 Task: Create new customer invoice with Date Opened: 29-Apr-23, Select Customer: Small Town Mercantile, Terms: Net 7. Make invoice entry for item-1 with Date: 29-Apr-23, Description: Victoria's Secret Love Cloud Ruched Sports Bra Black (XS)
, Income Account: Income:Sales, Quantity: 2, Unit Price: 12.99, Sales Tax: Y, Sales Tax Included: Y, Tax Table: Sales Tax. Make entry for item-2 with Date: 29-Apr-23, Description: Kiss Luxtensions False Eyelashes Royal Silk, Income Account: Income:Sales, Quantity: 1, Unit Price: 14.49, Sales Tax: Y, Sales Tax Included: Y, Tax Table: Sales Tax. Post Invoice with Post Date: 29-Apr-23, Post to Accounts: Assets:Accounts Receivable. Pay / Process Payment with Transaction Date: 05-May-23, Amount: 40.47, Transfer Account: Checking Account. Go to 'Print Invoice'.
Action: Mouse moved to (176, 27)
Screenshot: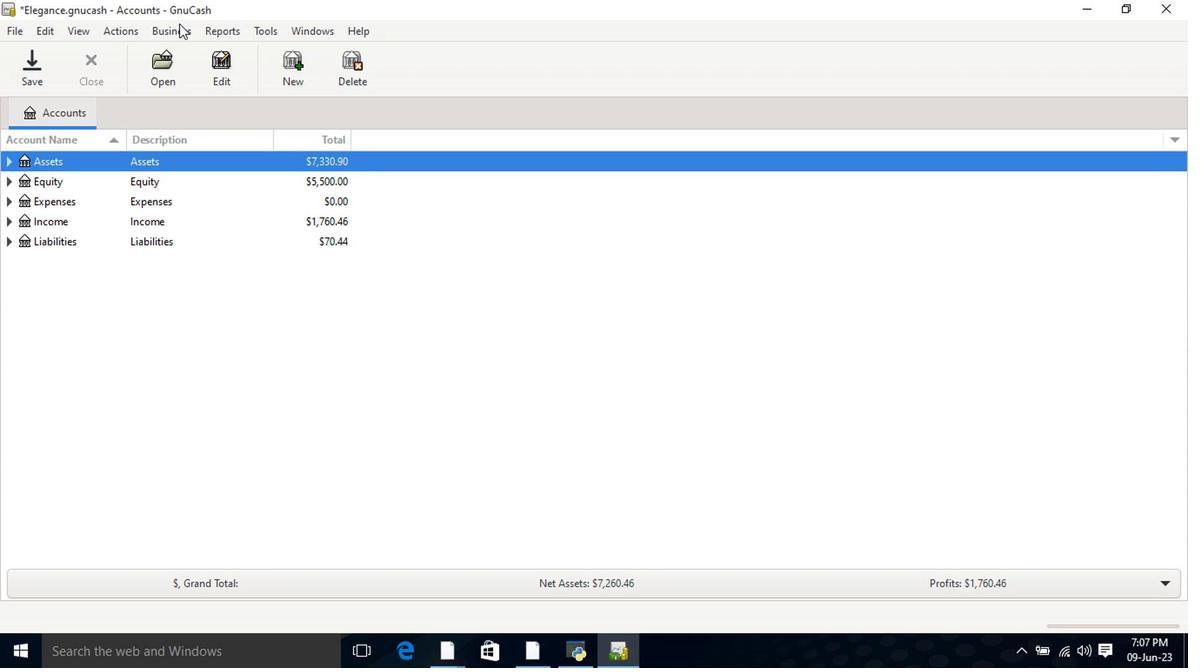 
Action: Mouse pressed left at (176, 27)
Screenshot: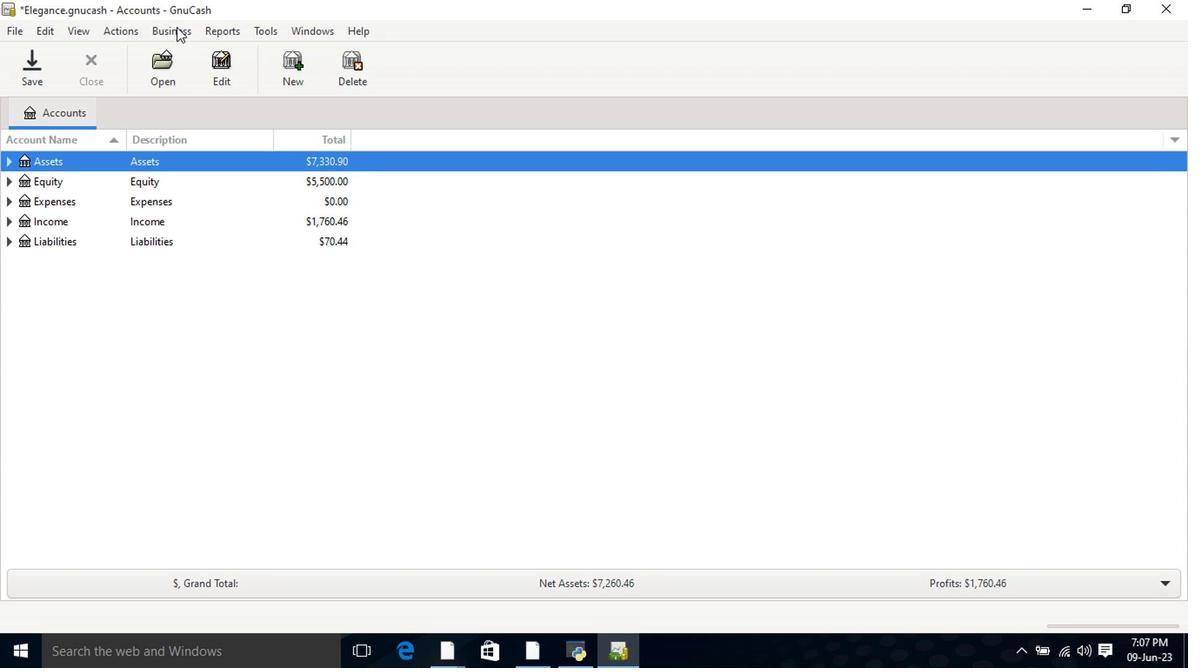 
Action: Mouse moved to (189, 44)
Screenshot: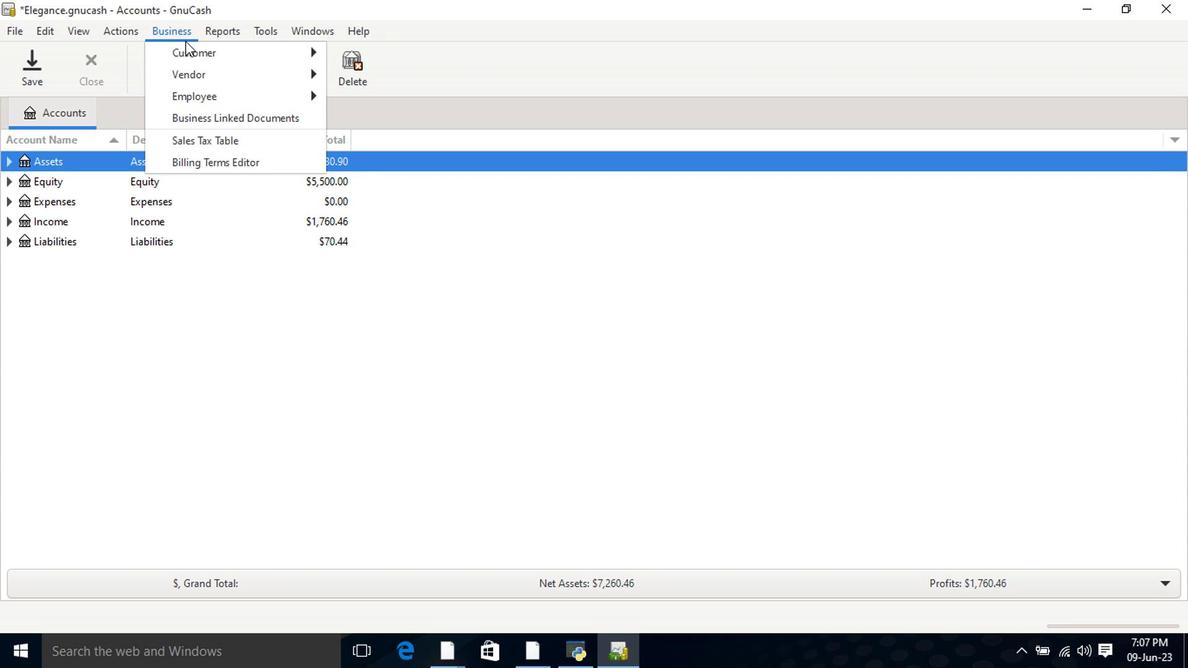 
Action: Mouse pressed left at (189, 44)
Screenshot: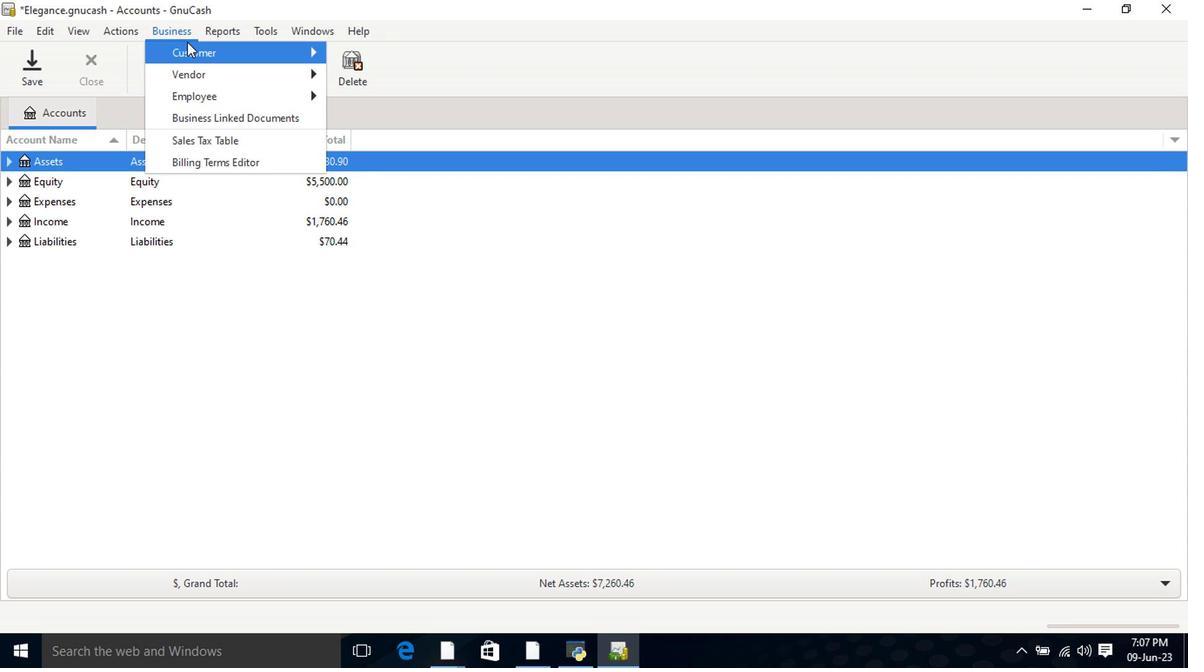 
Action: Mouse moved to (394, 116)
Screenshot: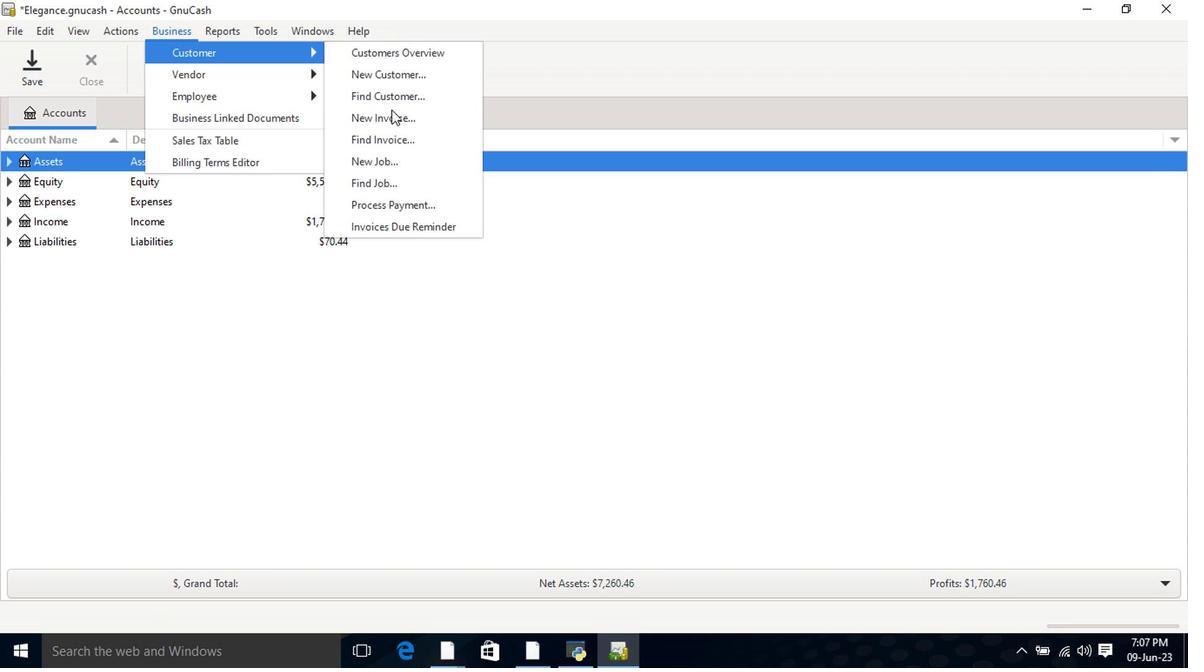 
Action: Mouse pressed left at (394, 116)
Screenshot: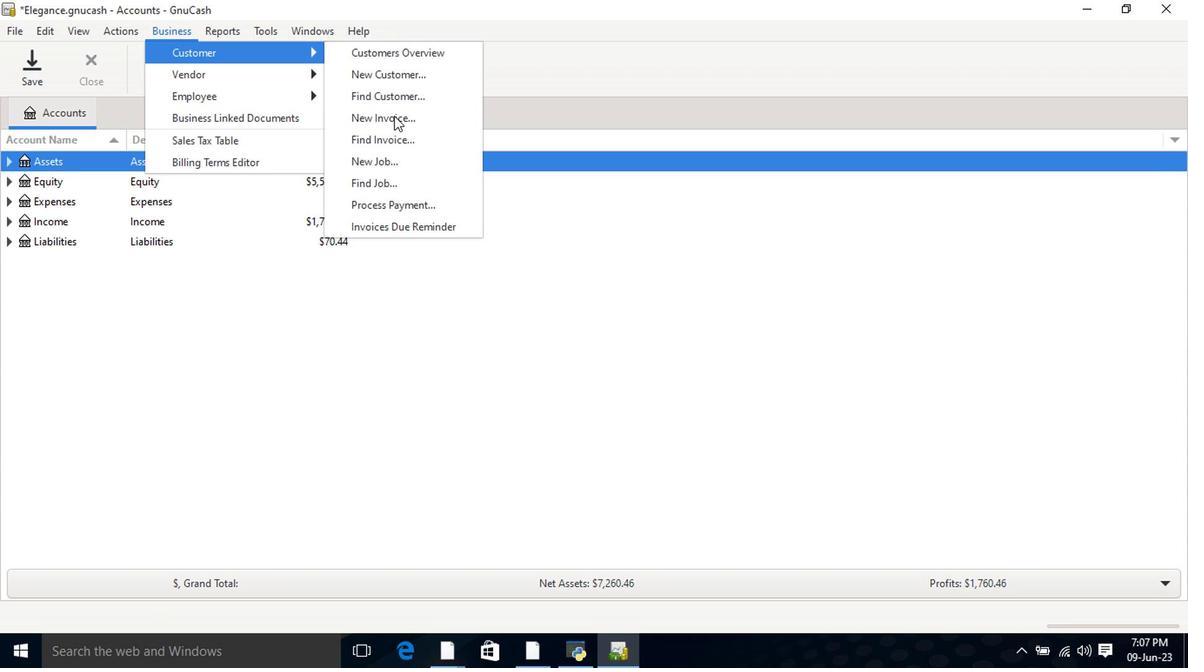 
Action: Mouse moved to (712, 267)
Screenshot: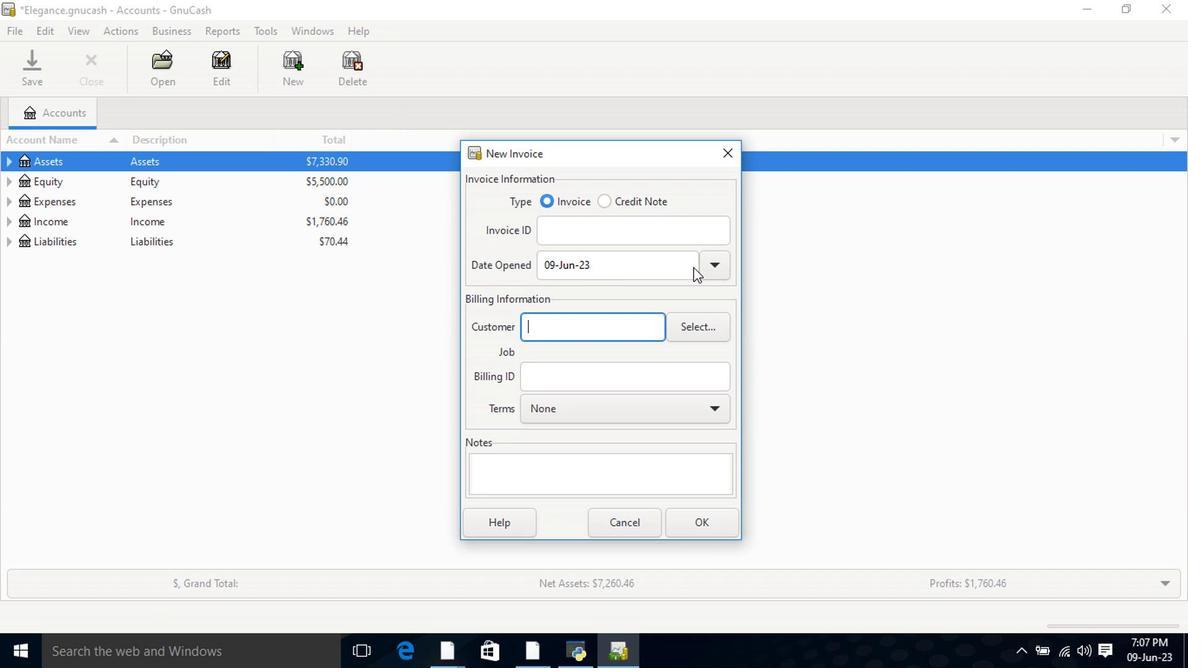 
Action: Mouse pressed left at (712, 267)
Screenshot: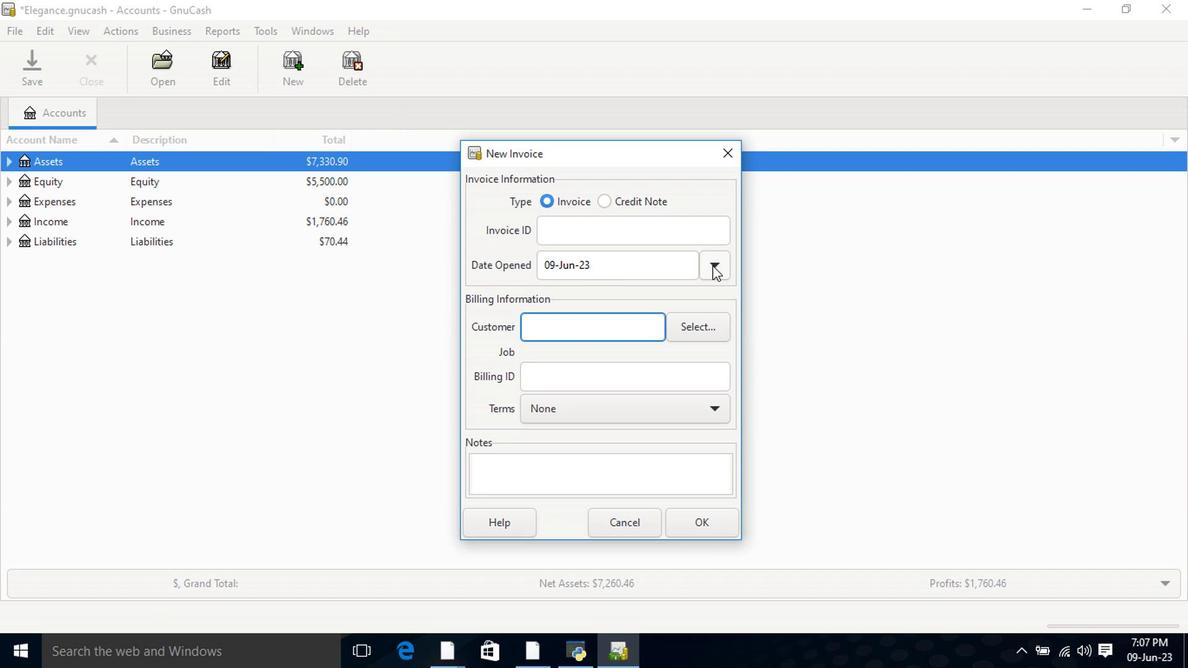 
Action: Mouse moved to (576, 290)
Screenshot: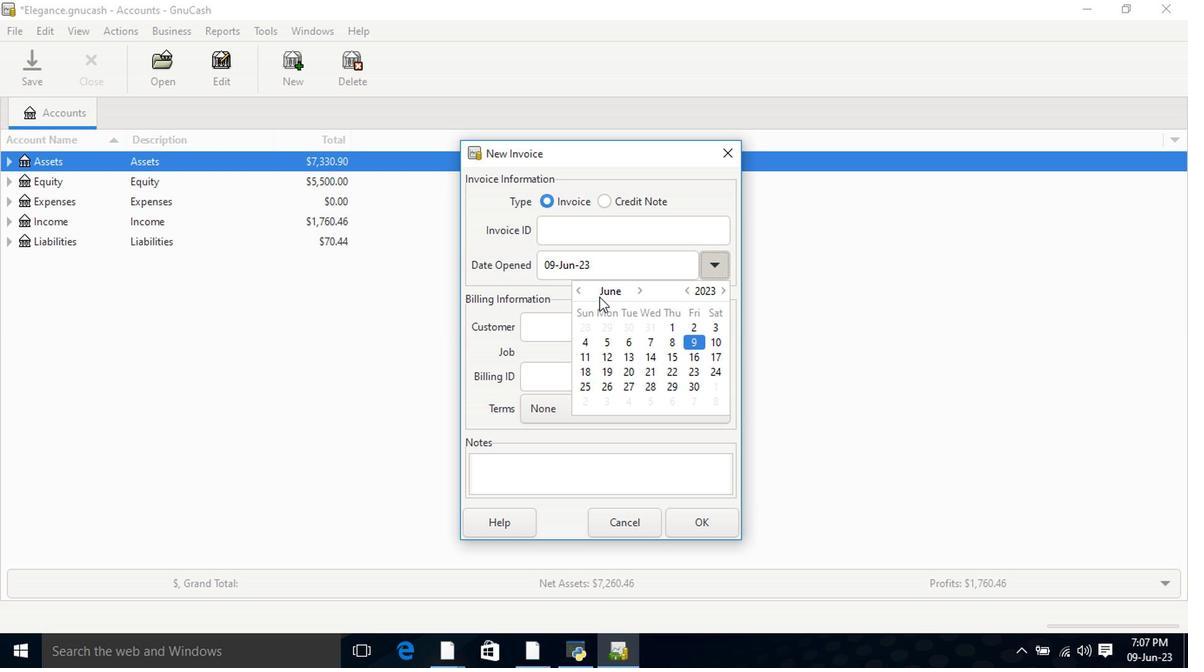 
Action: Mouse pressed left at (576, 290)
Screenshot: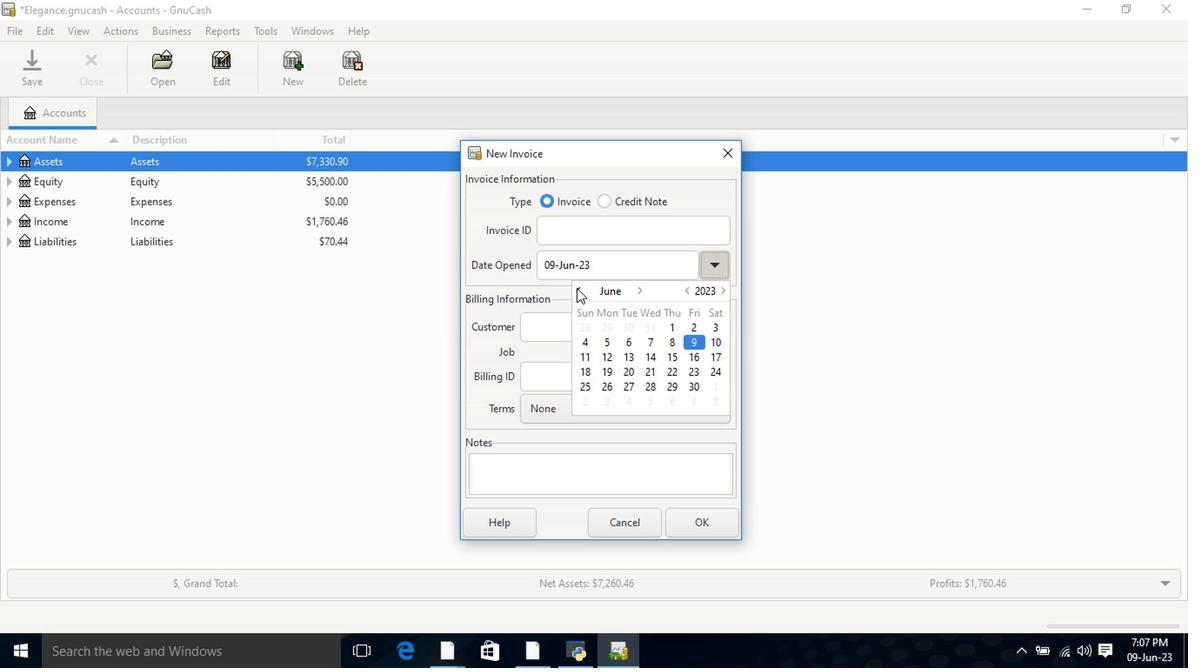 
Action: Mouse pressed left at (576, 290)
Screenshot: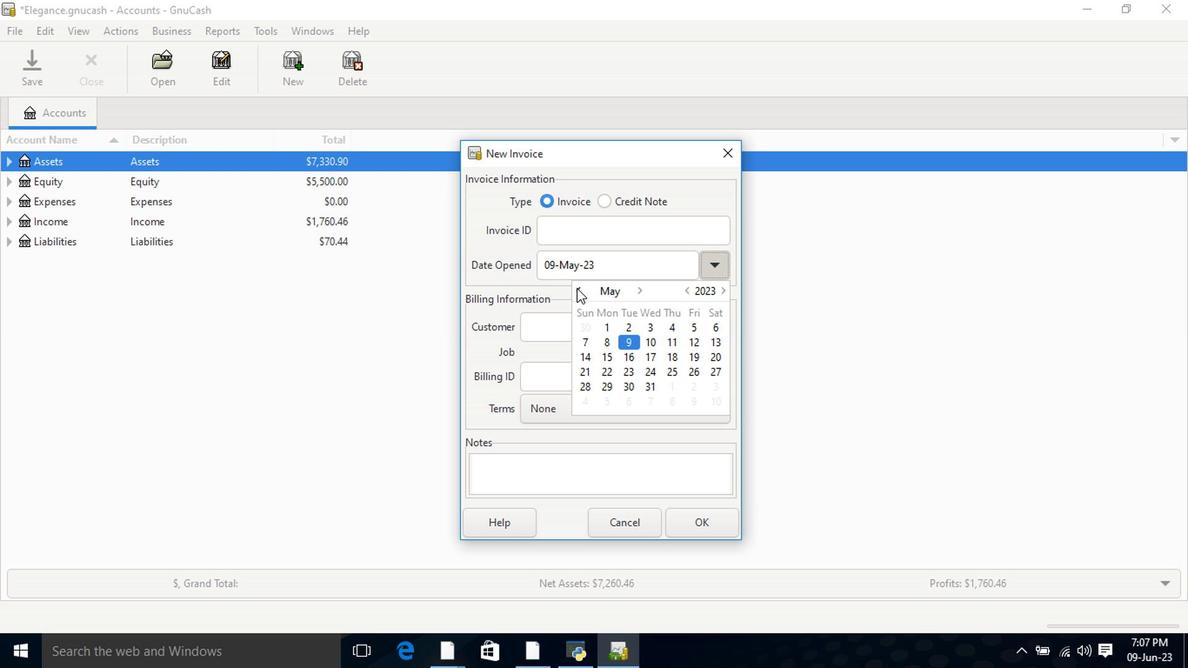 
Action: Mouse moved to (718, 387)
Screenshot: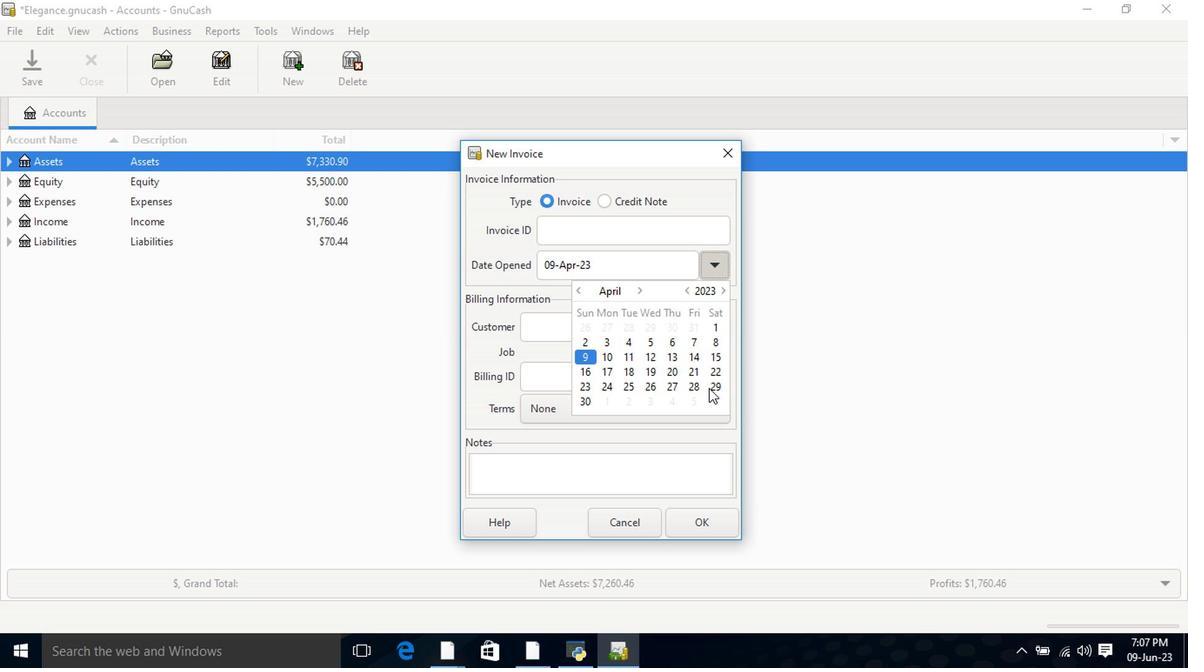 
Action: Mouse pressed left at (718, 387)
Screenshot: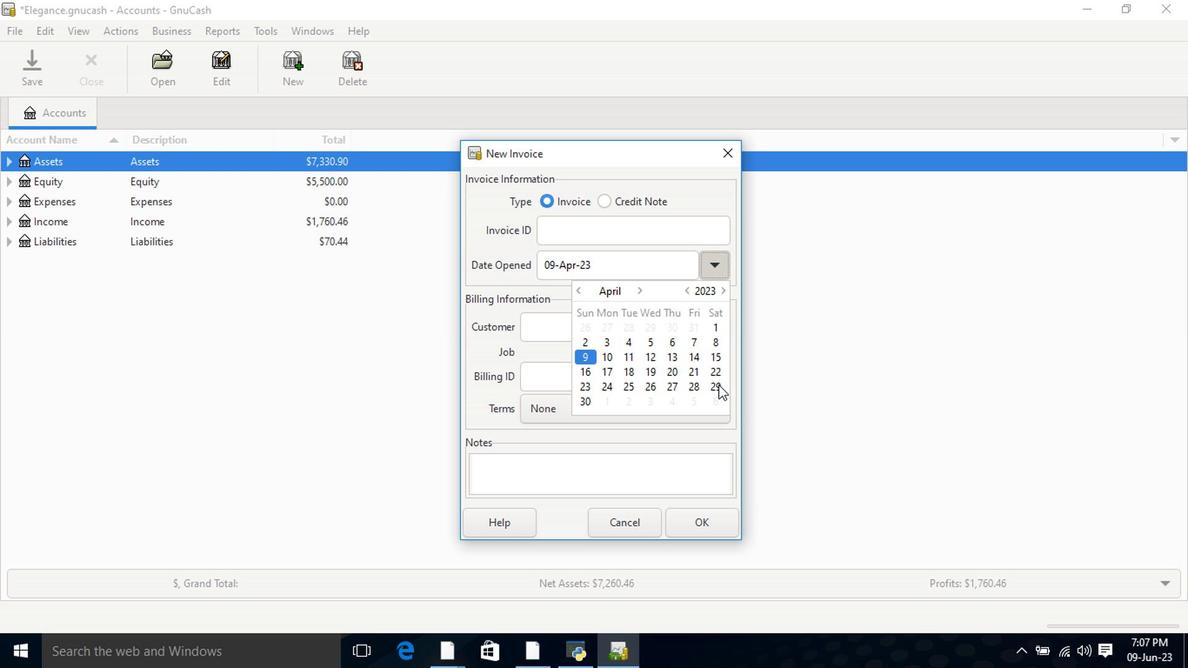 
Action: Mouse pressed left at (718, 387)
Screenshot: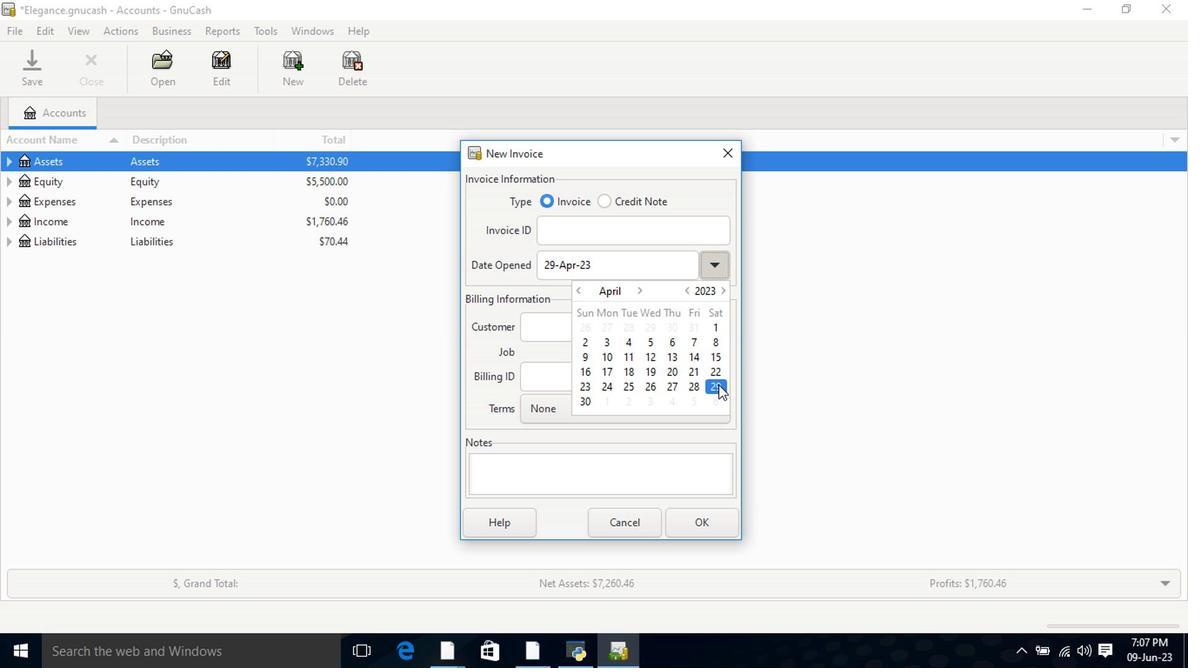 
Action: Mouse moved to (643, 331)
Screenshot: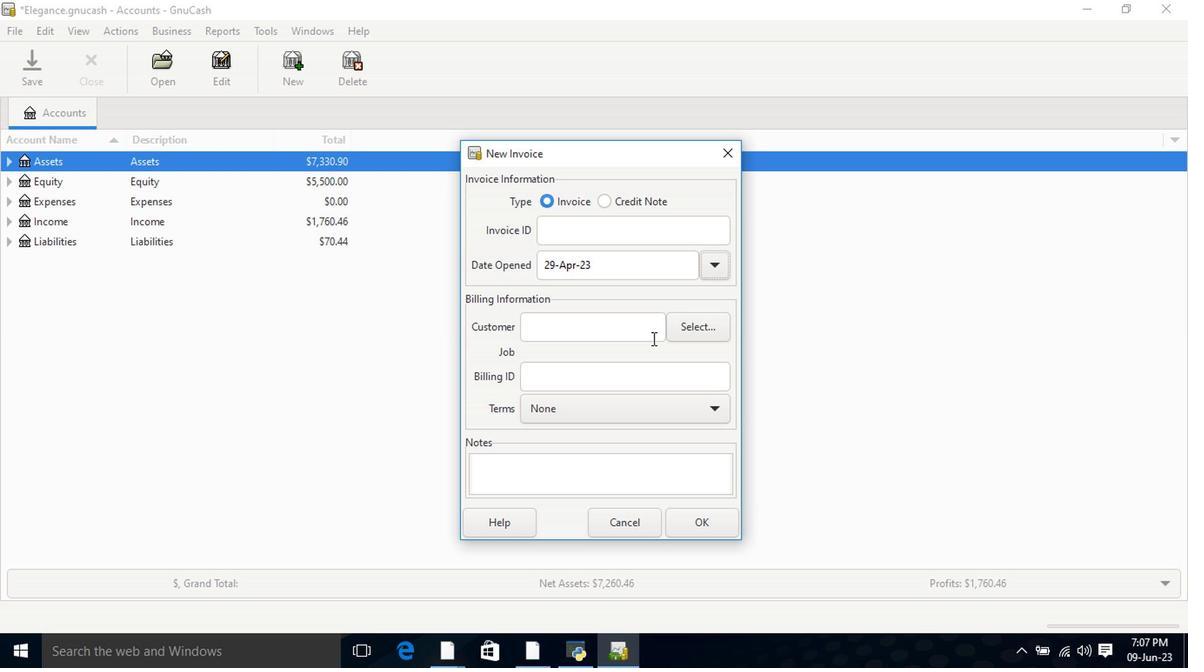 
Action: Mouse pressed left at (643, 331)
Screenshot: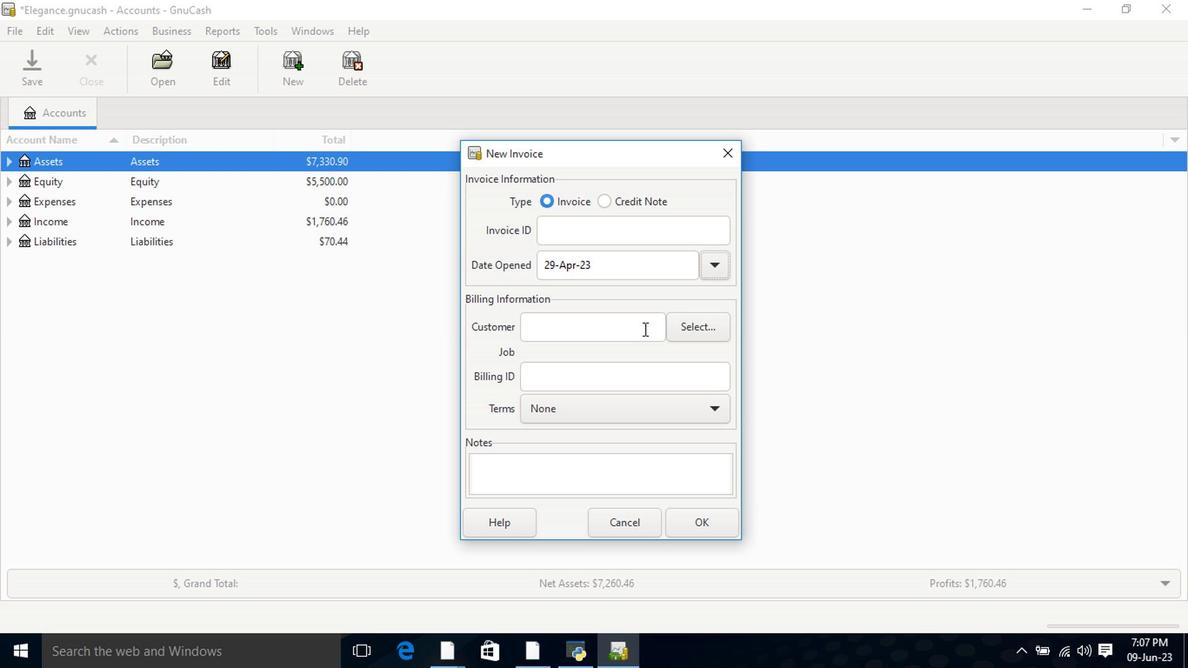 
Action: Mouse moved to (642, 331)
Screenshot: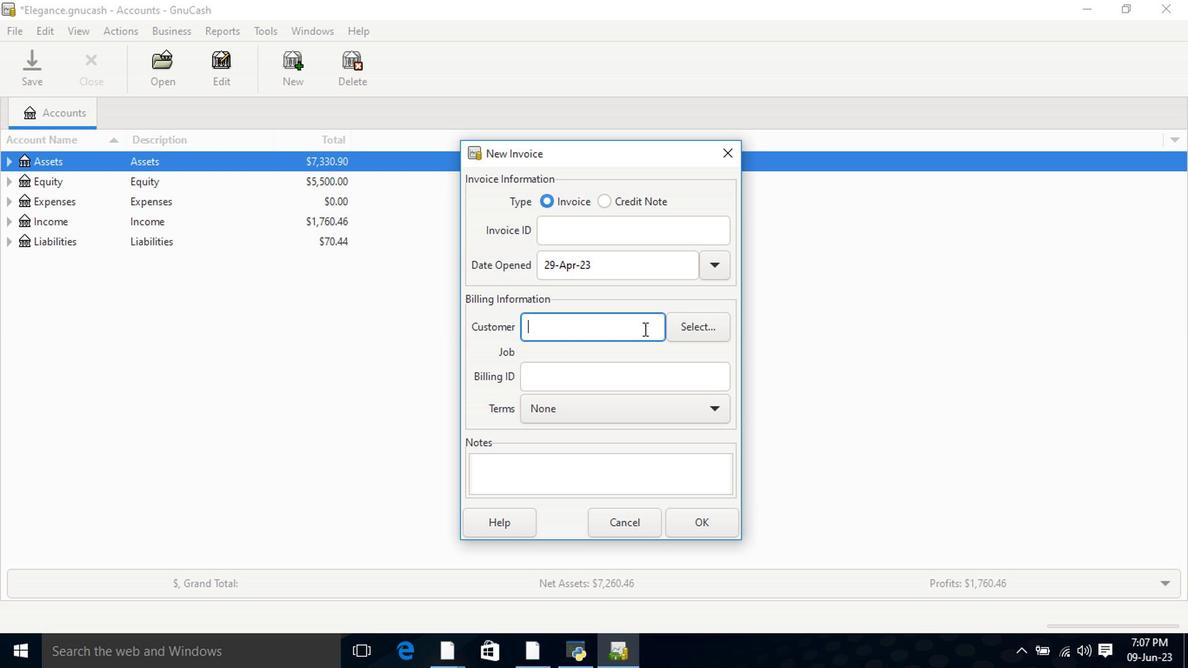 
Action: Key pressed <Key.shift>Sm
Screenshot: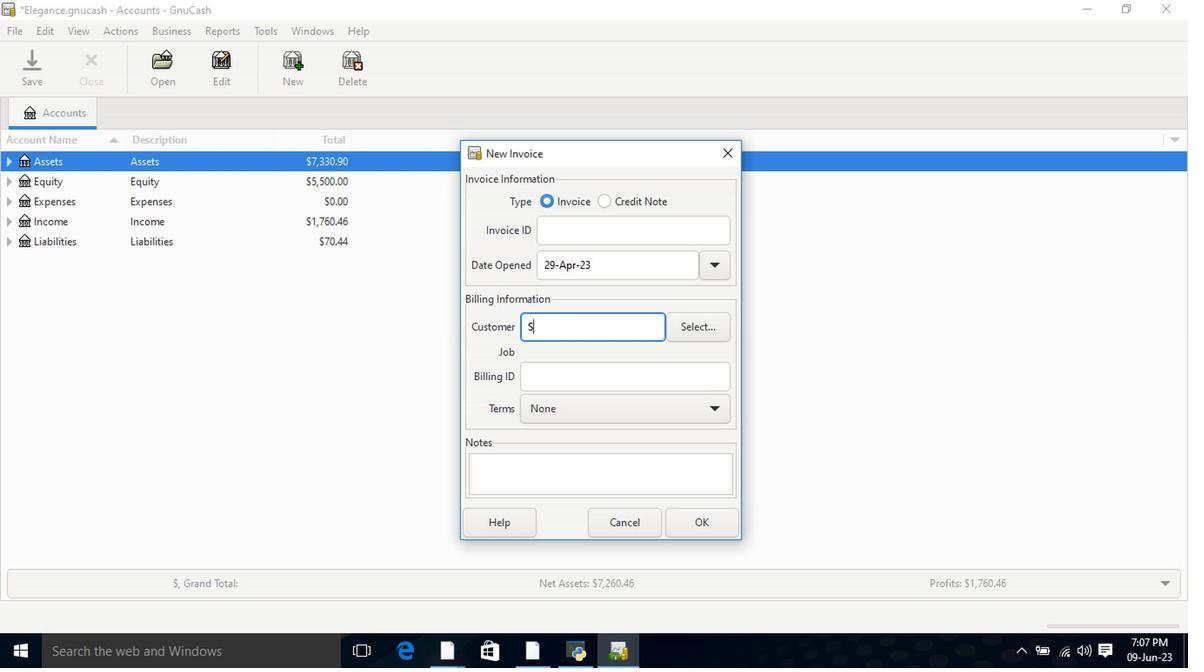 
Action: Mouse moved to (598, 358)
Screenshot: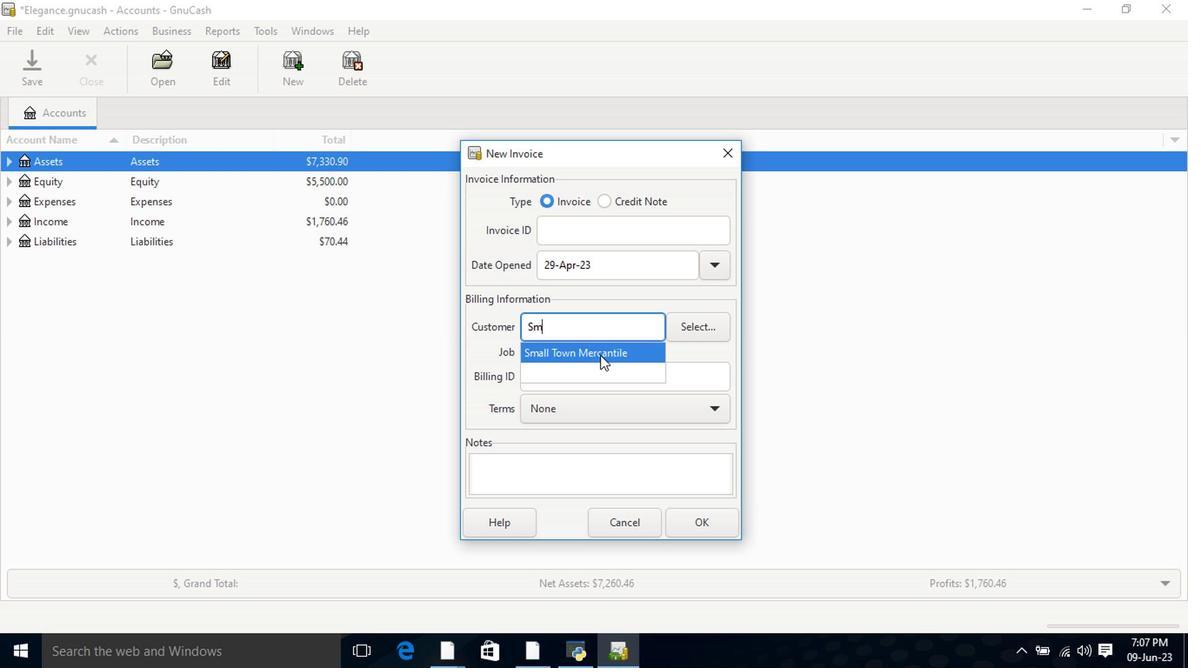 
Action: Mouse pressed left at (598, 358)
Screenshot: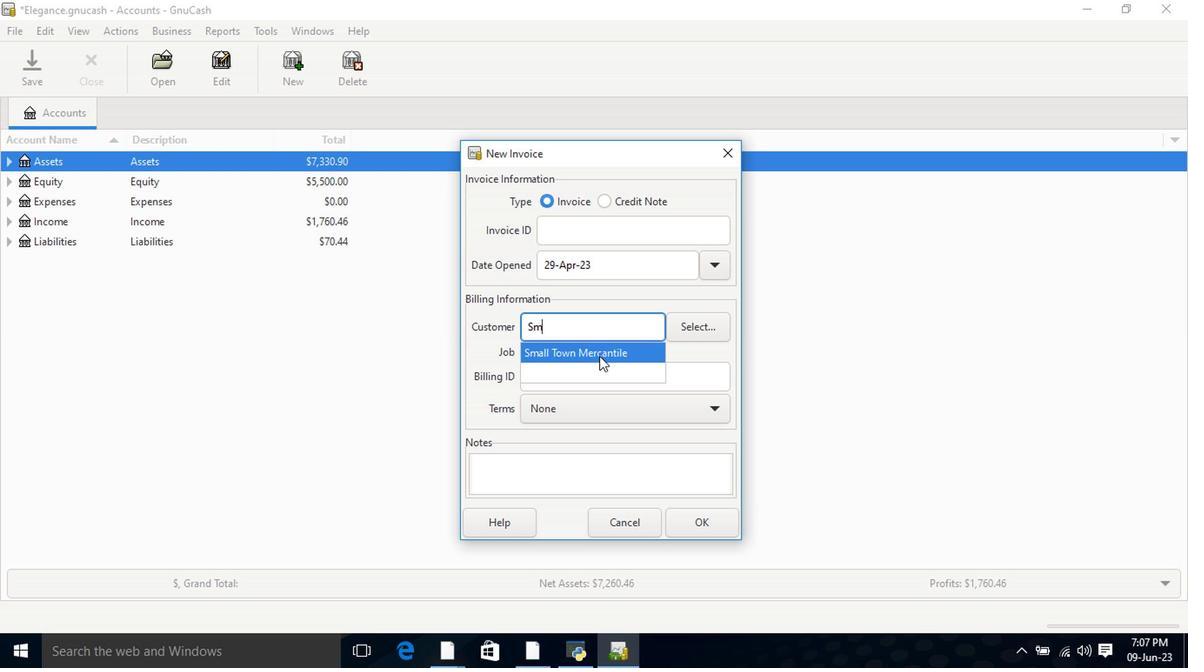 
Action: Mouse moved to (595, 424)
Screenshot: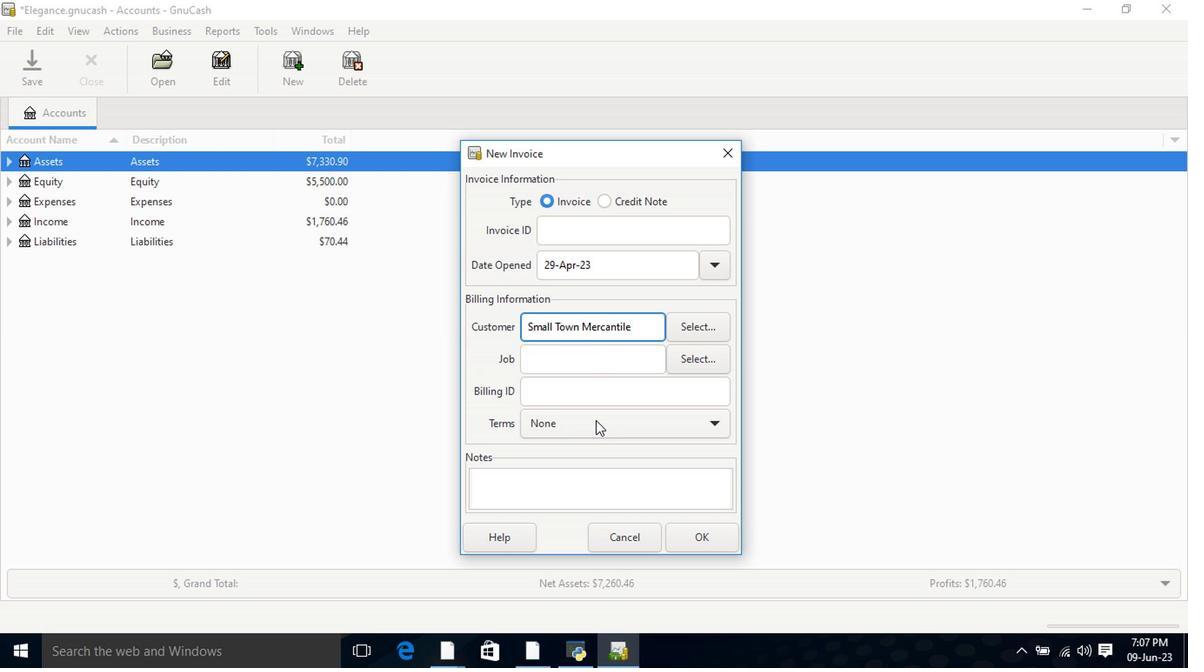 
Action: Mouse pressed left at (595, 424)
Screenshot: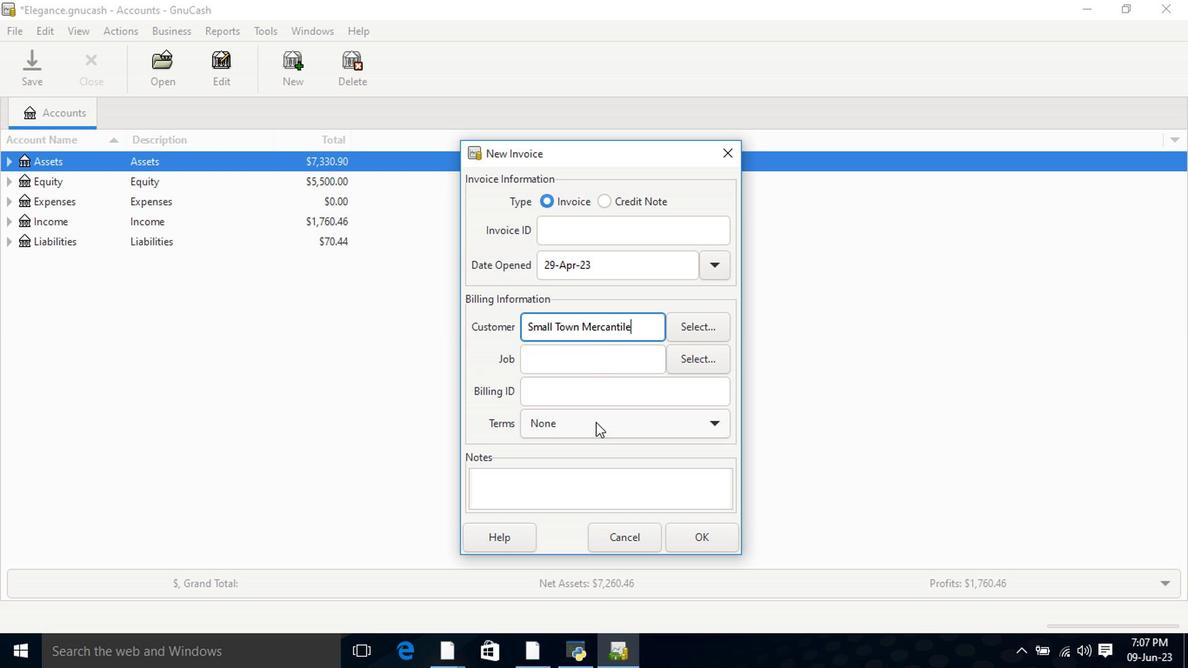 
Action: Mouse moved to (572, 497)
Screenshot: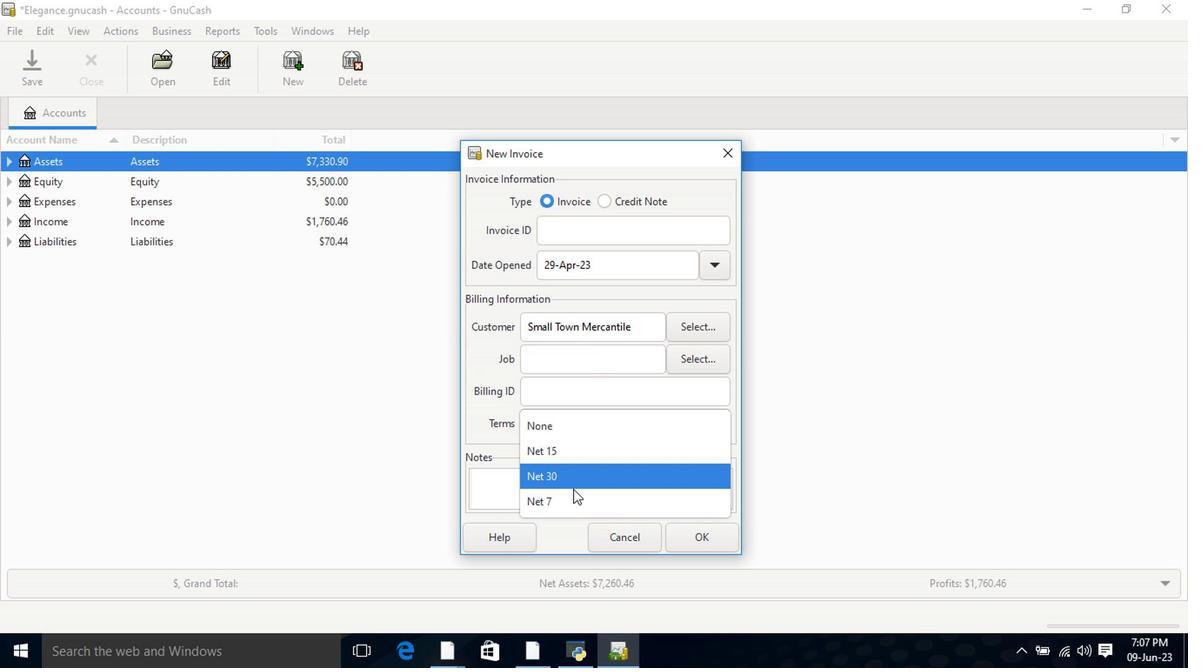 
Action: Mouse pressed left at (572, 497)
Screenshot: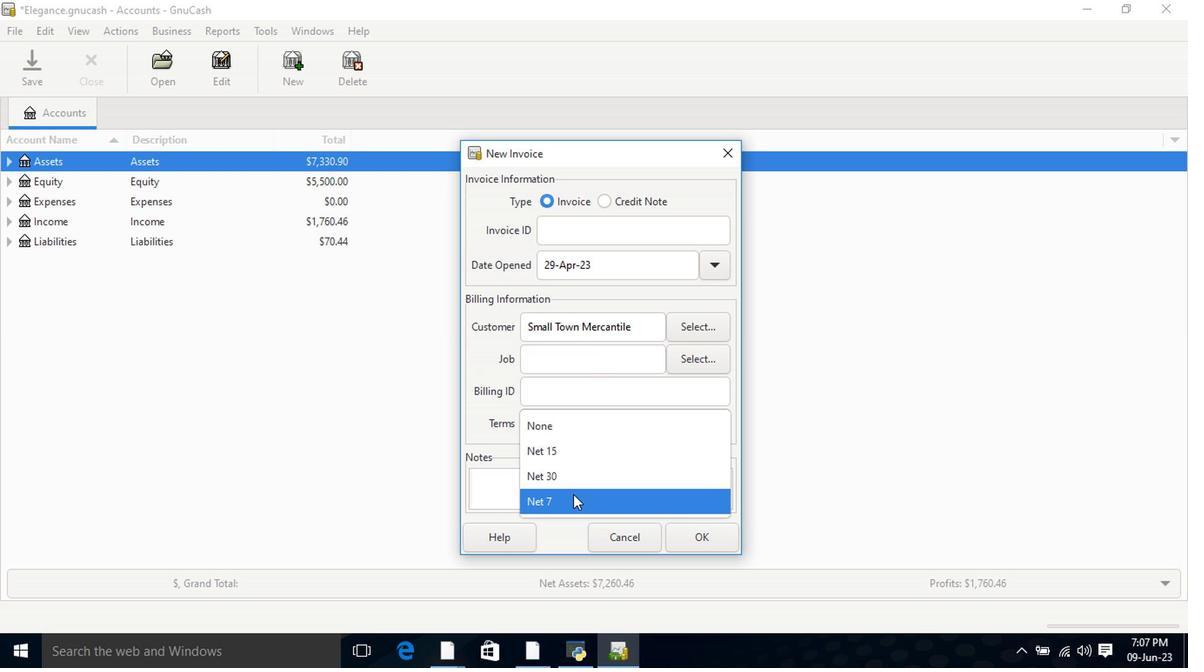 
Action: Mouse moved to (701, 538)
Screenshot: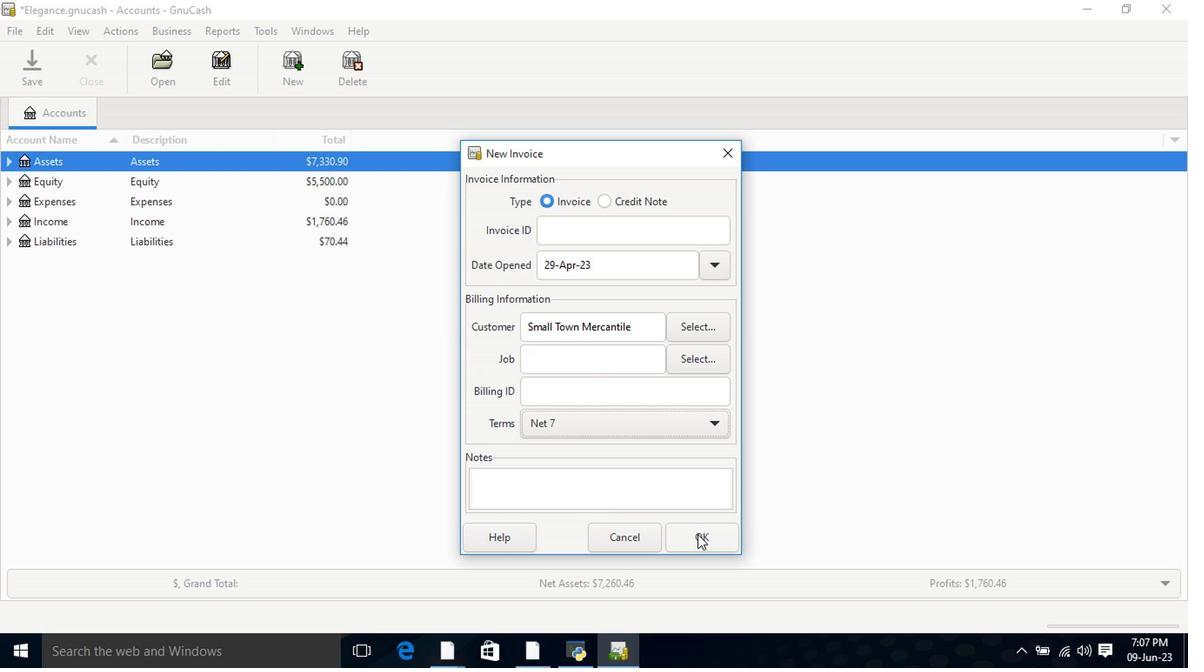 
Action: Mouse pressed left at (701, 538)
Screenshot: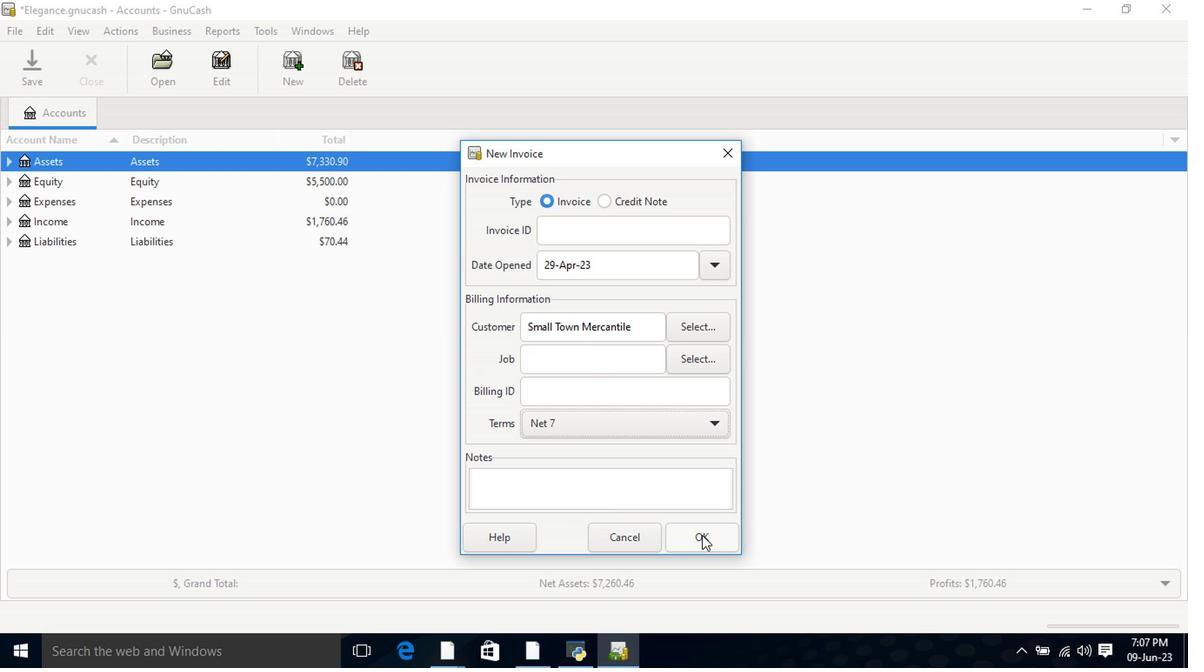 
Action: Mouse moved to (76, 339)
Screenshot: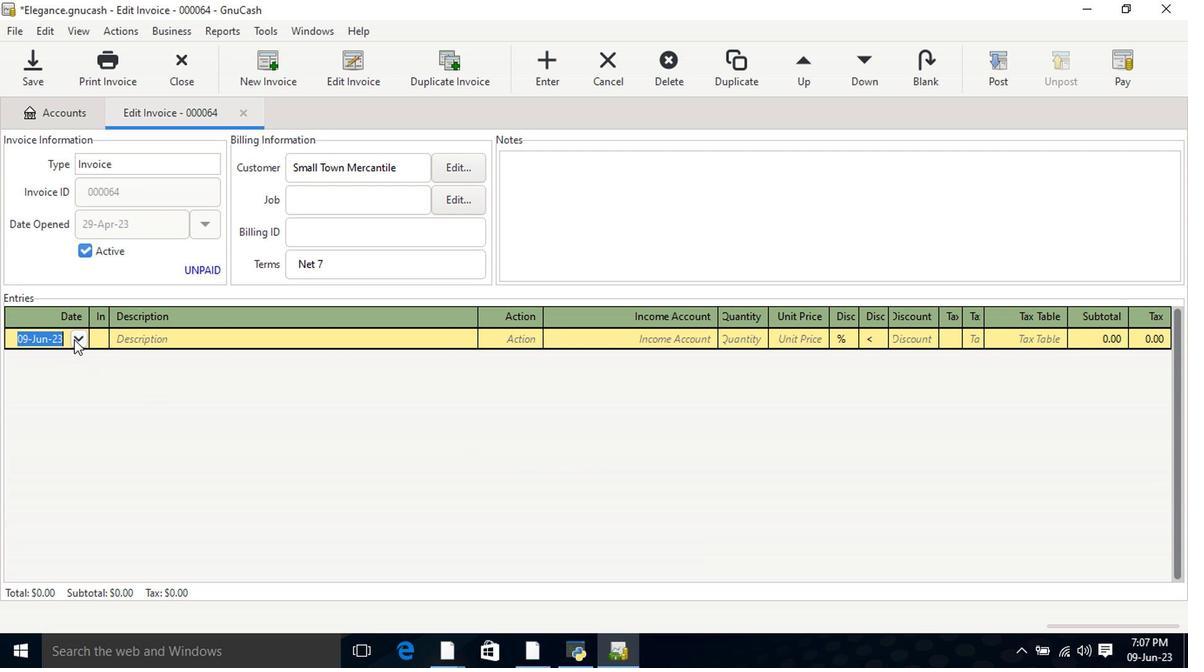 
Action: Mouse pressed left at (76, 339)
Screenshot: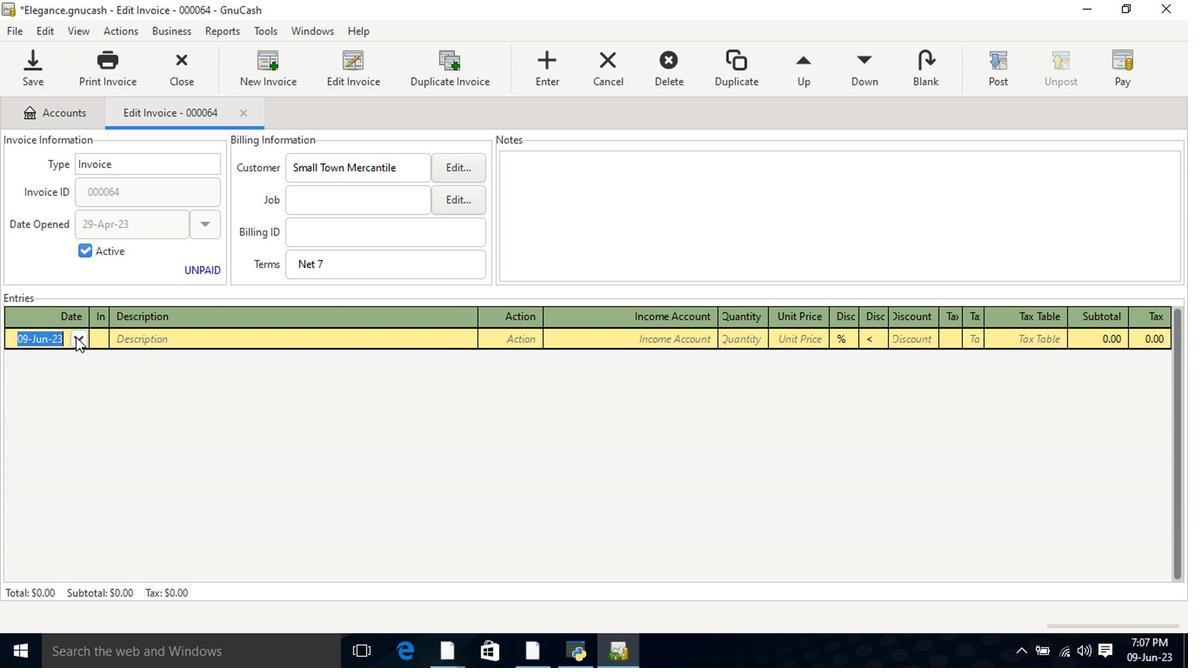 
Action: Mouse moved to (14, 366)
Screenshot: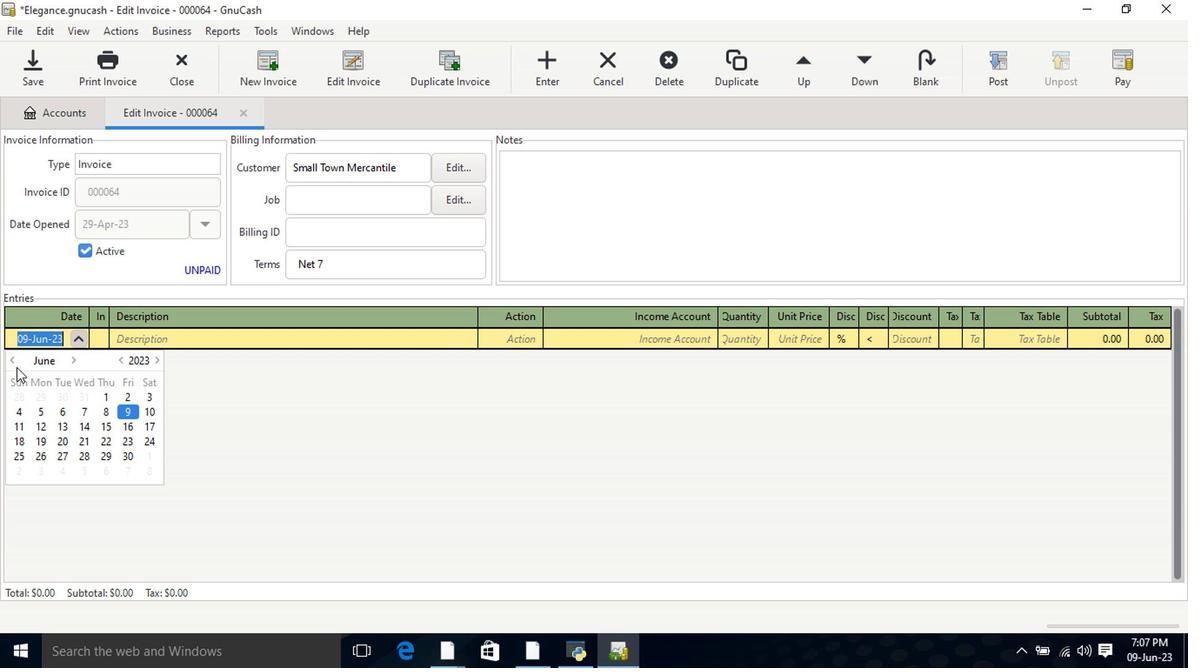 
Action: Mouse pressed left at (14, 366)
Screenshot: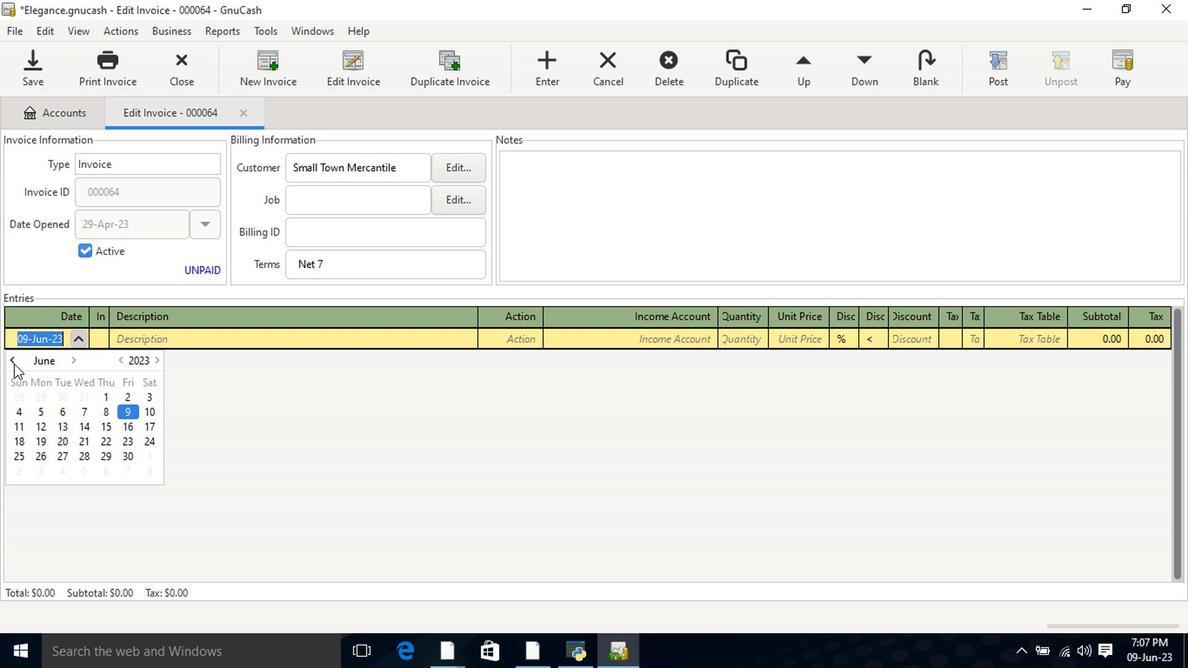 
Action: Mouse pressed left at (14, 366)
Screenshot: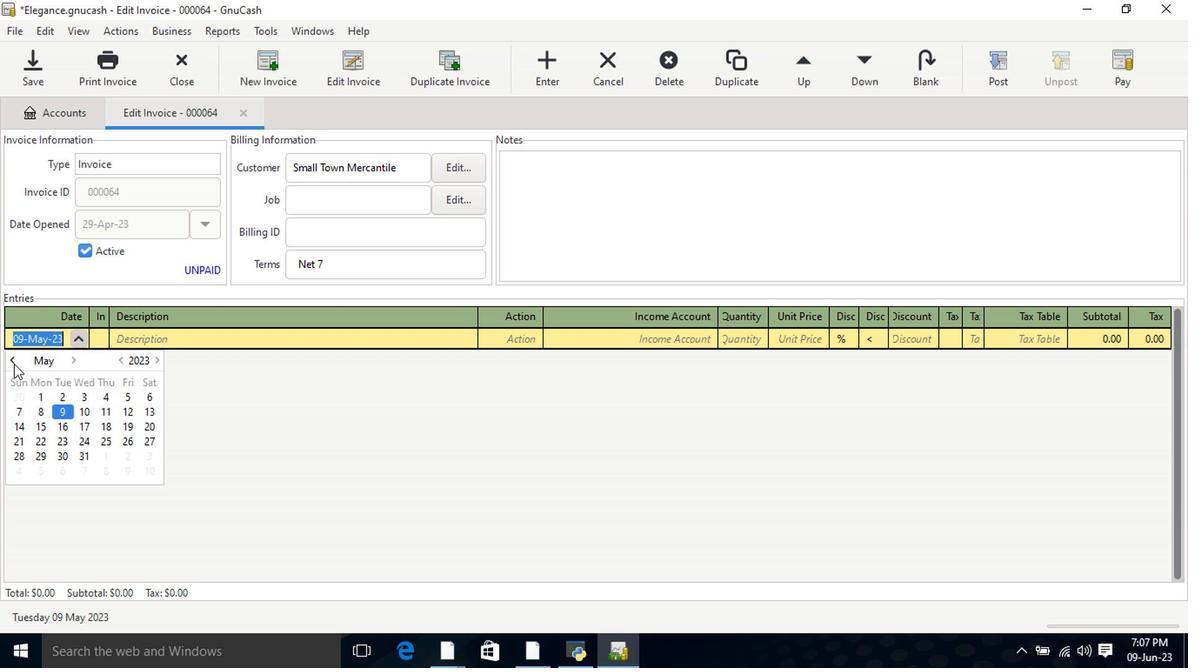 
Action: Mouse moved to (148, 460)
Screenshot: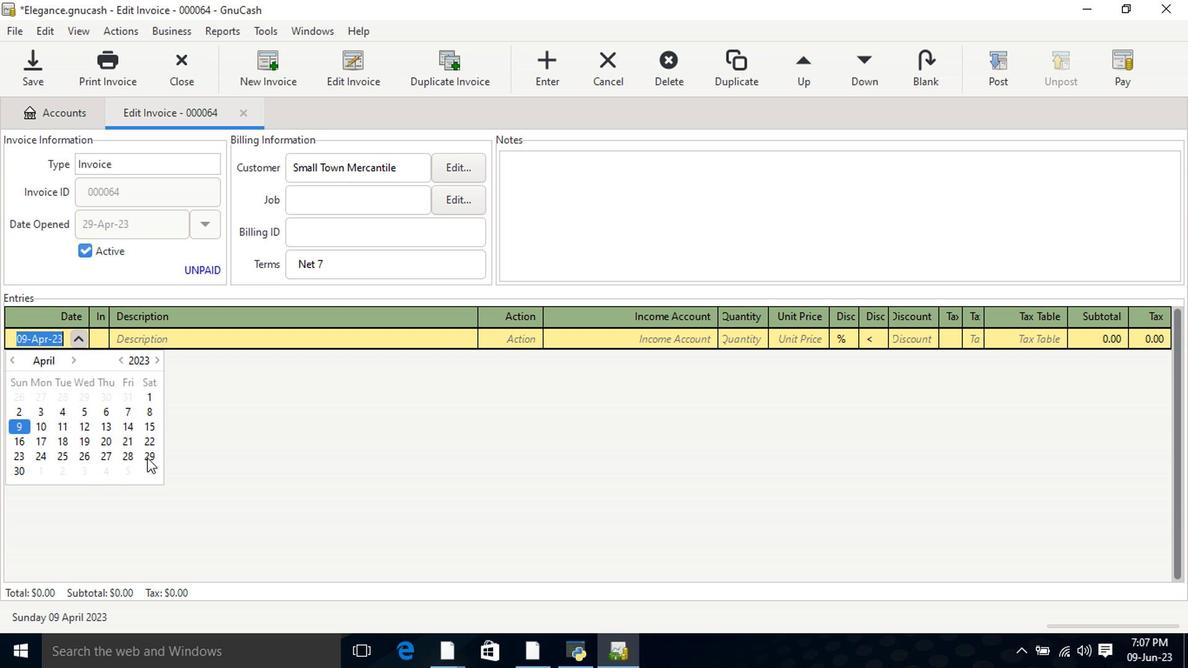 
Action: Mouse pressed left at (148, 460)
Screenshot: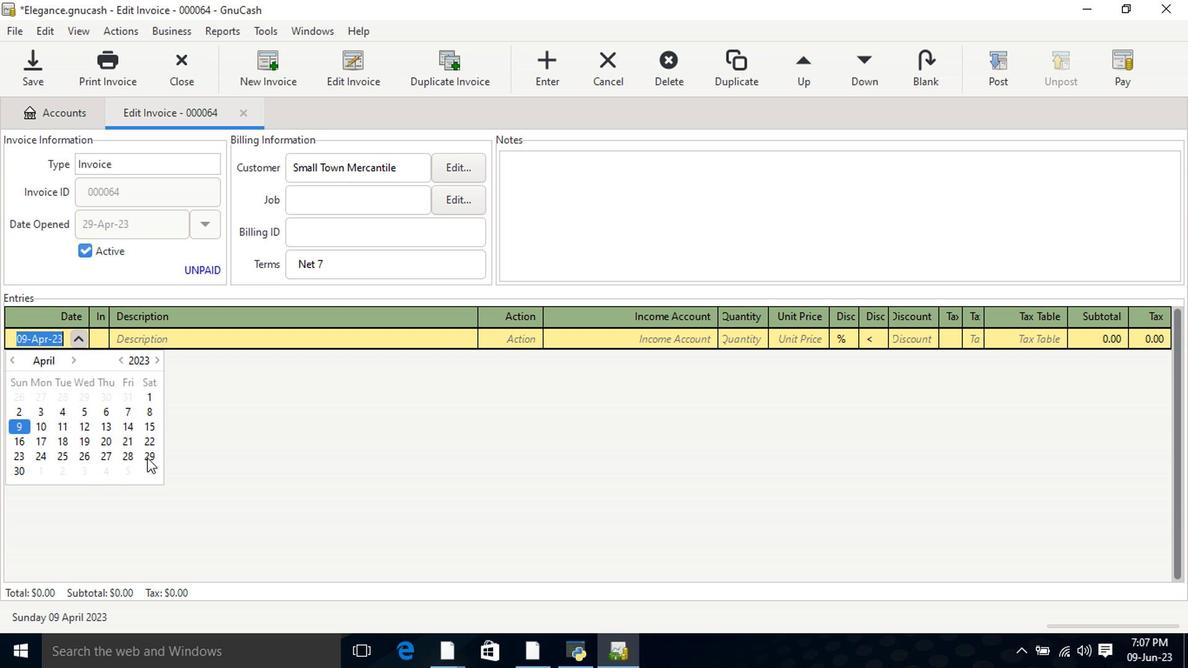 
Action: Mouse pressed left at (148, 460)
Screenshot: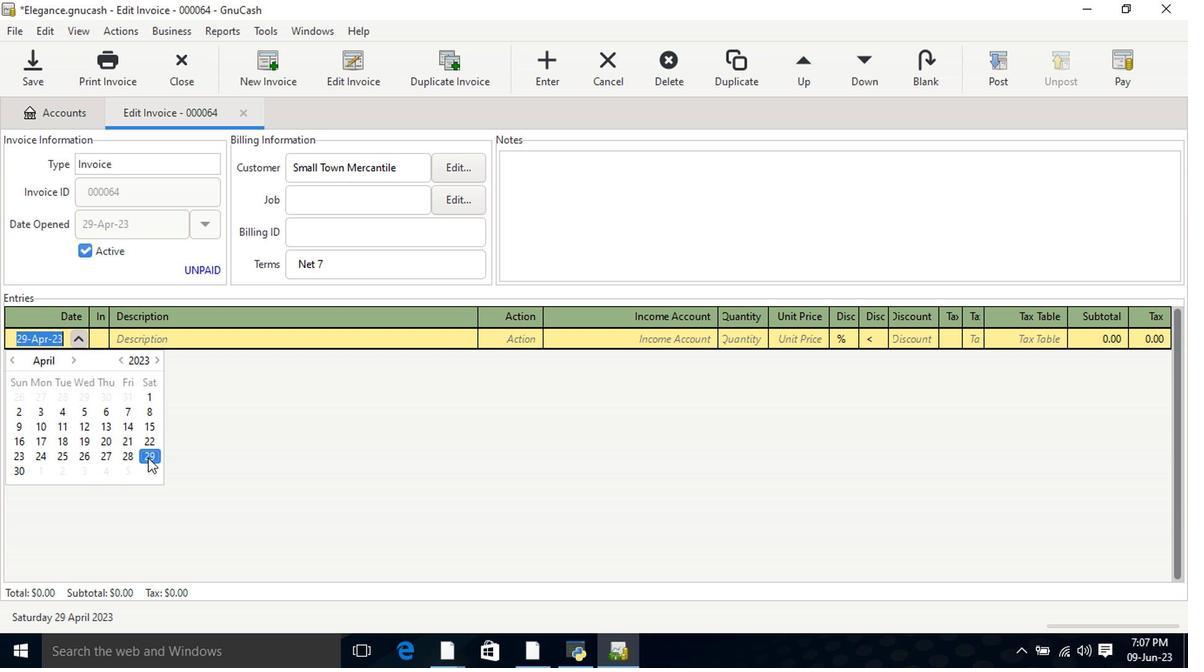 
Action: Mouse moved to (260, 446)
Screenshot: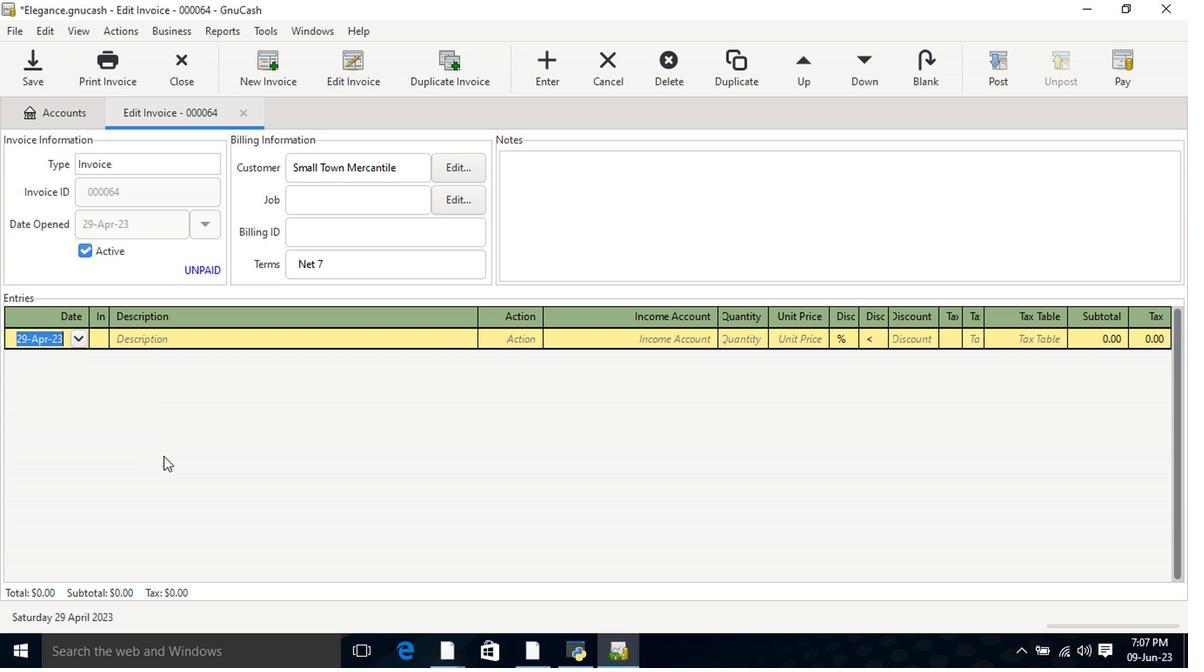 
Action: Key pressed <Key.tab>
Screenshot: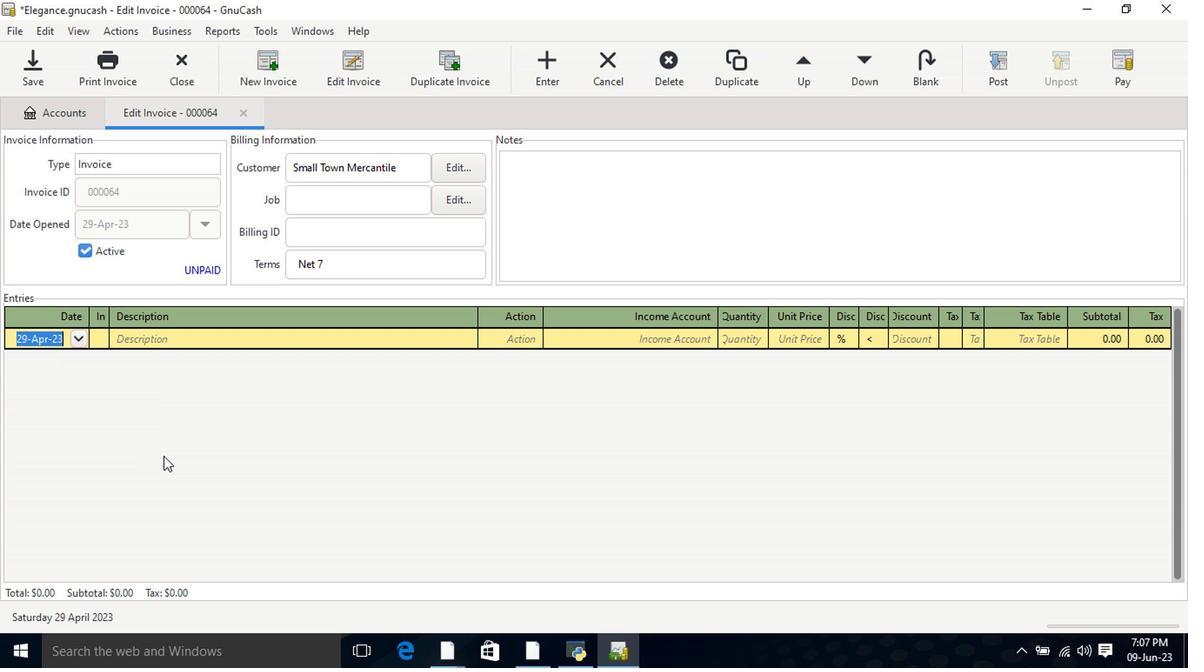 
Action: Mouse moved to (261, 445)
Screenshot: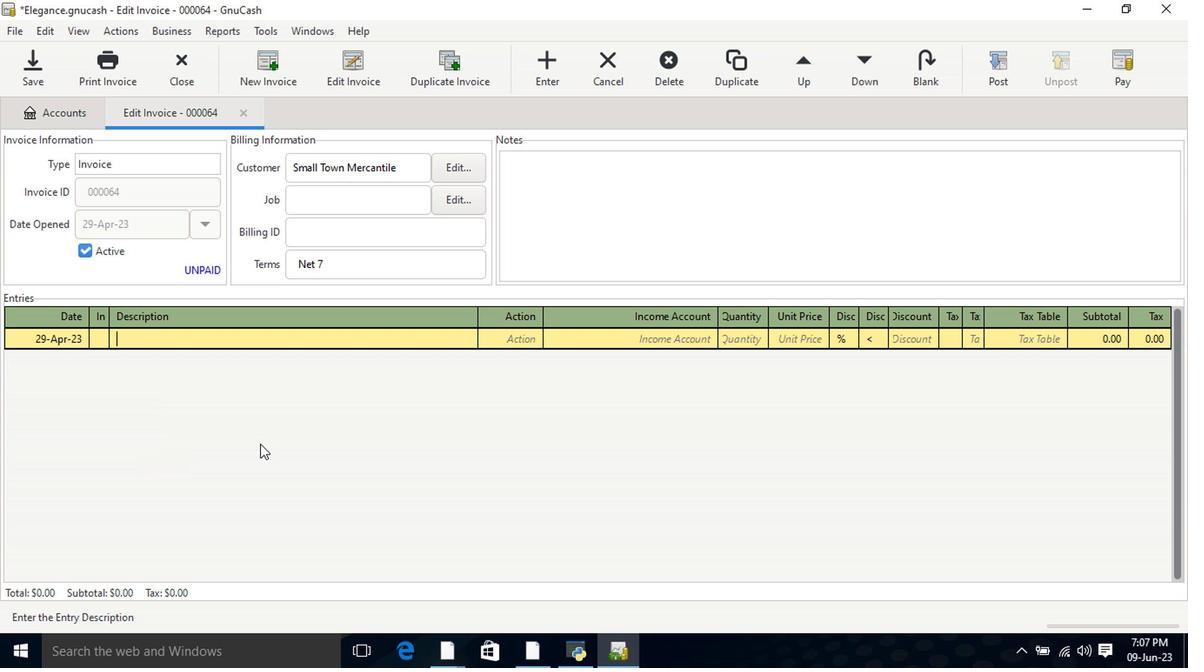 
Action: Key pressed <Key.shift>Victoria's<Key.space><Key.shift>Secret<Key.space><Key.shift>Love<Key.space><Key.shift>Cloud<Key.space><Key.shift>Ruched<Key.space><Key.shift>Sports<Key.space><Key.shift>Bra<Key.space><Key.shift>Black<Key.space><Key.shift_r>(<Key.shift>XS<Key.shift_r>)<Key.tab>2<Key.tab>12.99<Key.tab>
Screenshot: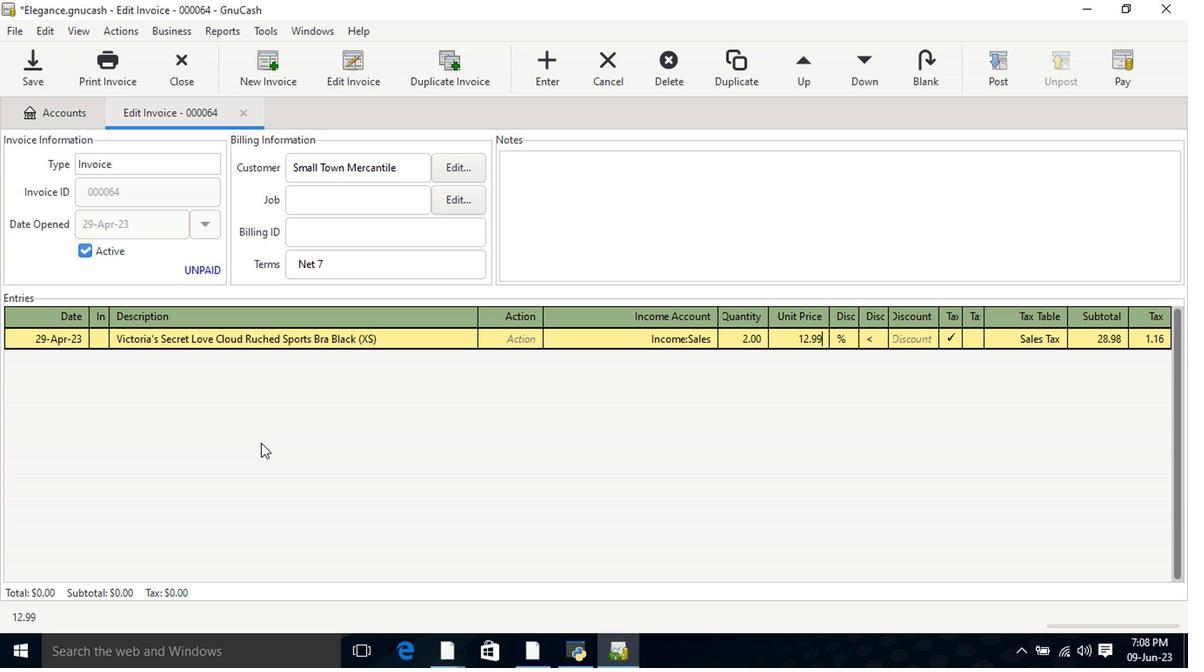 
Action: Mouse moved to (957, 344)
Screenshot: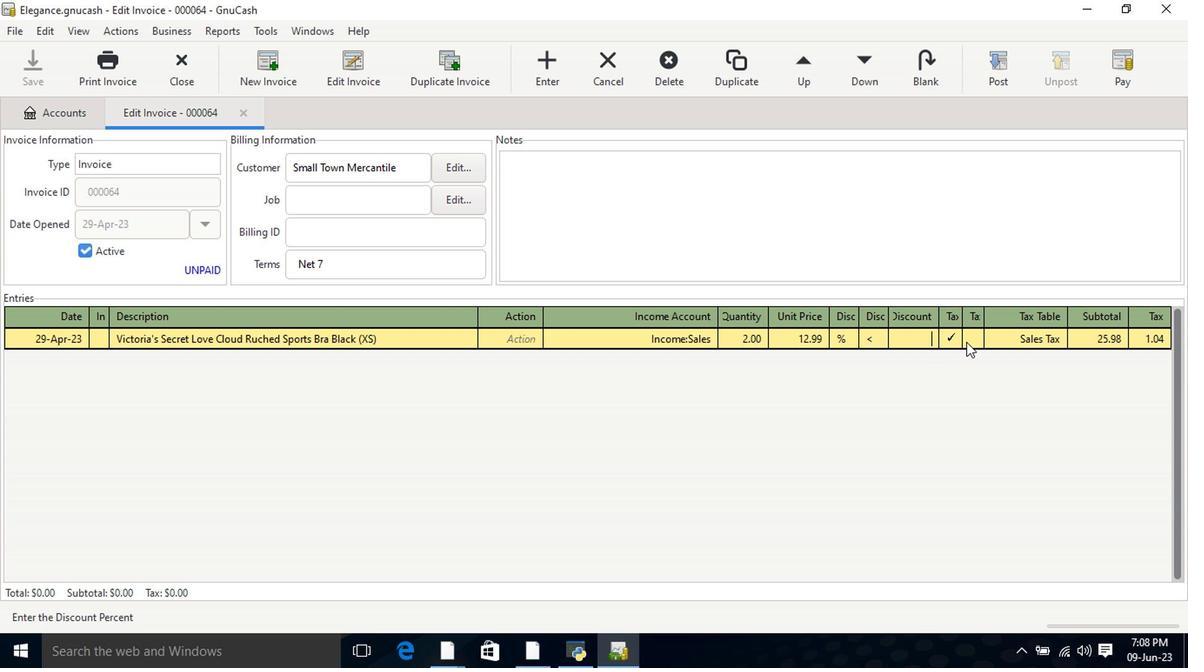 
Action: Mouse pressed left at (957, 344)
Screenshot: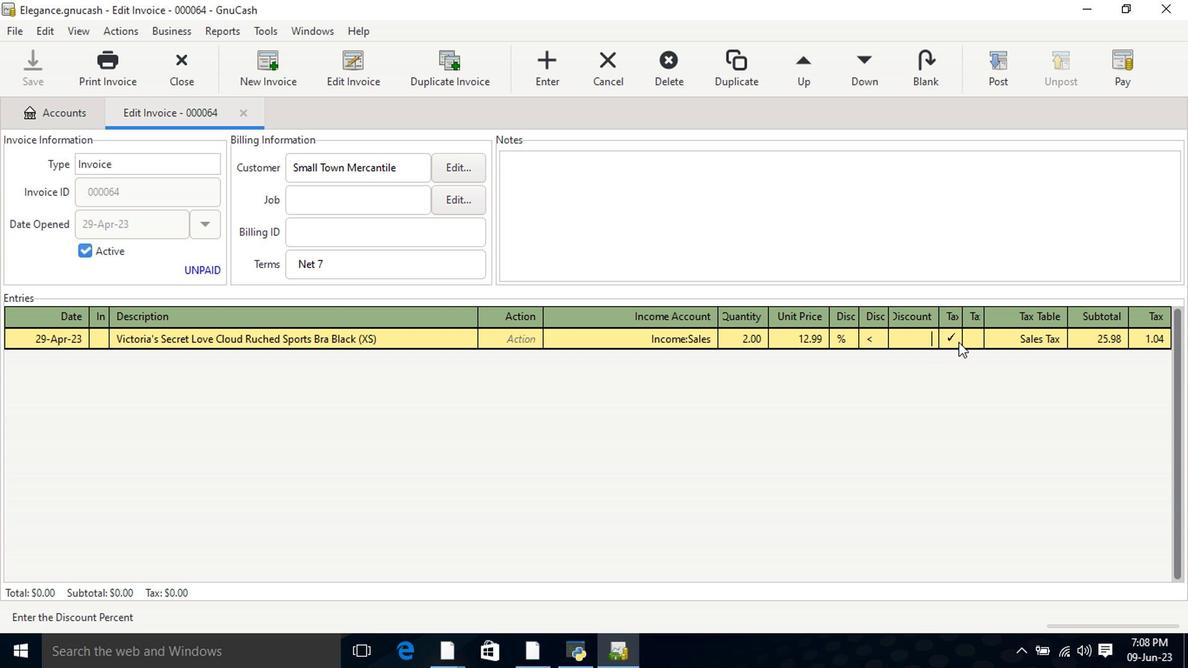 
Action: Mouse moved to (957, 343)
Screenshot: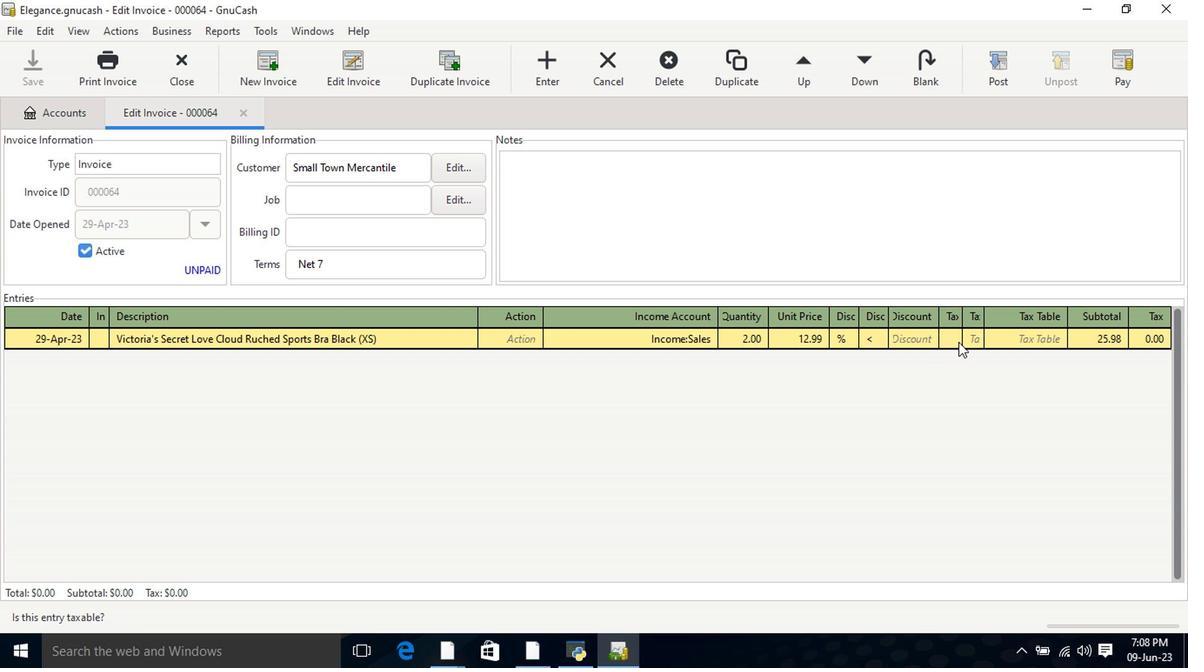 
Action: Mouse pressed left at (957, 343)
Screenshot: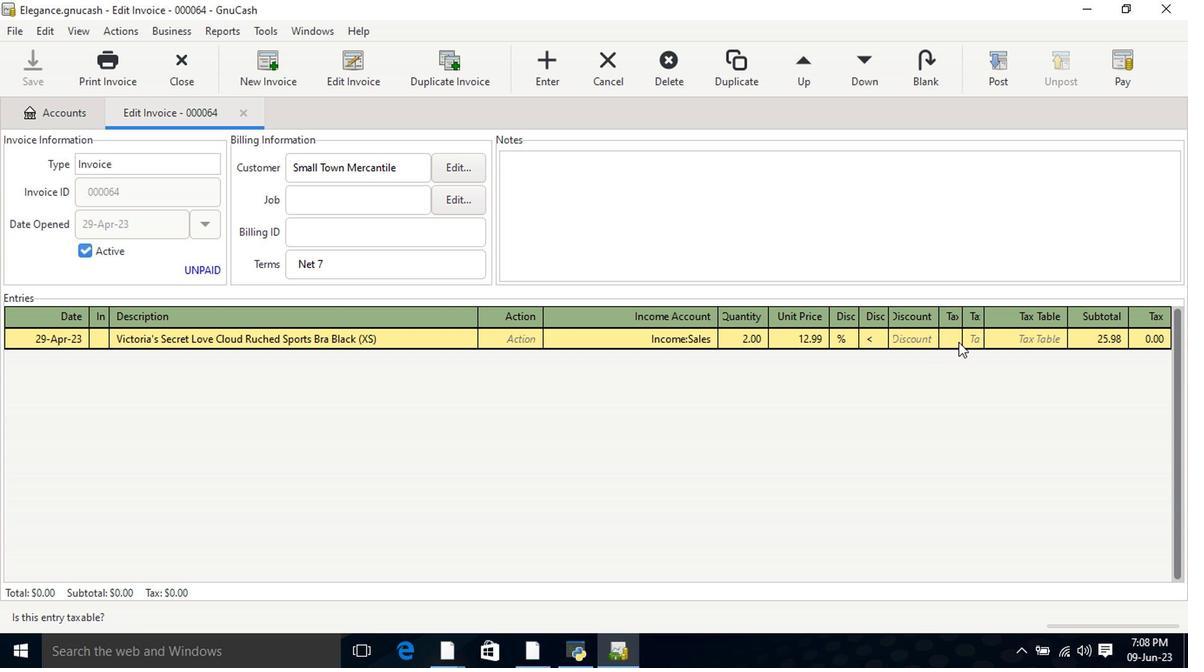 
Action: Mouse moved to (967, 343)
Screenshot: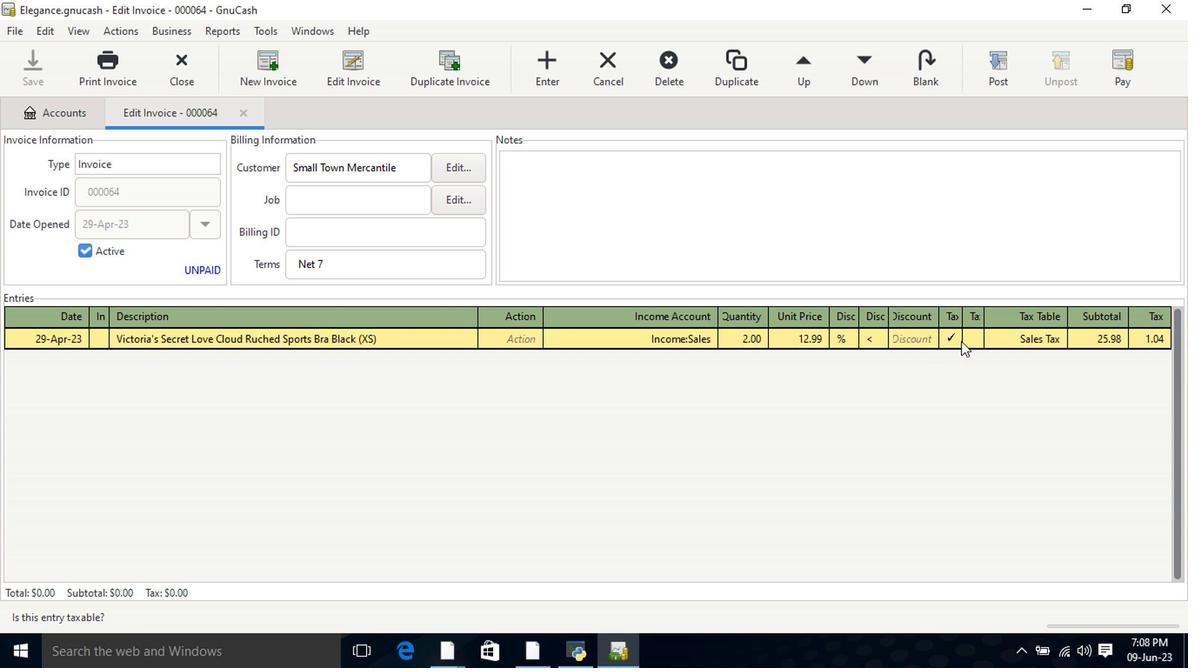 
Action: Mouse pressed left at (967, 343)
Screenshot: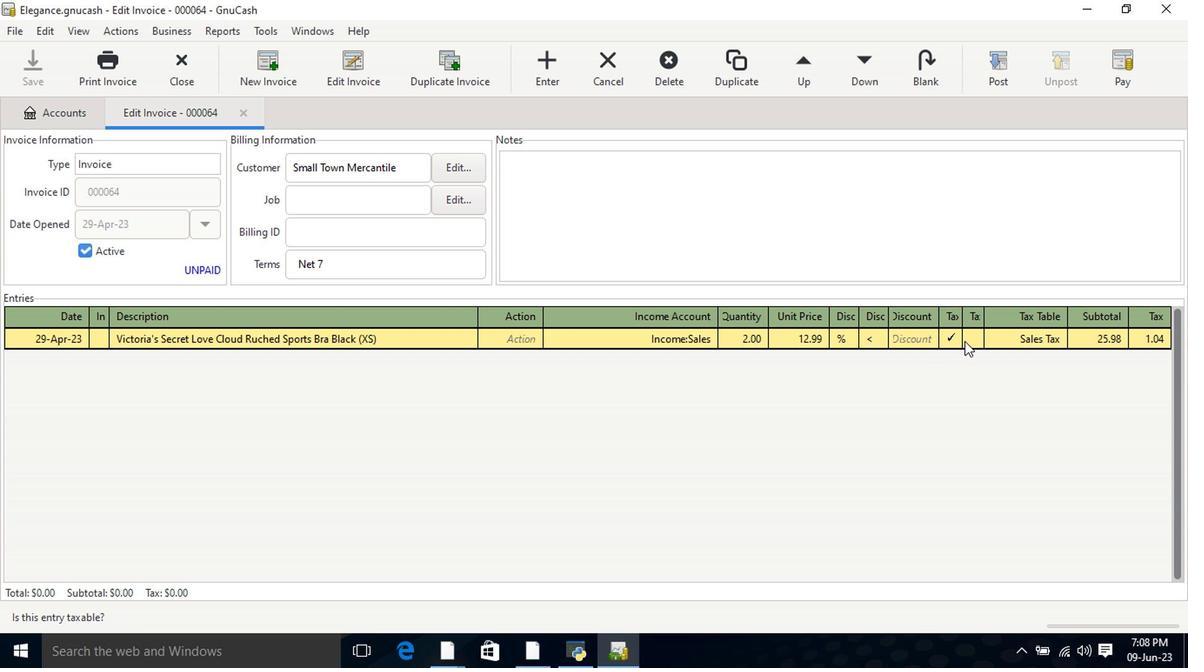 
Action: Mouse moved to (1024, 343)
Screenshot: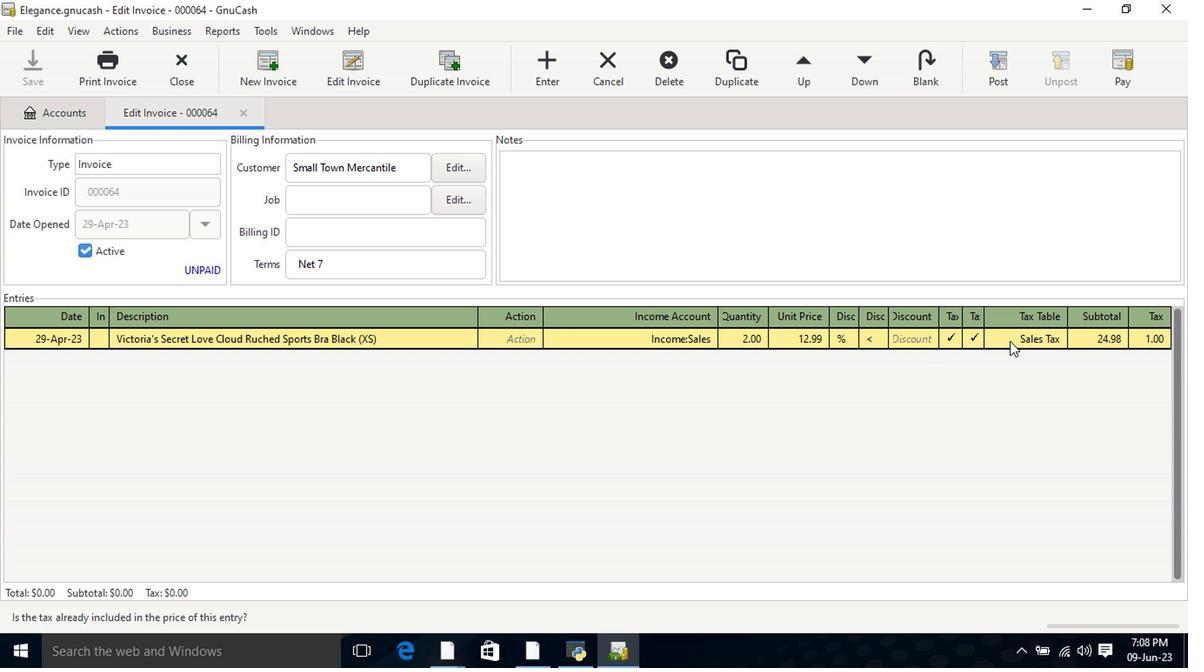 
Action: Key pressed <Key.tab><Key.tab><Key.tab><Key.shift>Kiss<Key.space><Key.shift>Luxe<Key.backspace>t
Screenshot: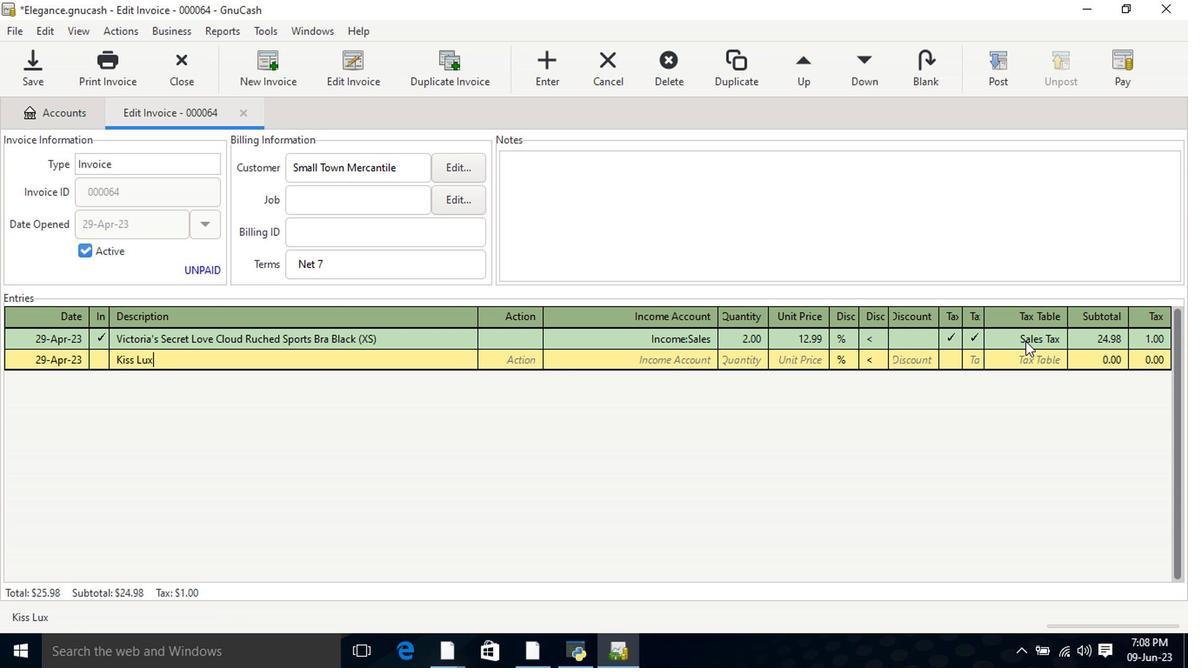 
Action: Mouse moved to (1024, 343)
Screenshot: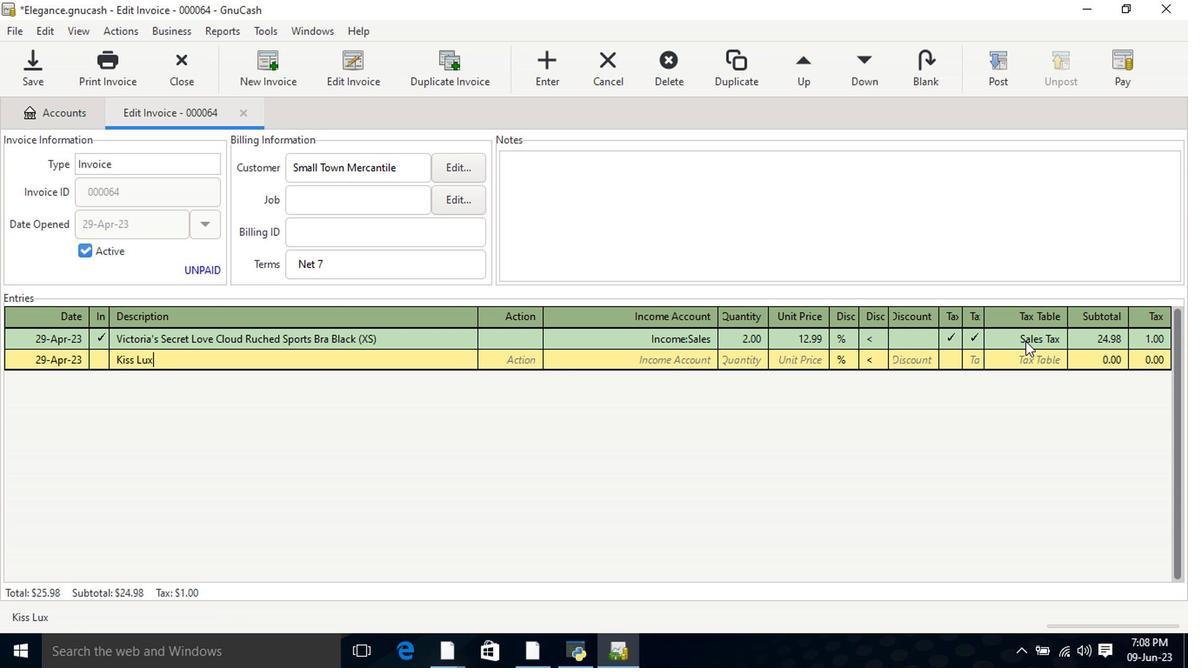 
Action: Key pressed ensions<Key.space><Key.shift>Faise<Key.space><Key.shift>Eelashes<Key.space><Key.shift>Royal<Key.space><Key.shift>Silk<Key.tab><Key.tab>inc<Key.down><Key.down><Key.down><Key.tab>1<Key.tab>14.49<Key.tab>
Screenshot: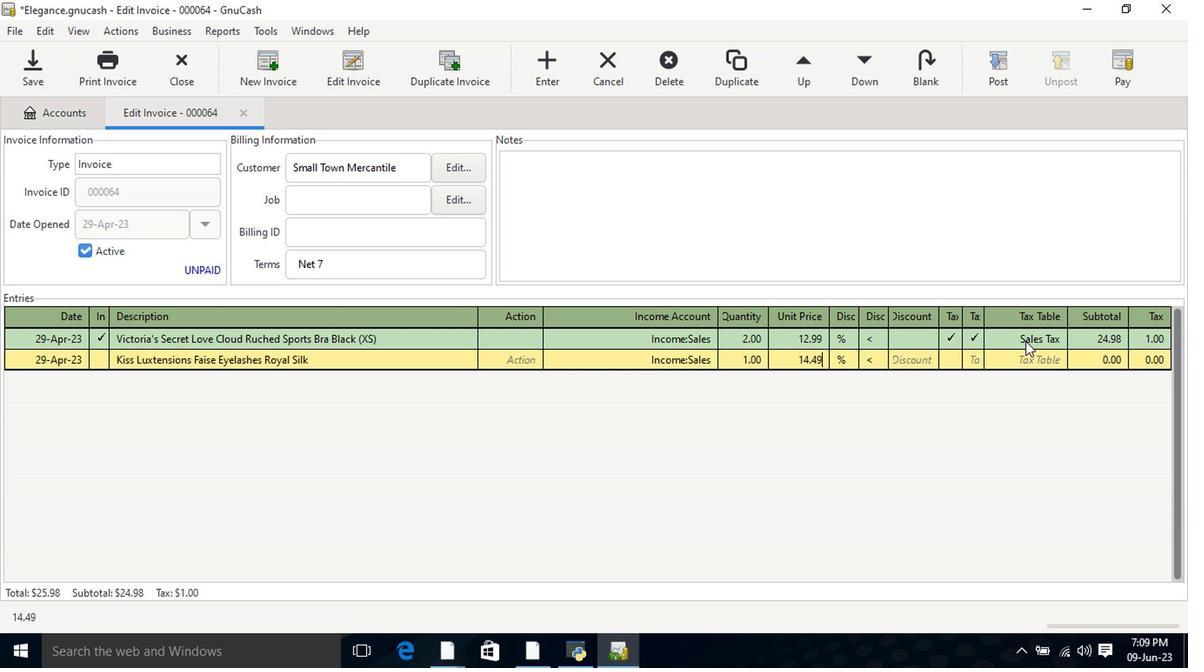 
Action: Mouse moved to (955, 365)
Screenshot: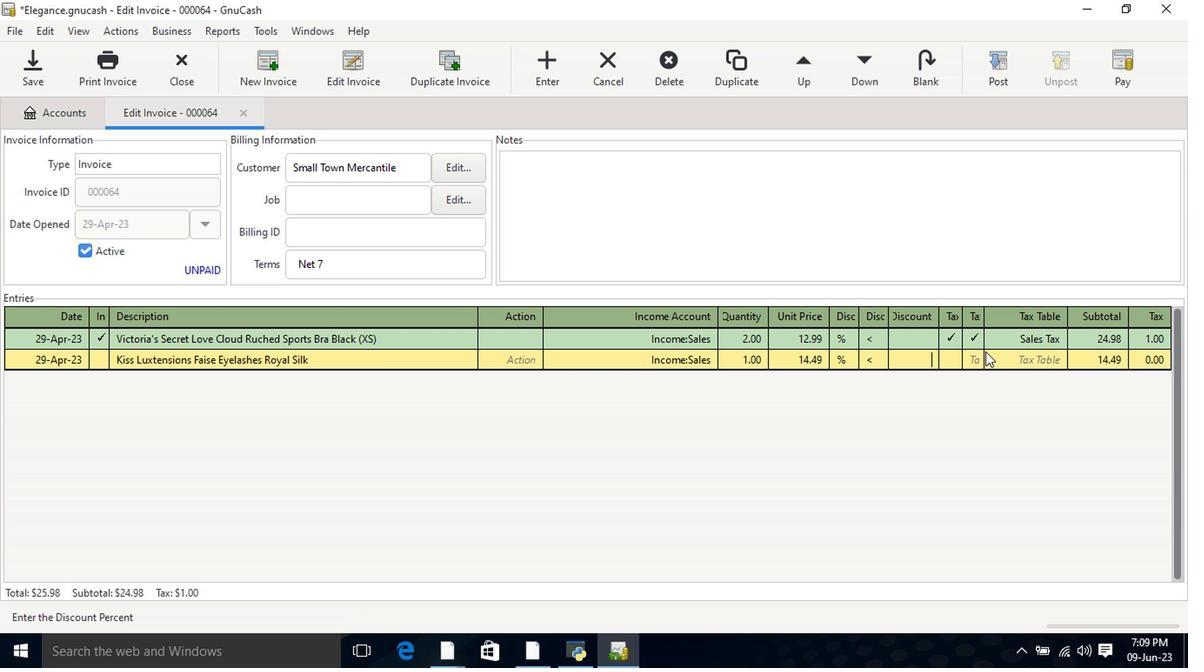 
Action: Mouse pressed left at (955, 365)
Screenshot: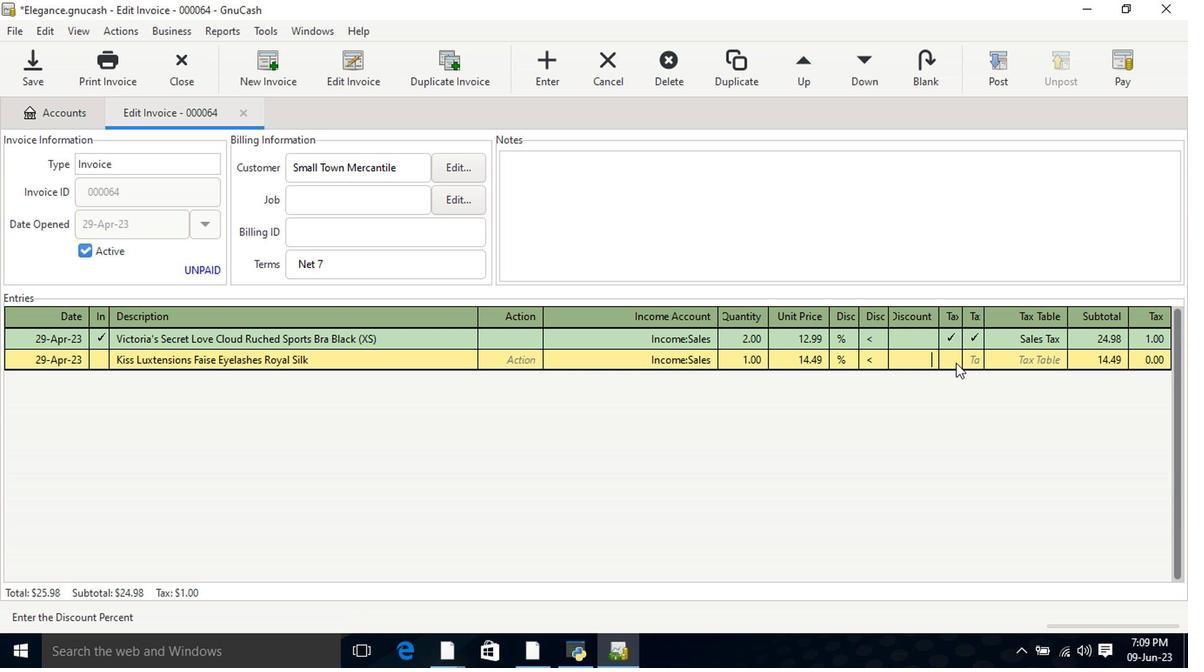 
Action: Mouse moved to (979, 362)
Screenshot: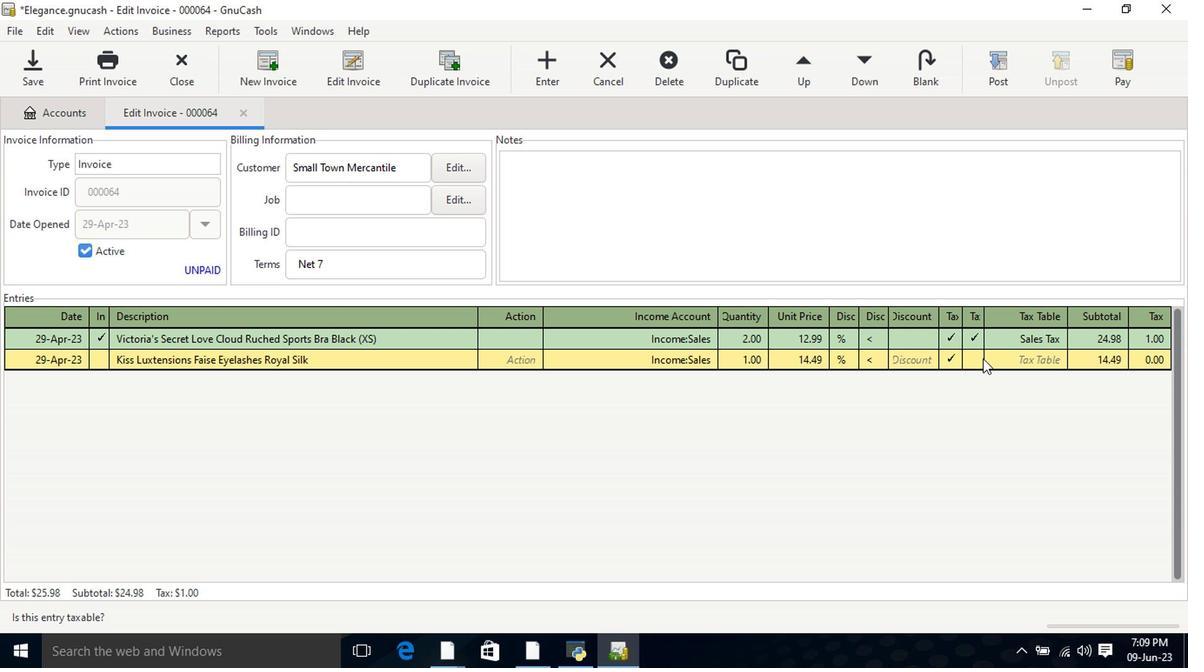 
Action: Mouse pressed left at (979, 362)
Screenshot: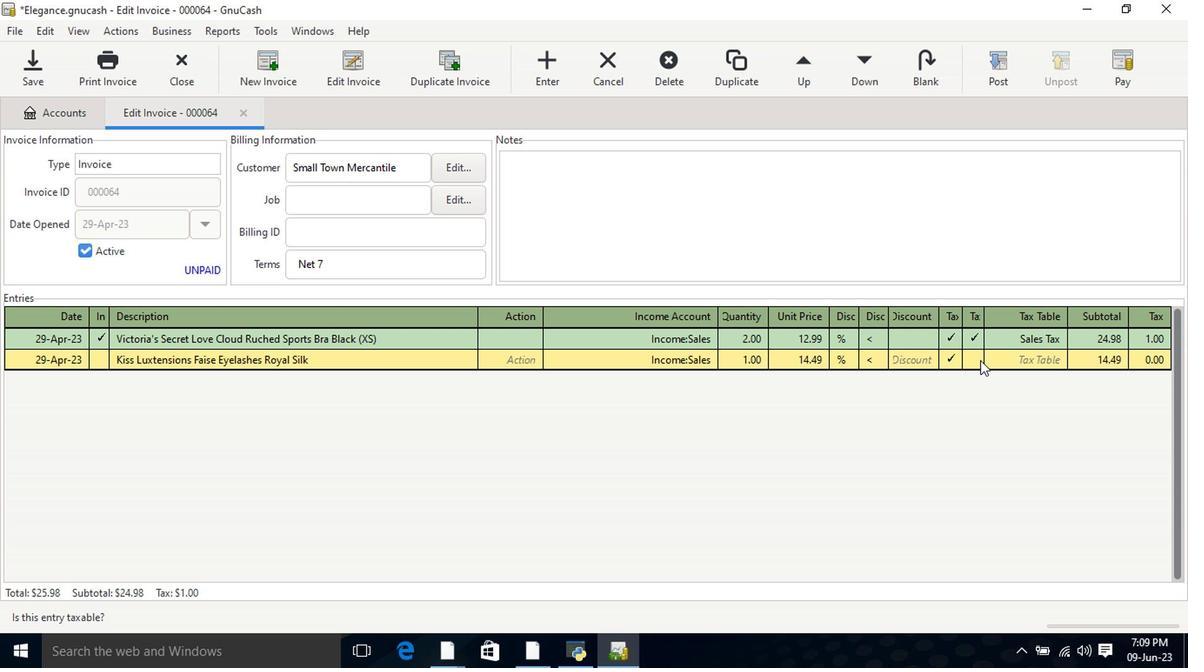 
Action: Mouse moved to (1003, 361)
Screenshot: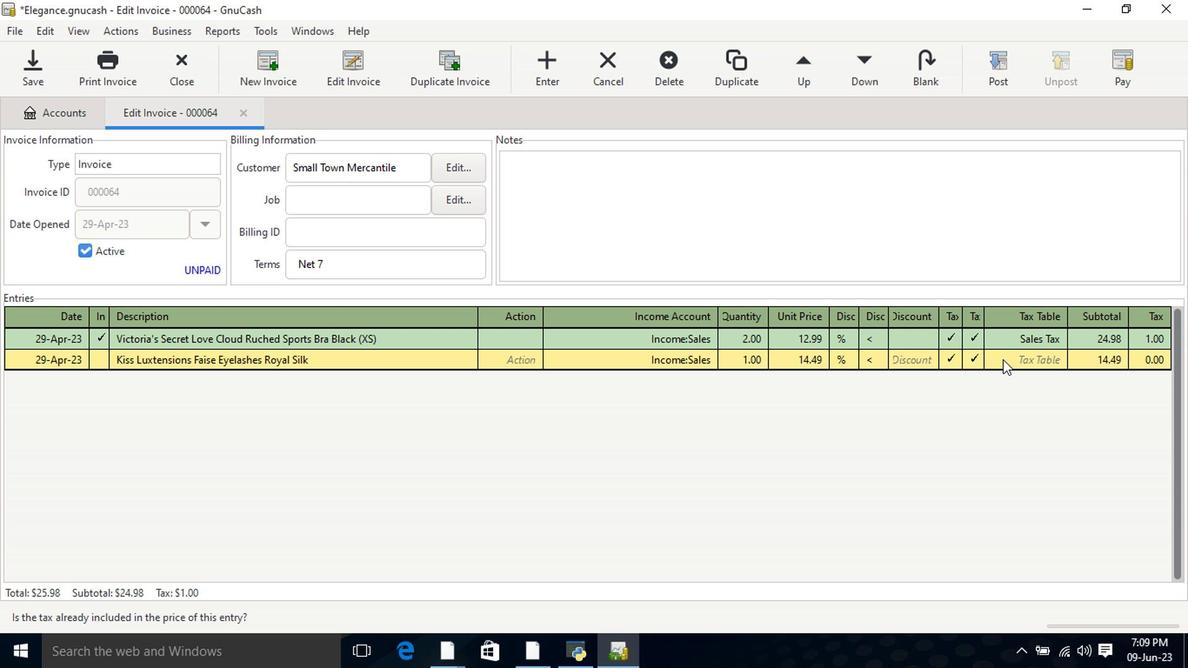 
Action: Mouse pressed left at (1003, 361)
Screenshot: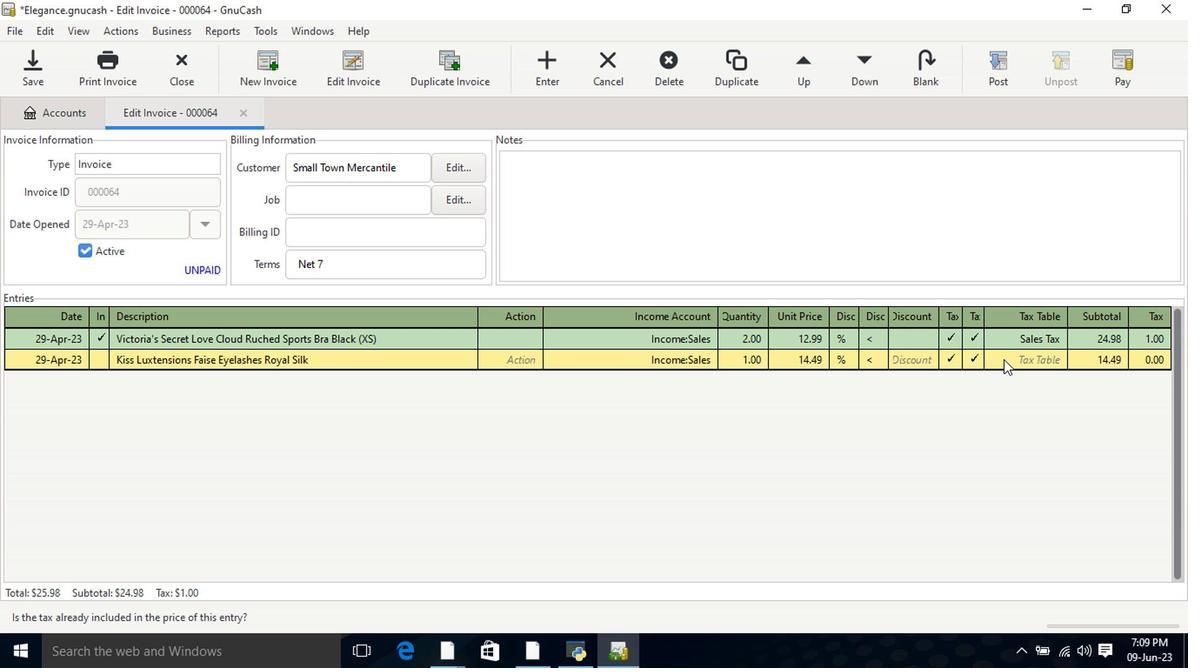 
Action: Key pressed <Key.tab>
Screenshot: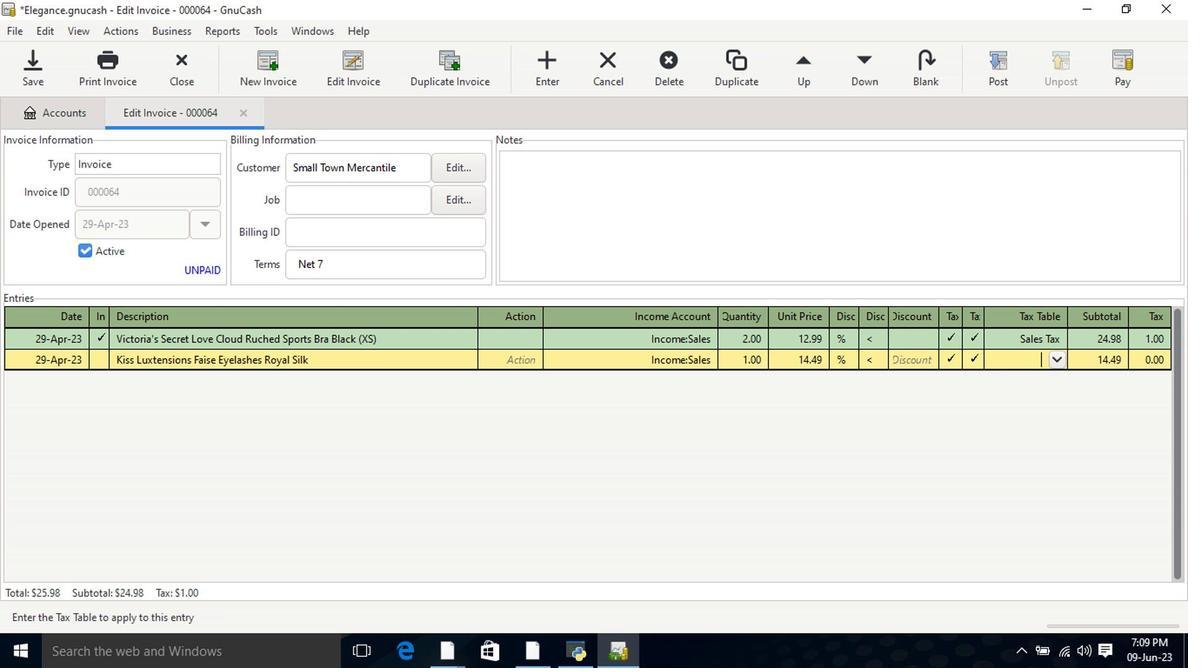 
Action: Mouse pressed left at (1003, 361)
Screenshot: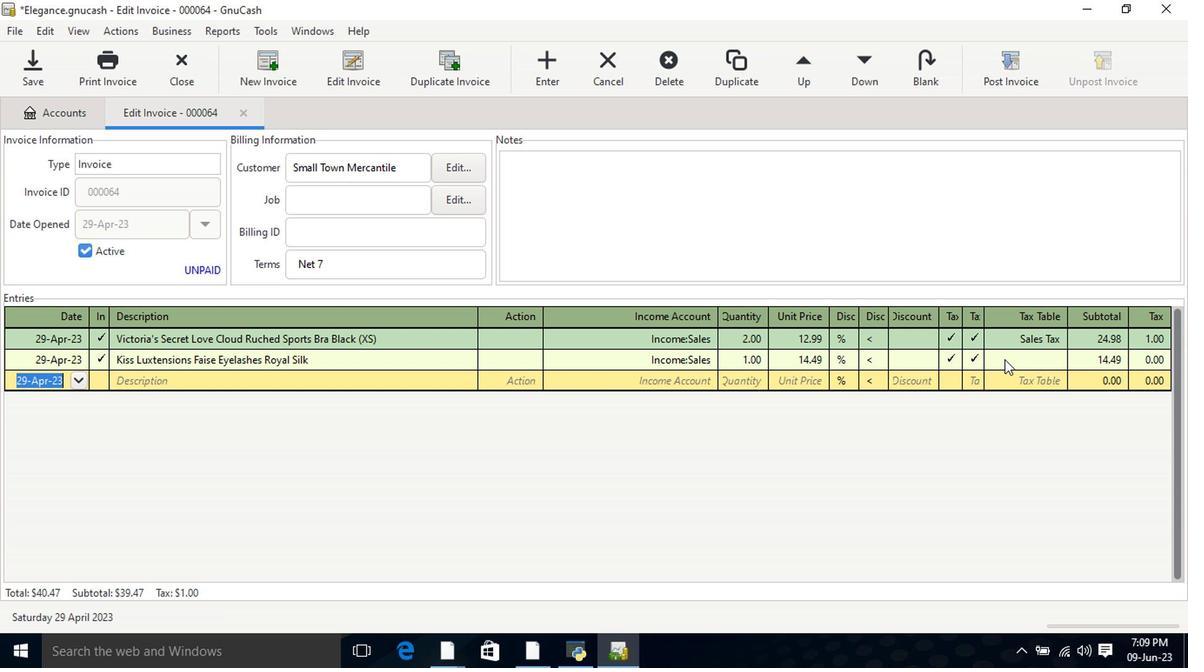 
Action: Mouse moved to (1035, 353)
Screenshot: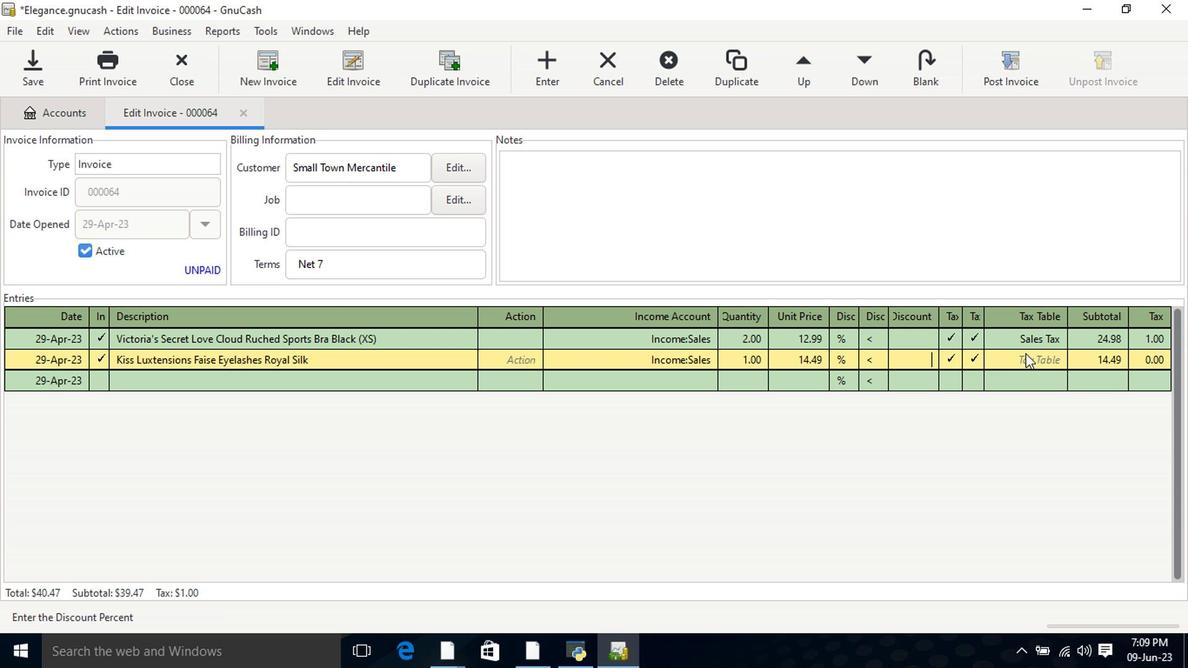 
Action: Mouse pressed left at (1035, 353)
Screenshot: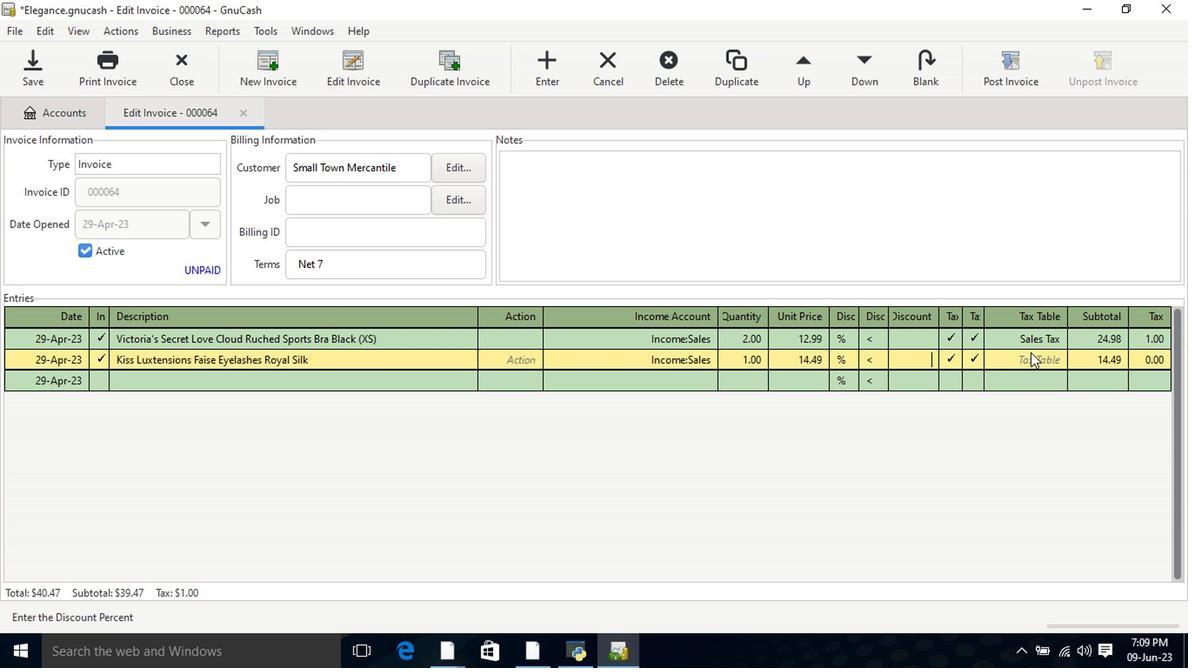 
Action: Mouse moved to (1054, 360)
Screenshot: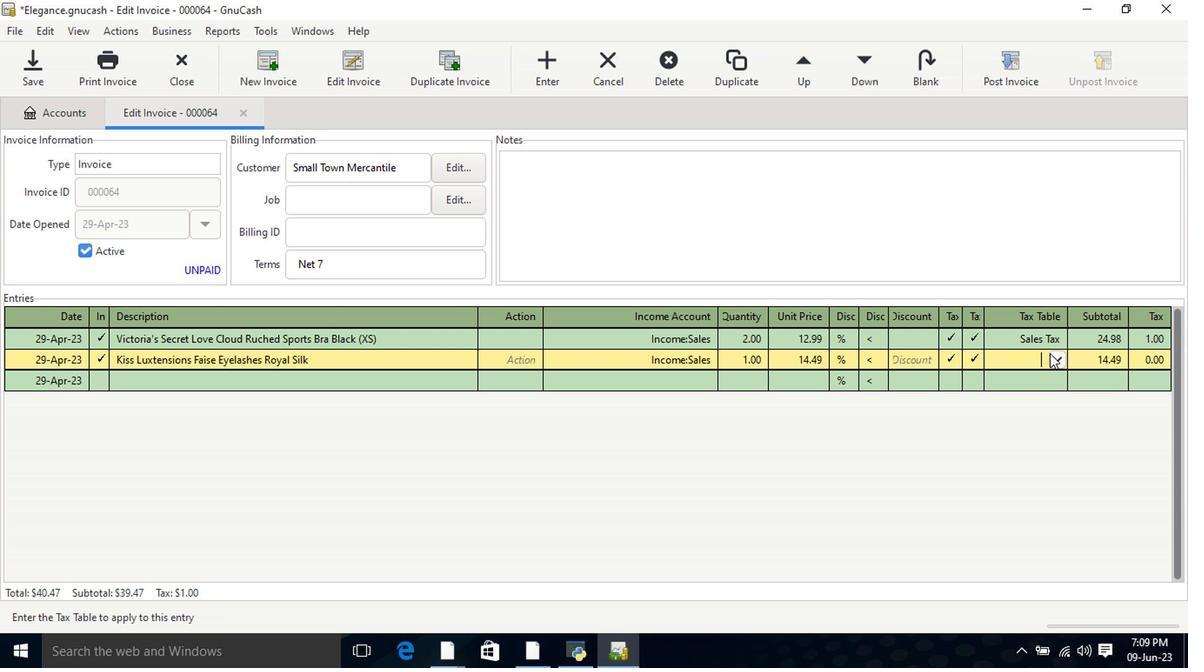 
Action: Mouse pressed left at (1054, 360)
Screenshot: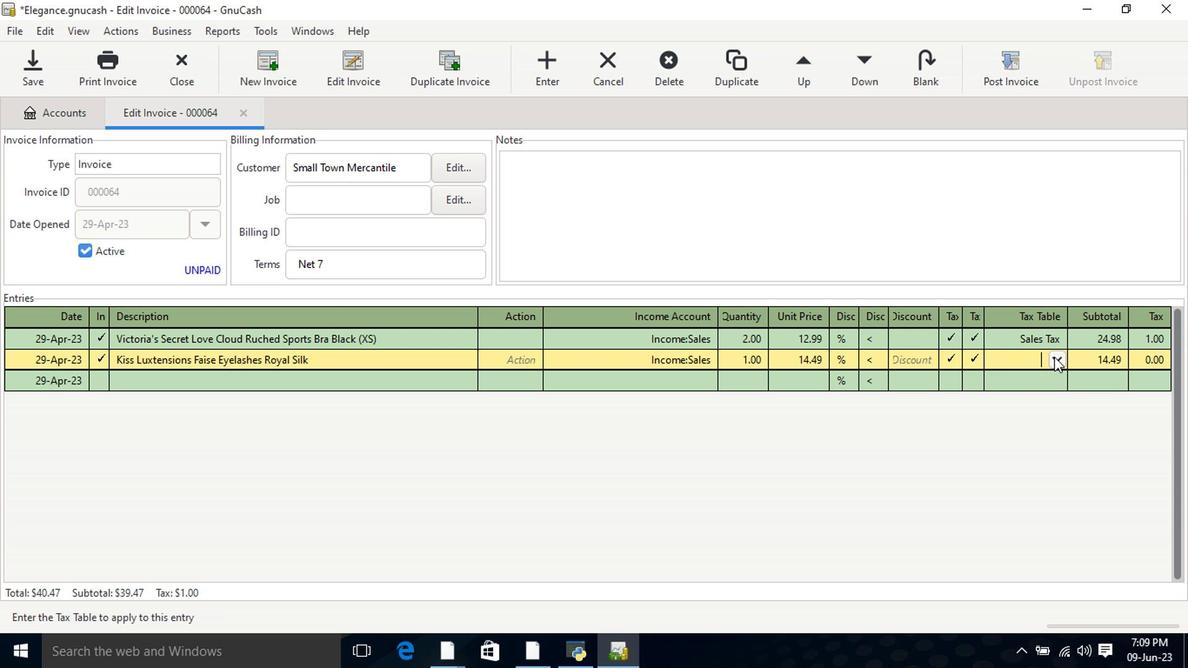 
Action: Mouse moved to (1041, 385)
Screenshot: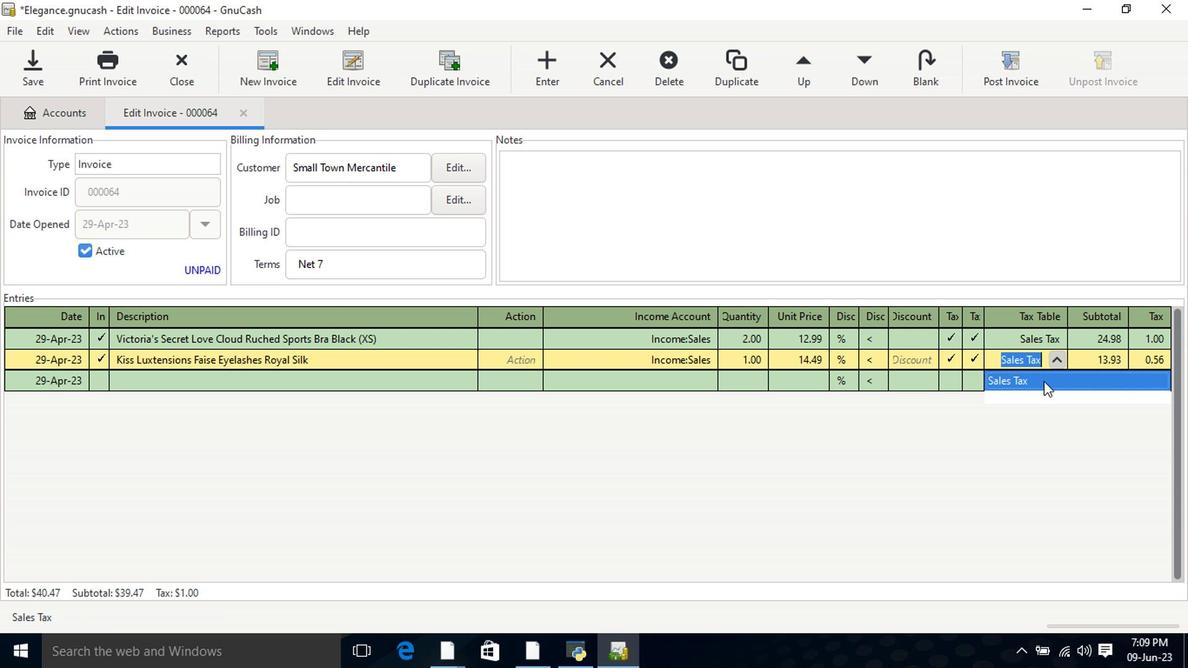 
Action: Mouse pressed left at (1041, 385)
Screenshot: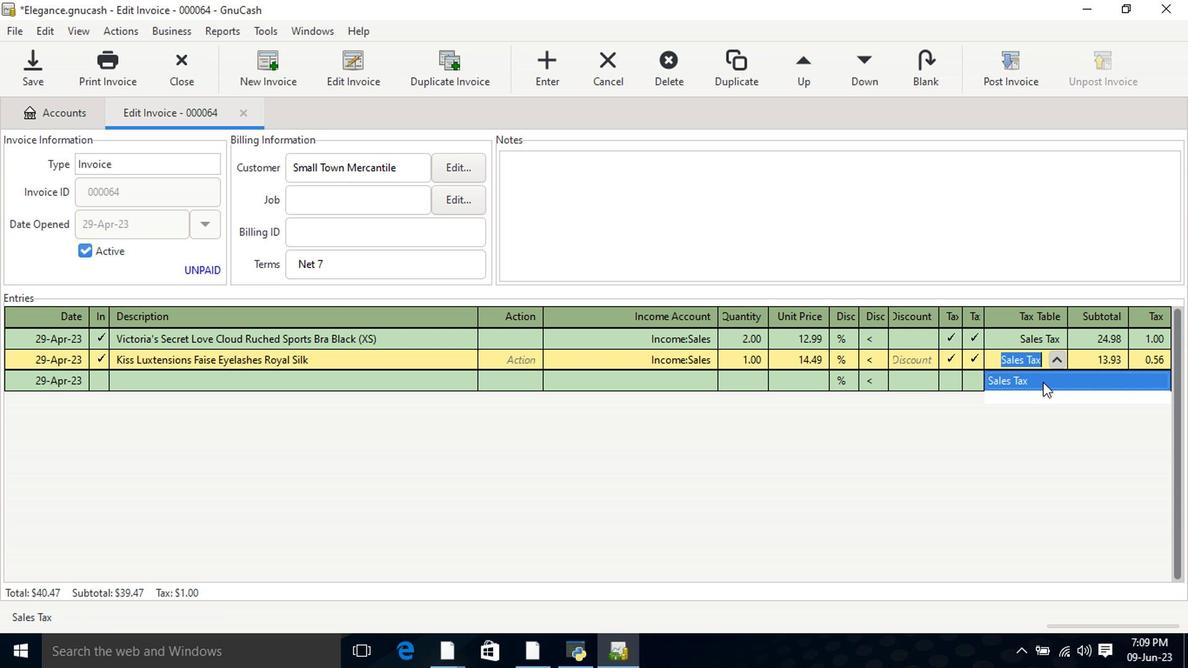 
Action: Key pressed <Key.tab>
Screenshot: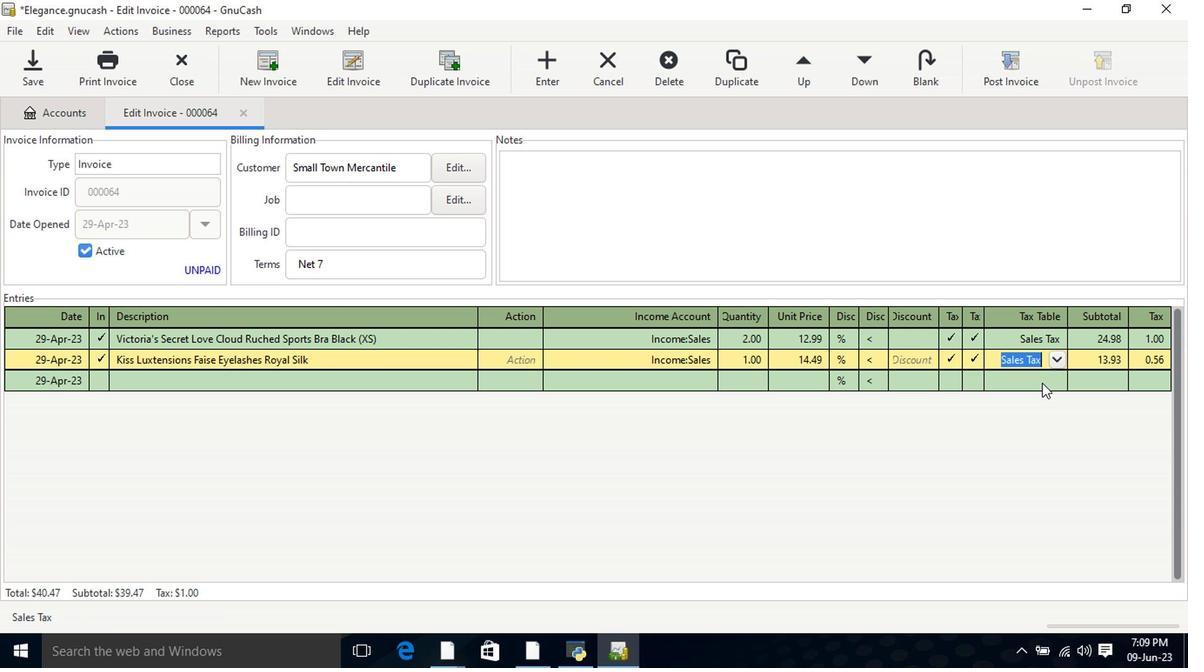 
Action: Mouse moved to (1006, 74)
Screenshot: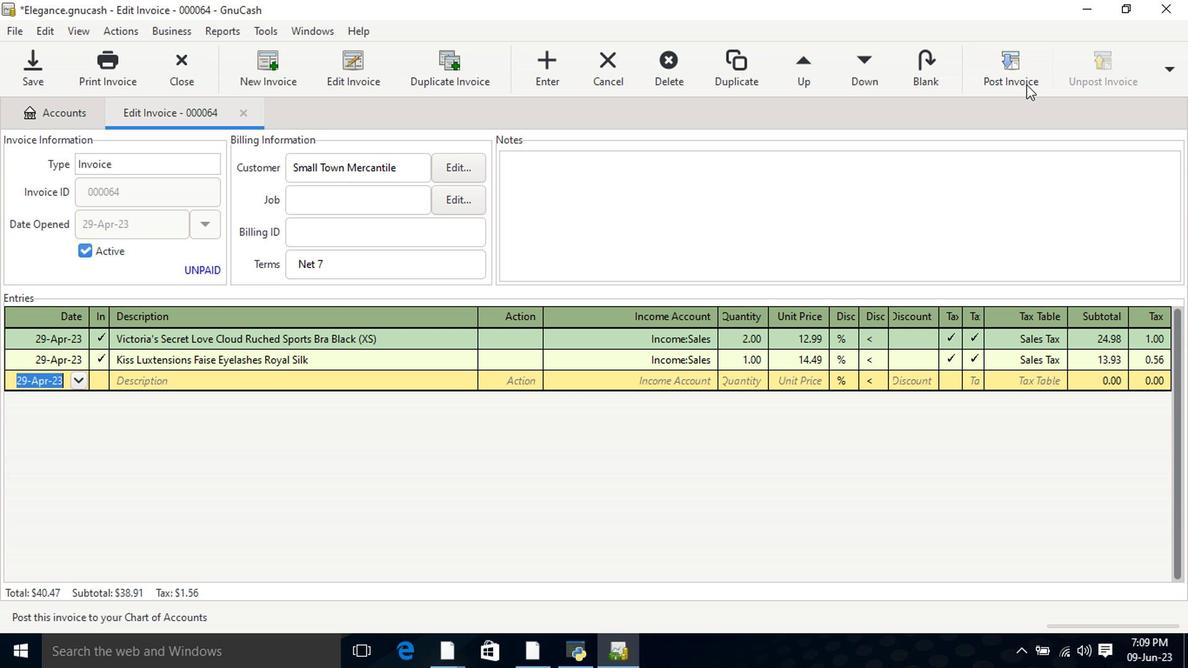 
Action: Mouse pressed left at (1006, 74)
Screenshot: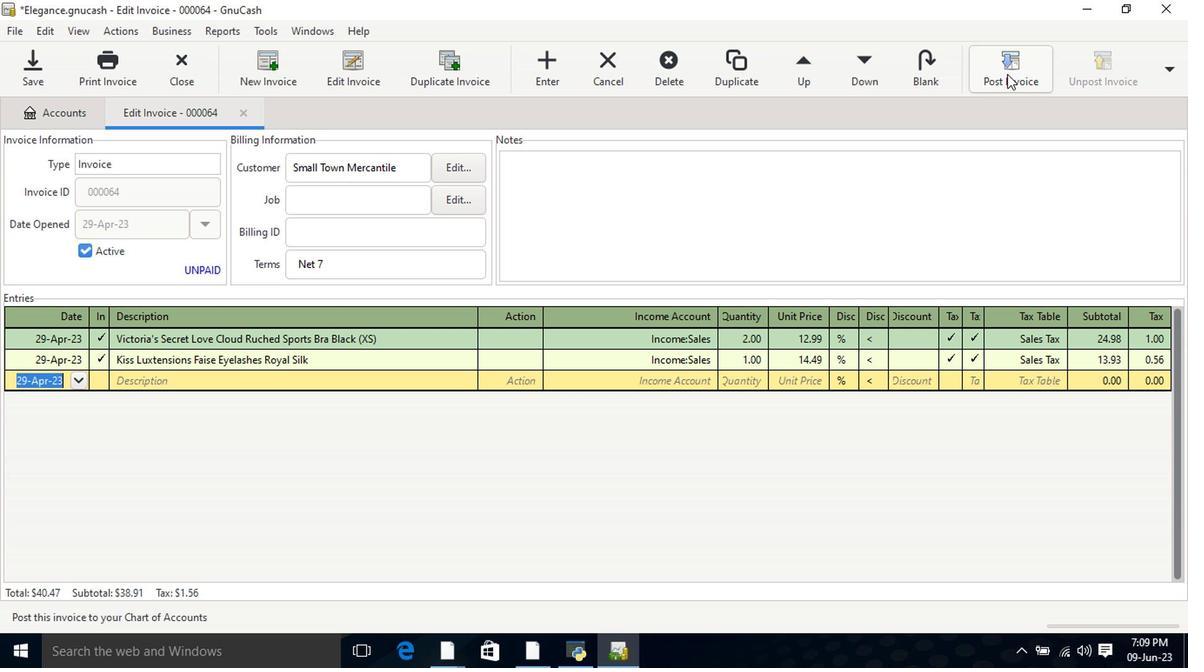 
Action: Mouse moved to (732, 290)
Screenshot: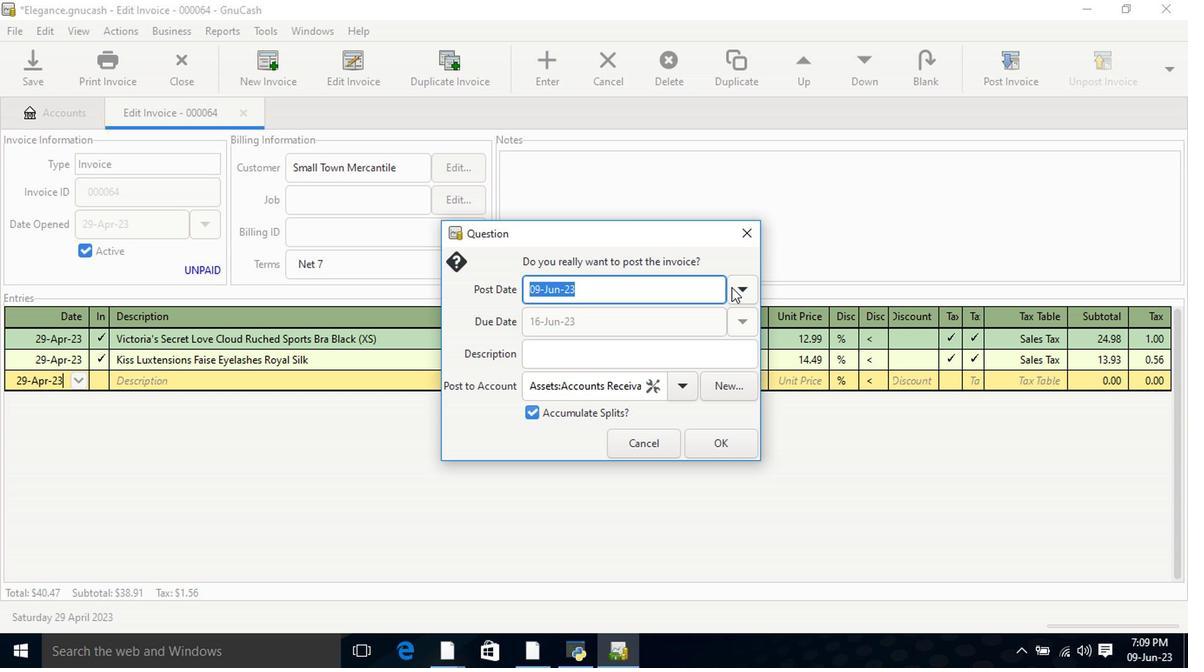 
Action: Mouse pressed left at (732, 290)
Screenshot: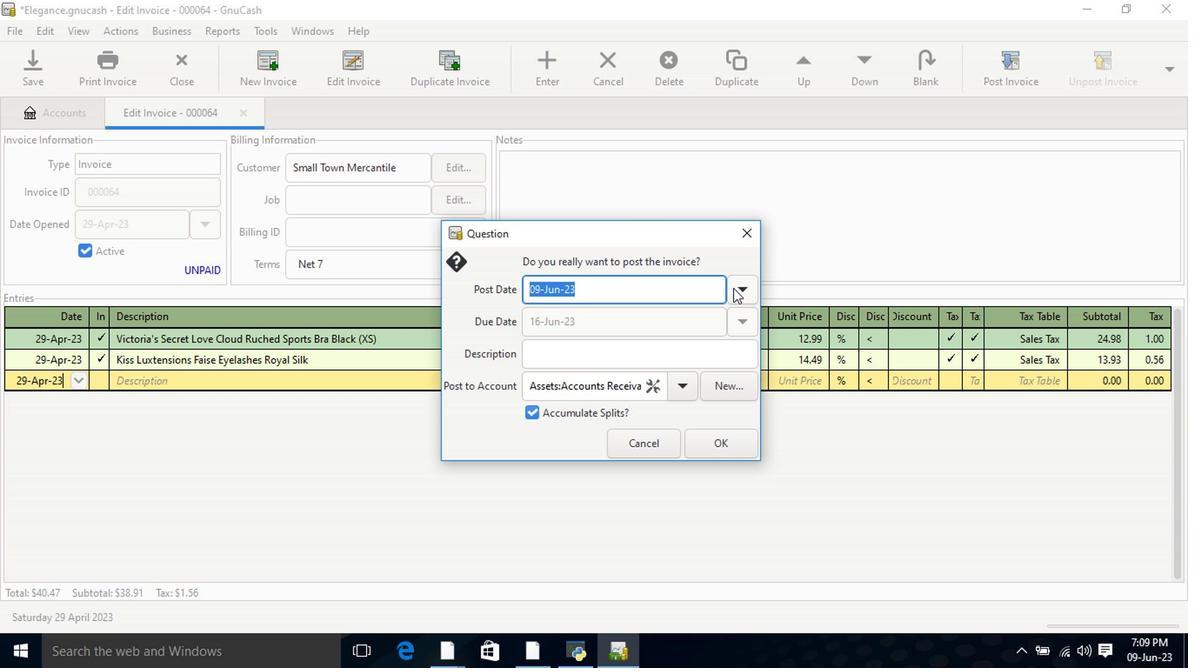 
Action: Mouse moved to (608, 320)
Screenshot: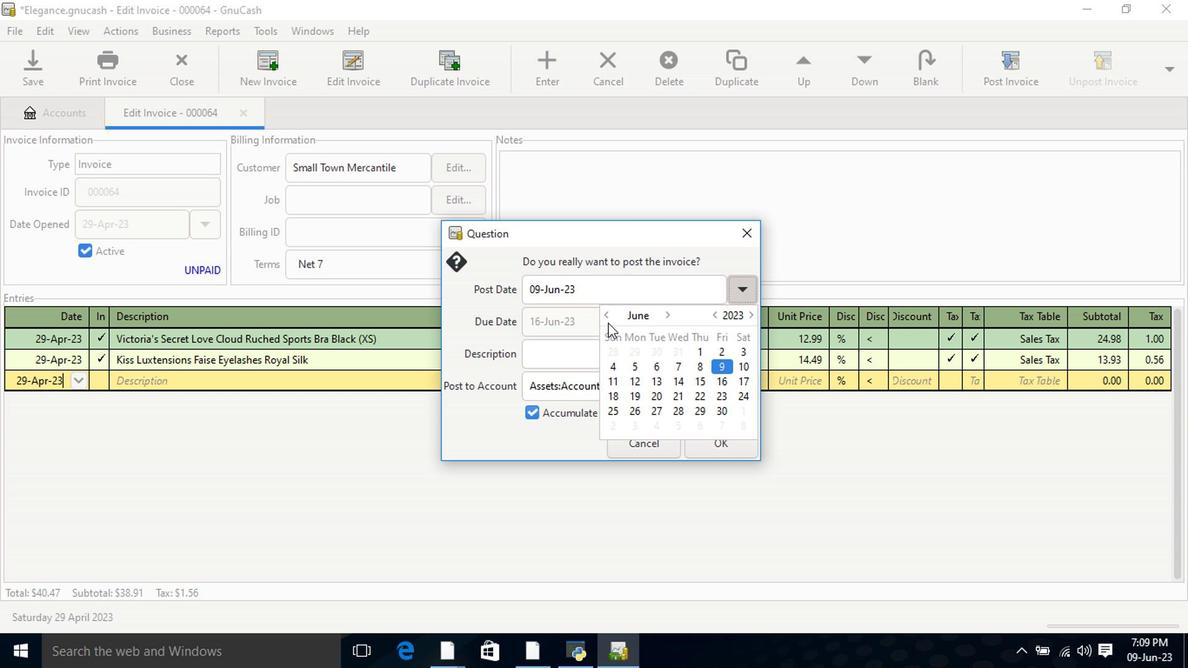 
Action: Mouse pressed left at (608, 320)
Screenshot: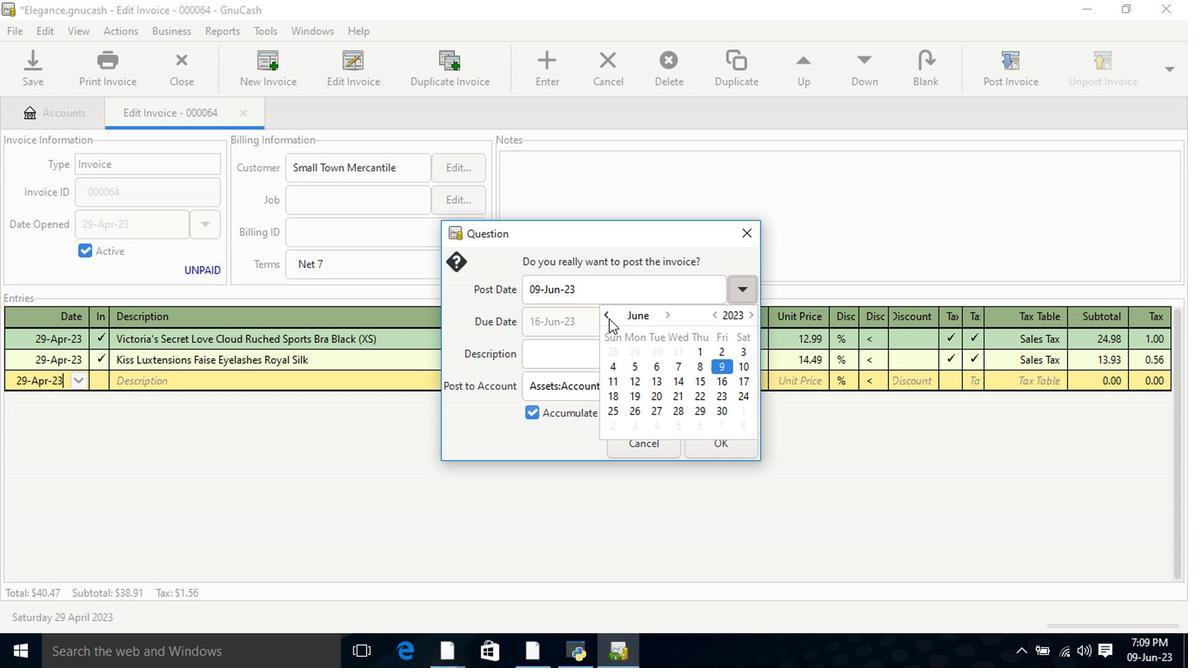 
Action: Mouse pressed left at (608, 320)
Screenshot: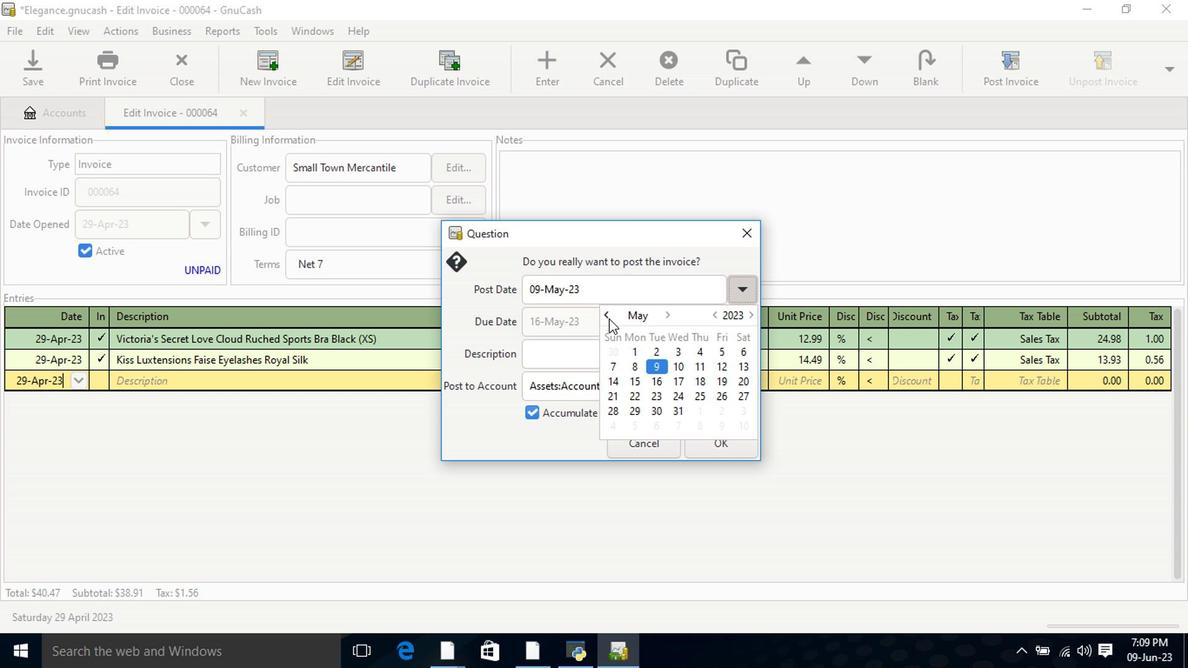 
Action: Mouse moved to (741, 412)
Screenshot: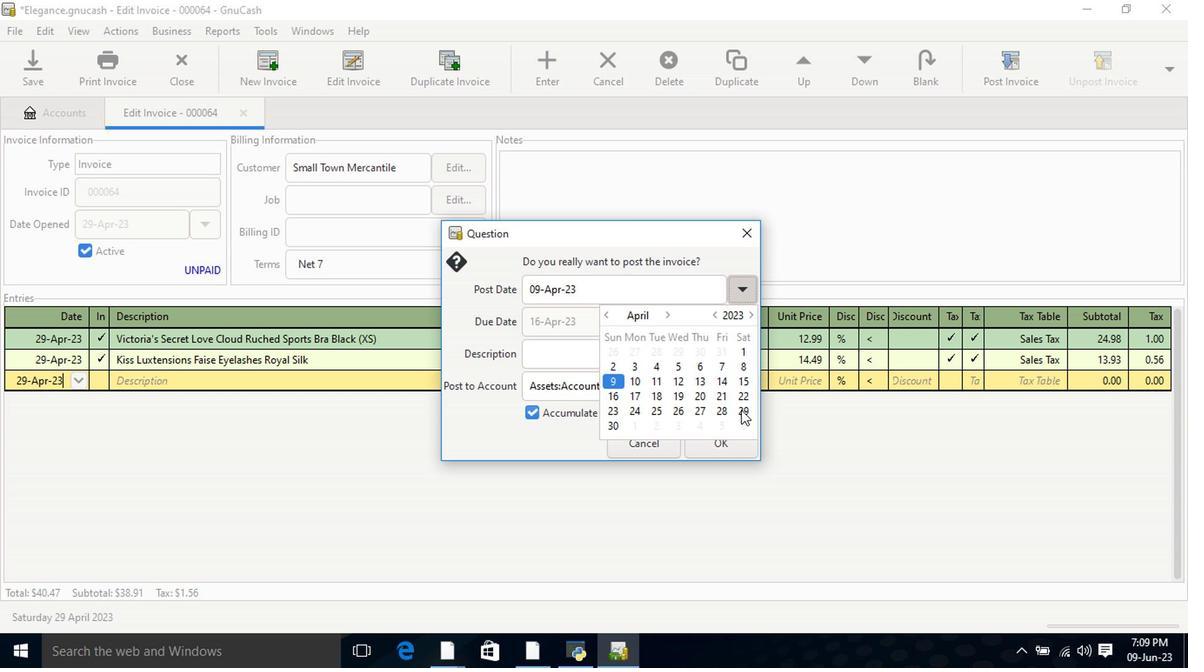 
Action: Mouse pressed left at (741, 412)
Screenshot: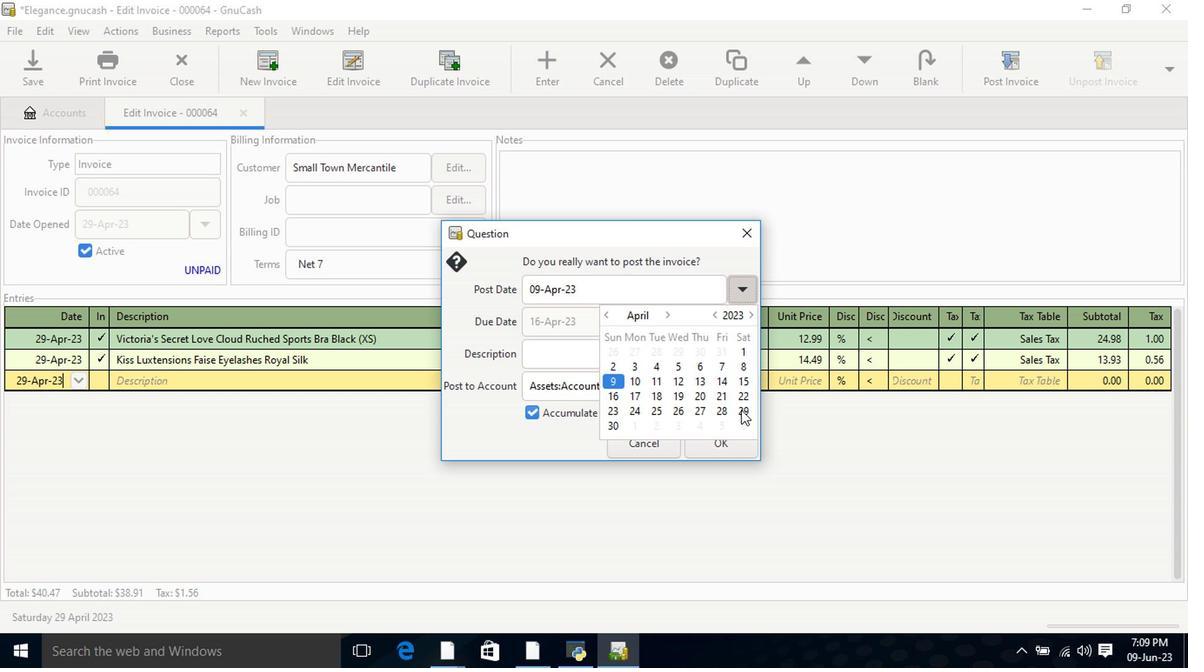 
Action: Mouse moved to (742, 413)
Screenshot: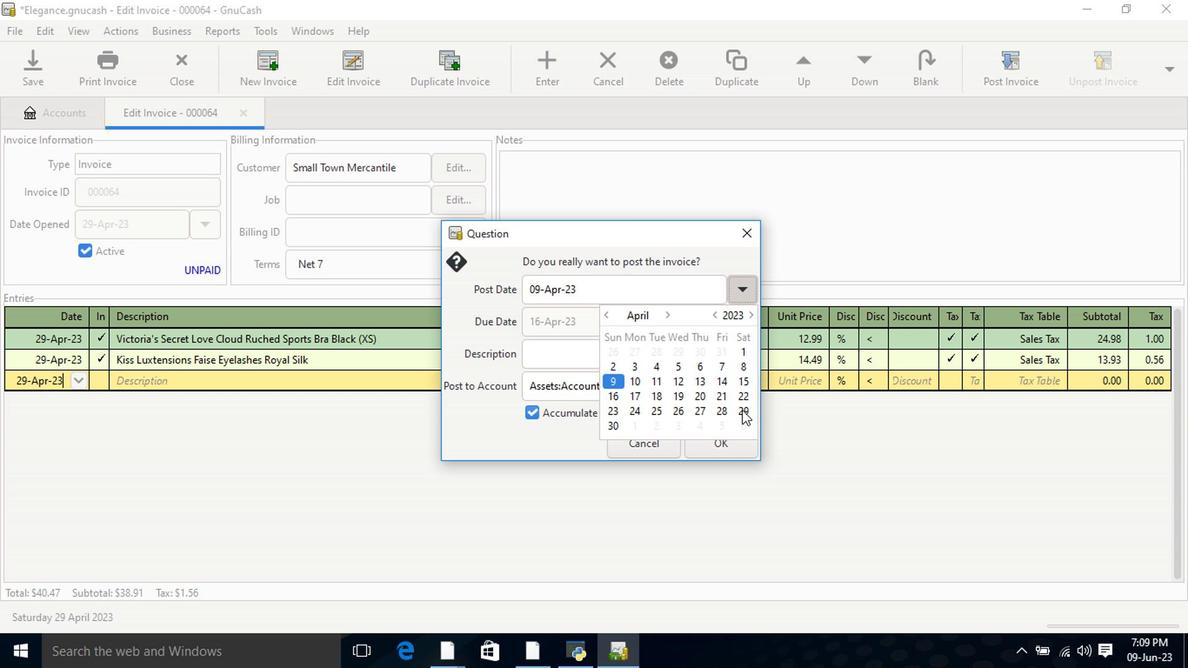 
Action: Mouse pressed left at (742, 413)
Screenshot: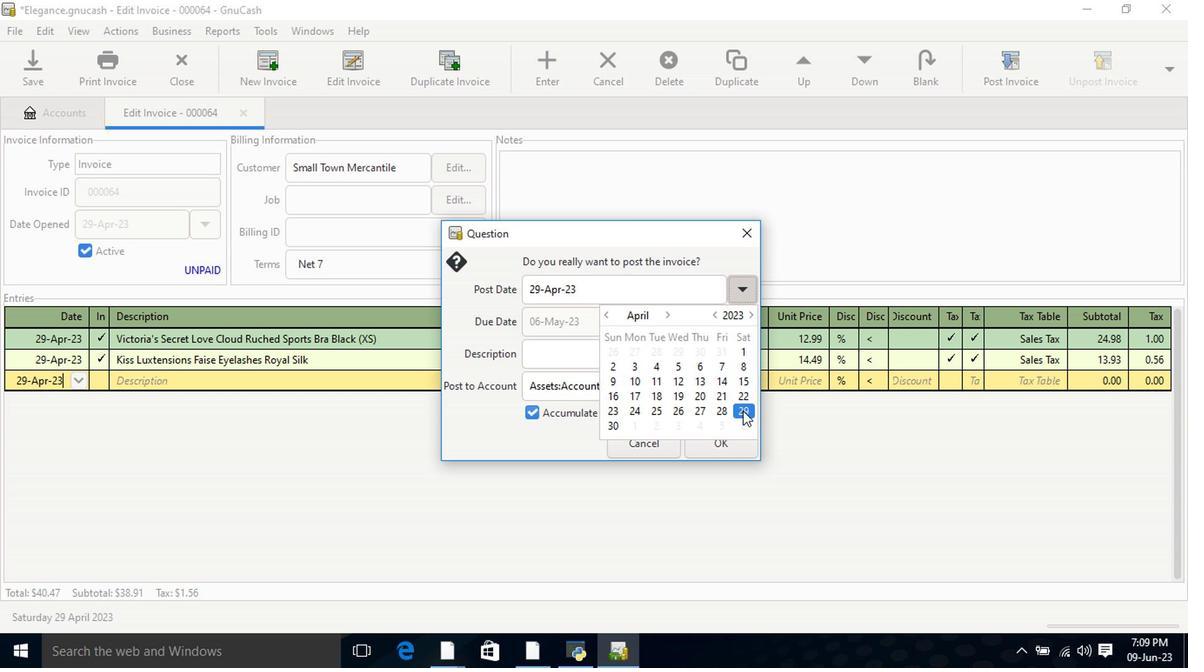 
Action: Mouse moved to (706, 447)
Screenshot: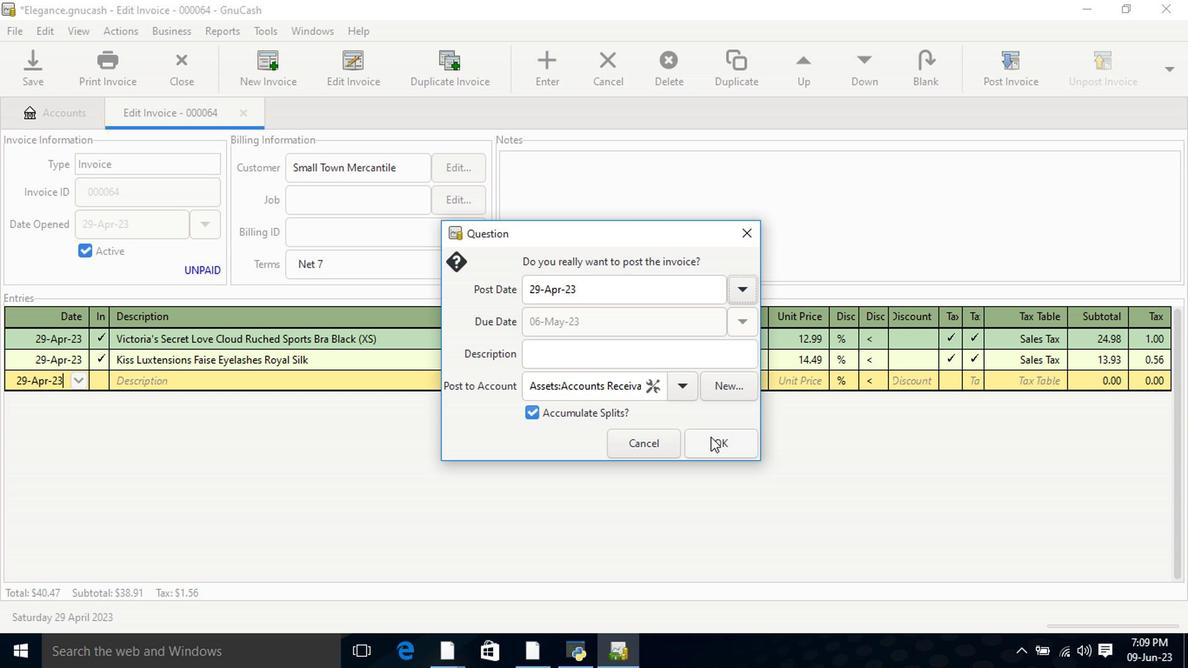 
Action: Mouse pressed left at (706, 447)
Screenshot: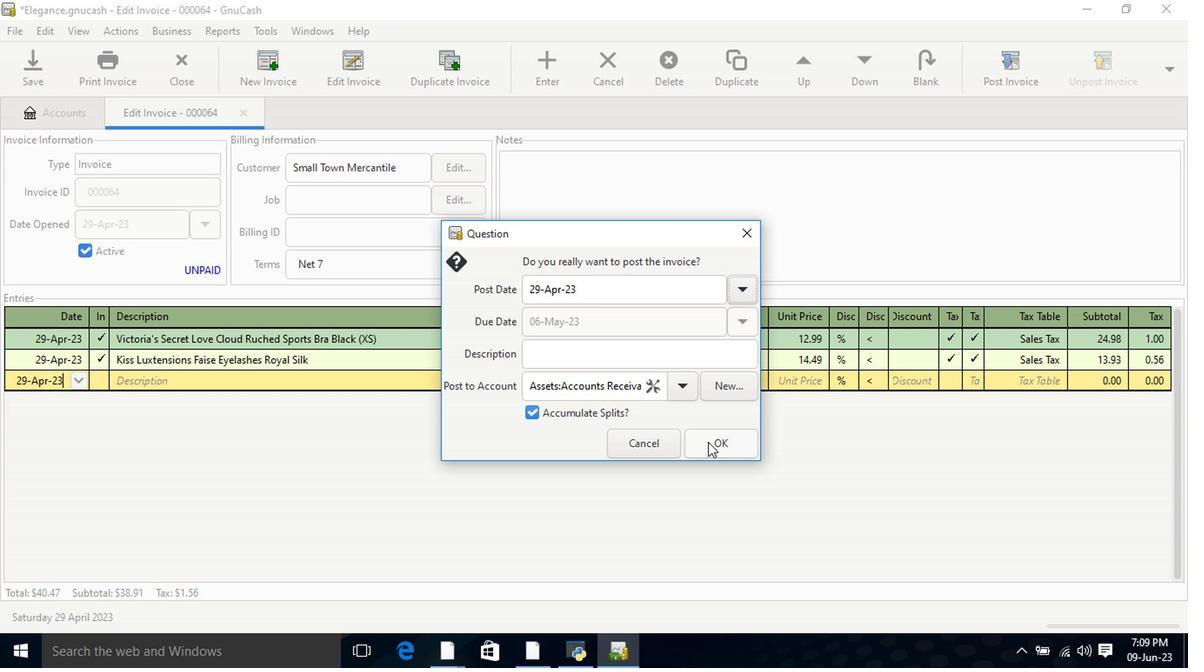 
Action: Mouse moved to (1127, 64)
Screenshot: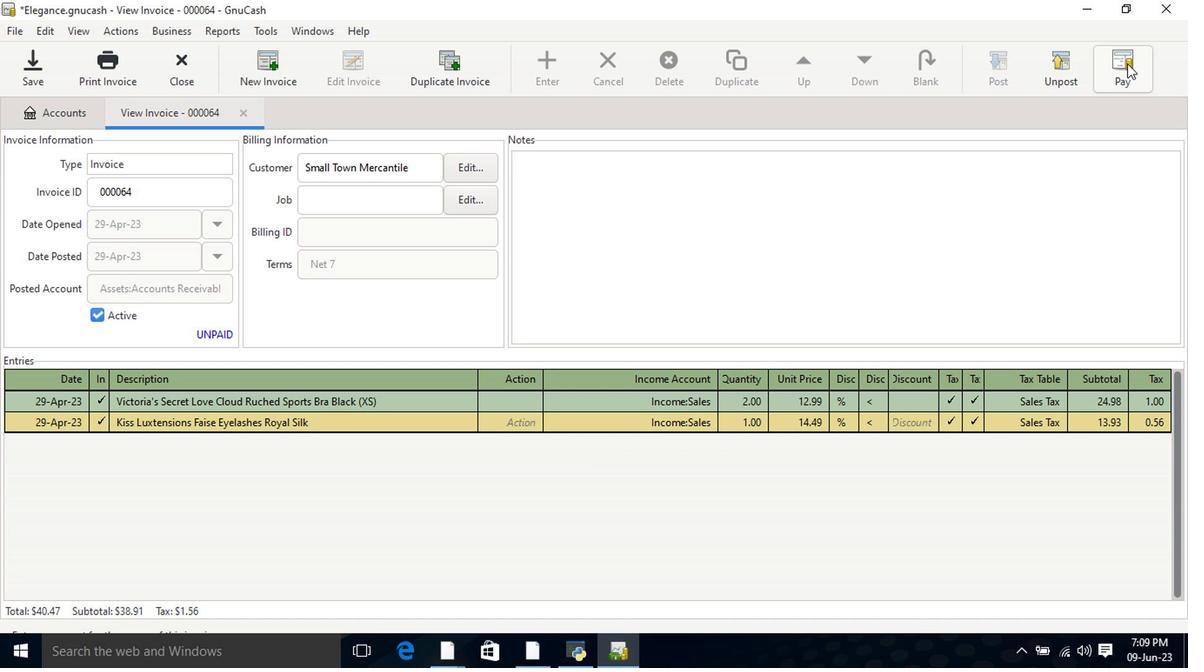 
Action: Mouse pressed left at (1127, 64)
Screenshot: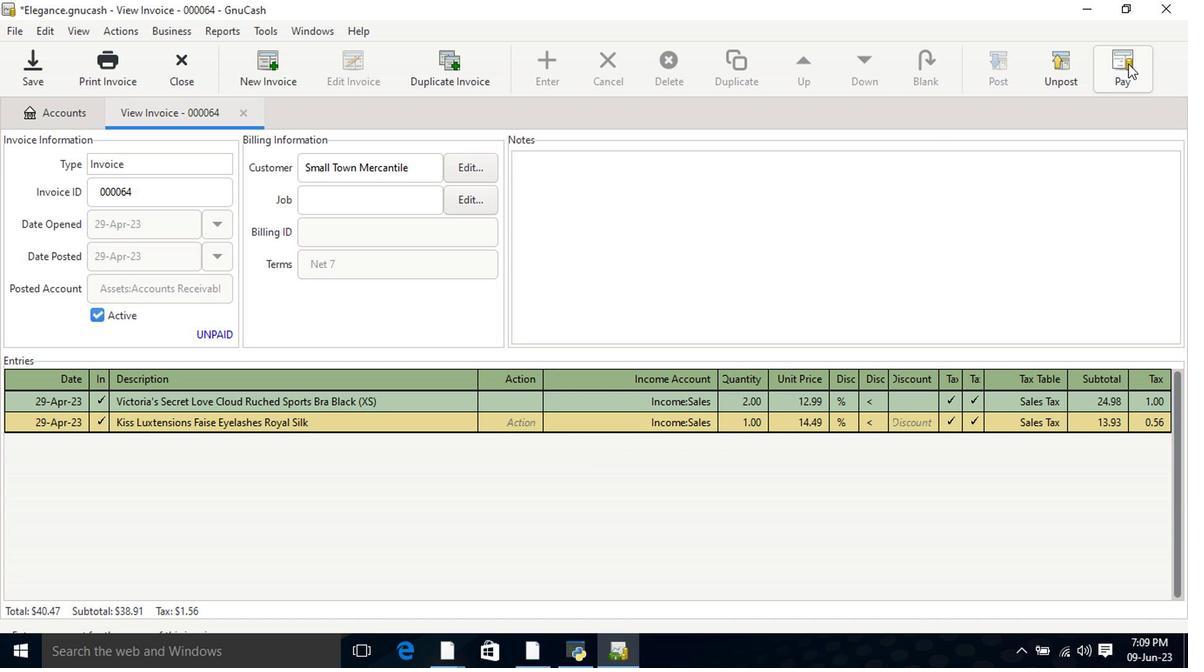 
Action: Mouse moved to (535, 348)
Screenshot: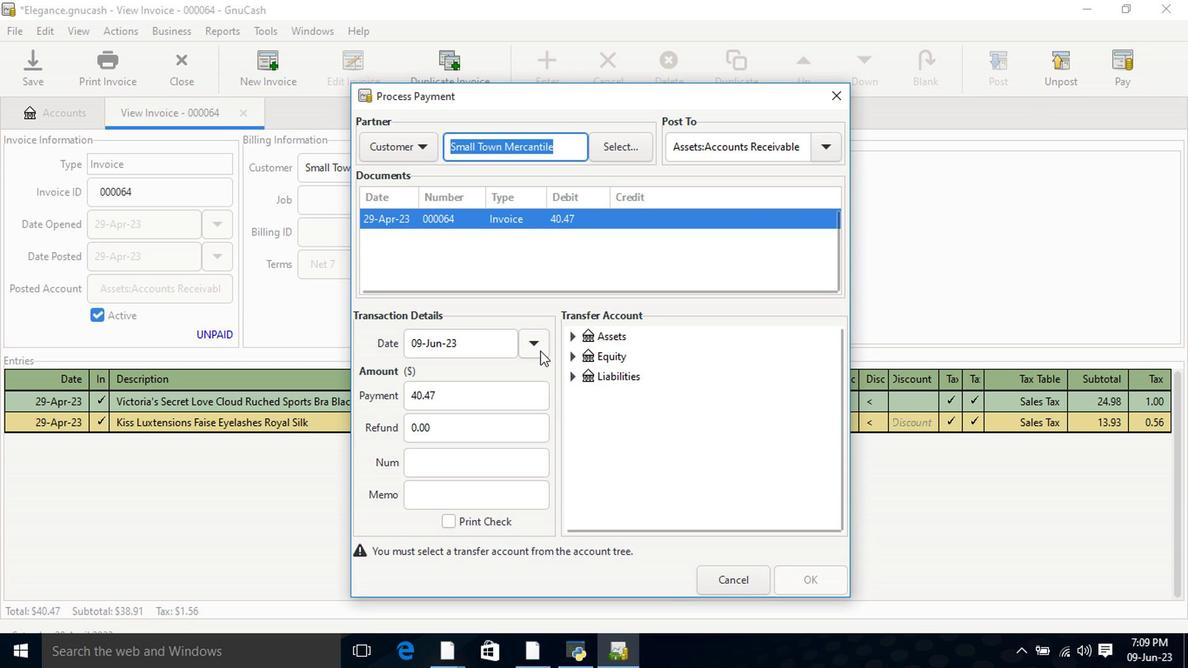 
Action: Mouse pressed left at (535, 348)
Screenshot: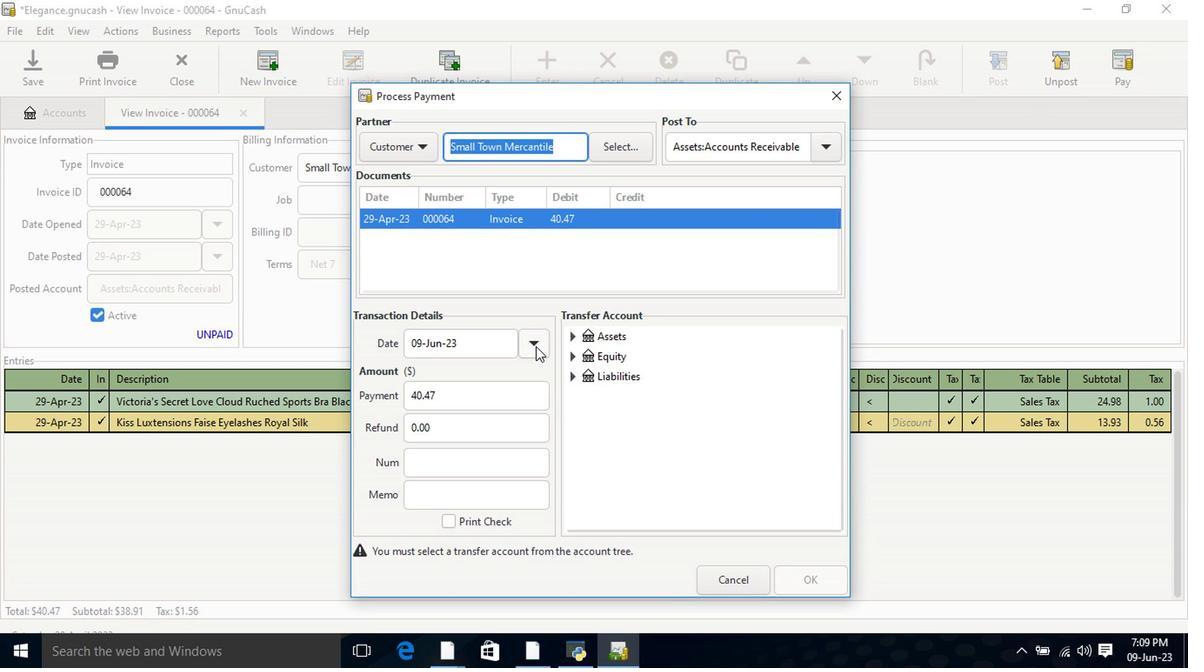 
Action: Mouse moved to (396, 373)
Screenshot: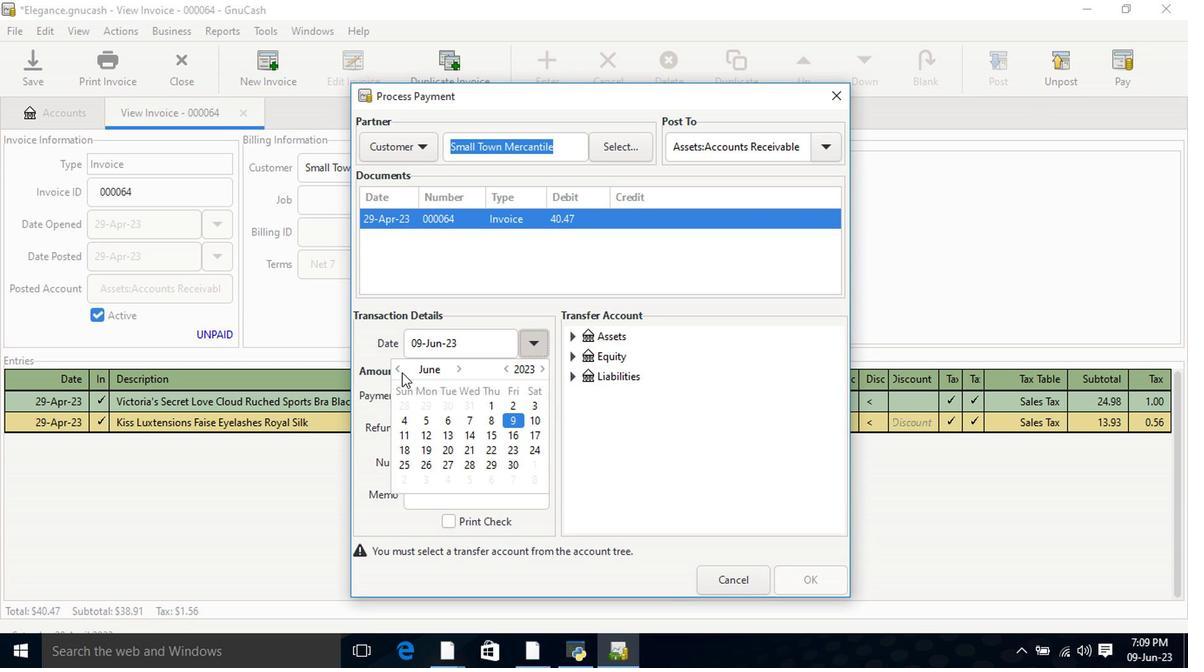
Action: Mouse pressed left at (396, 373)
Screenshot: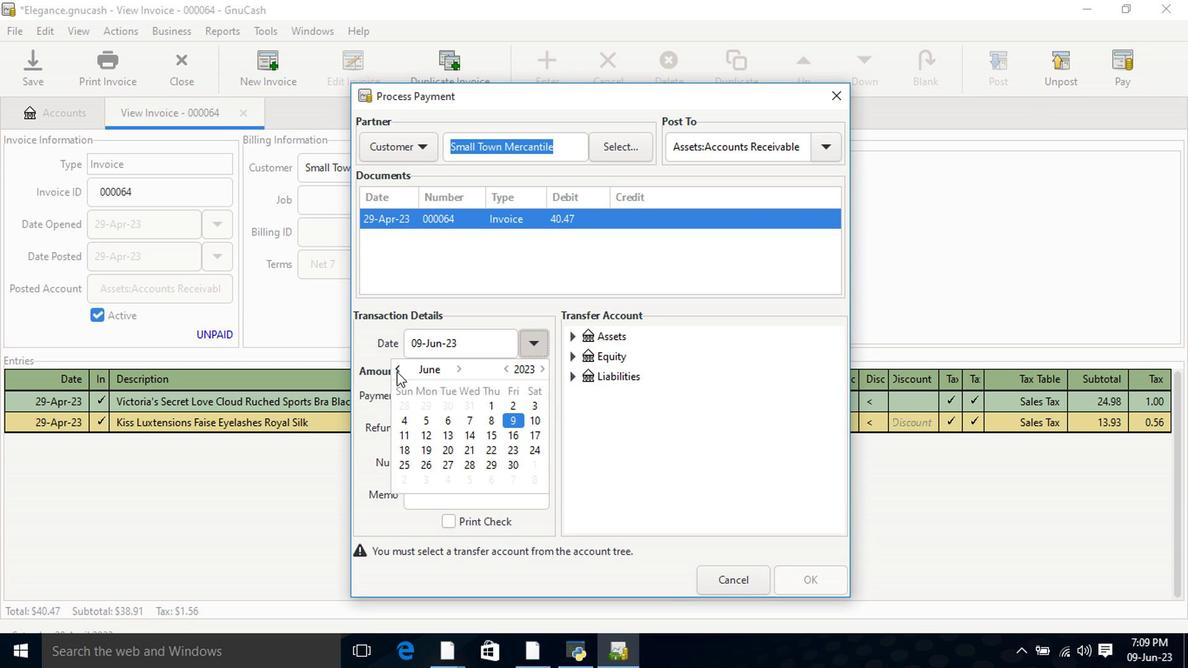 
Action: Mouse moved to (511, 408)
Screenshot: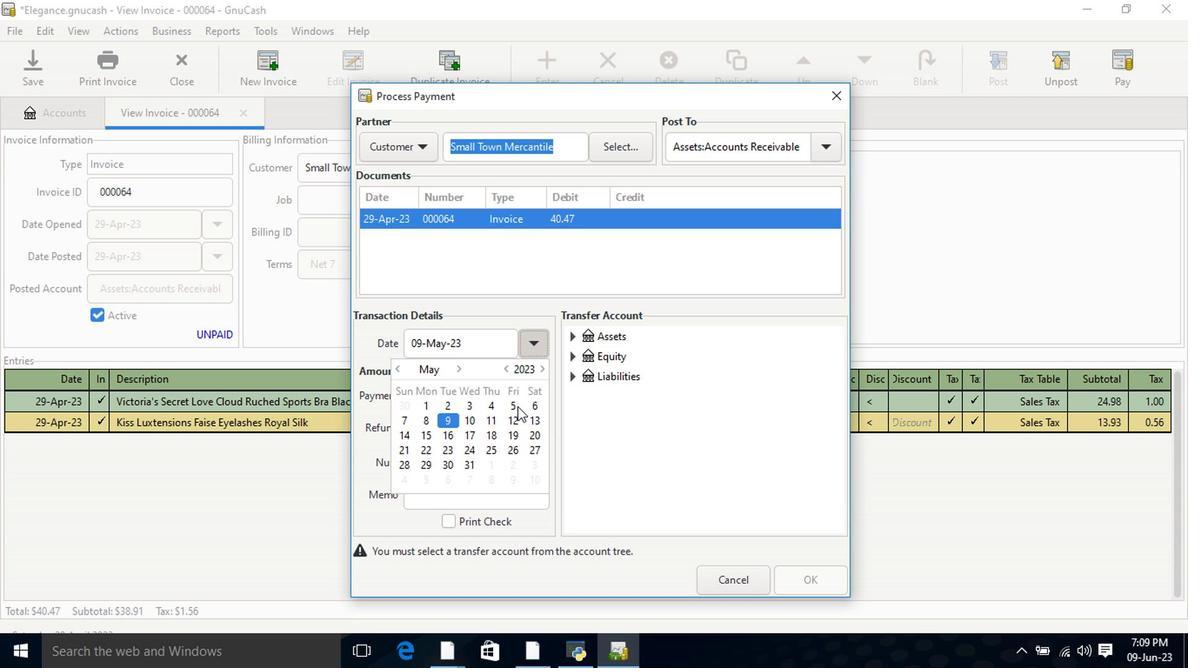 
Action: Mouse pressed left at (511, 408)
Screenshot: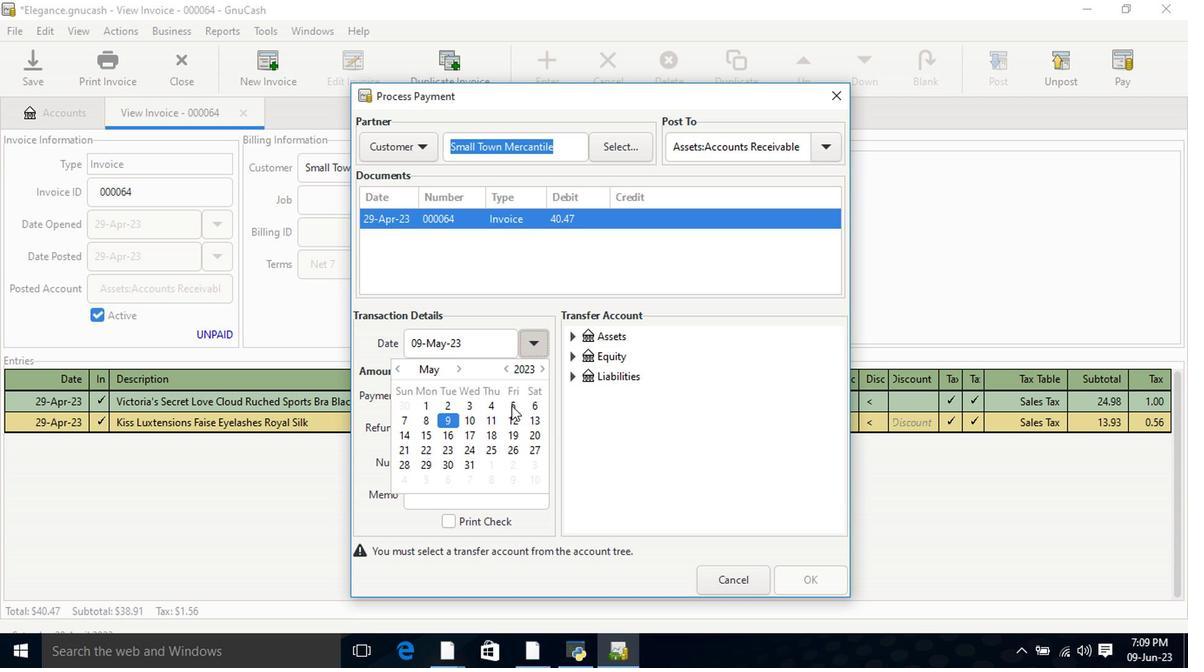 
Action: Mouse pressed left at (511, 408)
Screenshot: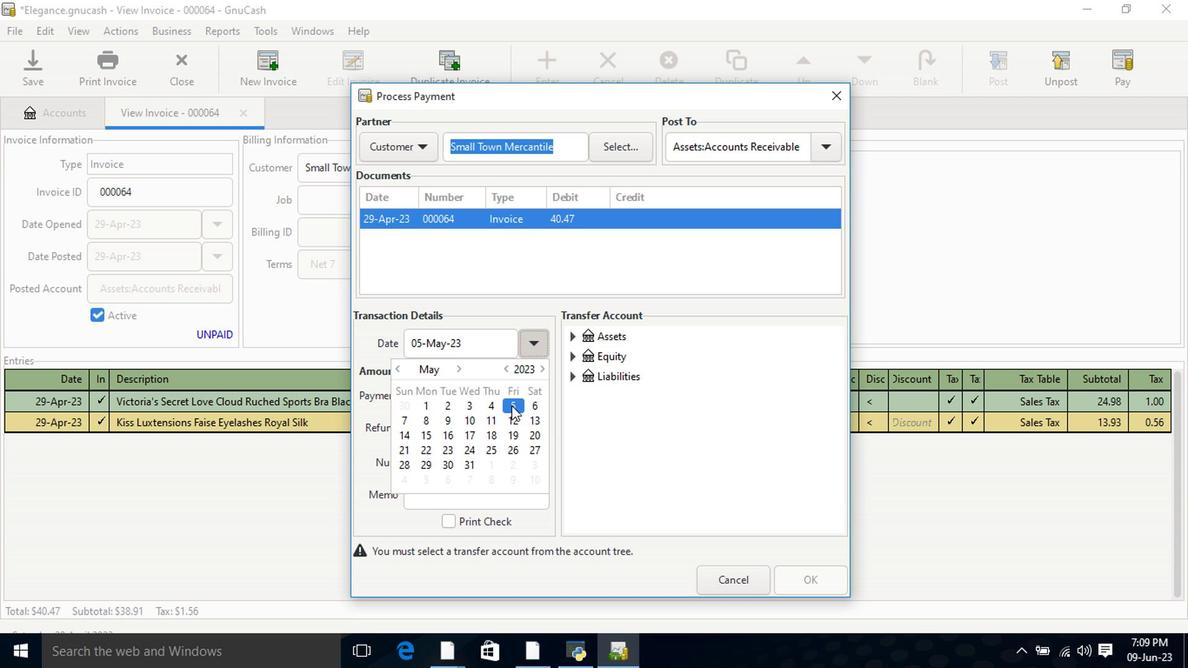 
Action: Mouse moved to (572, 339)
Screenshot: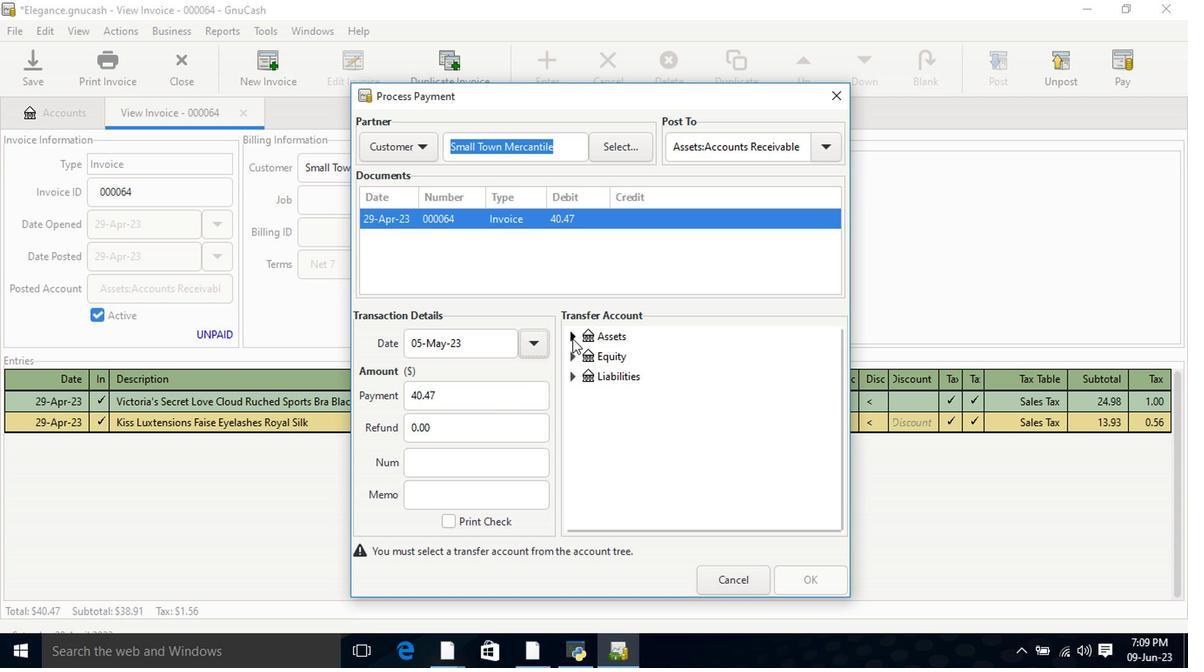 
Action: Mouse pressed left at (572, 339)
Screenshot: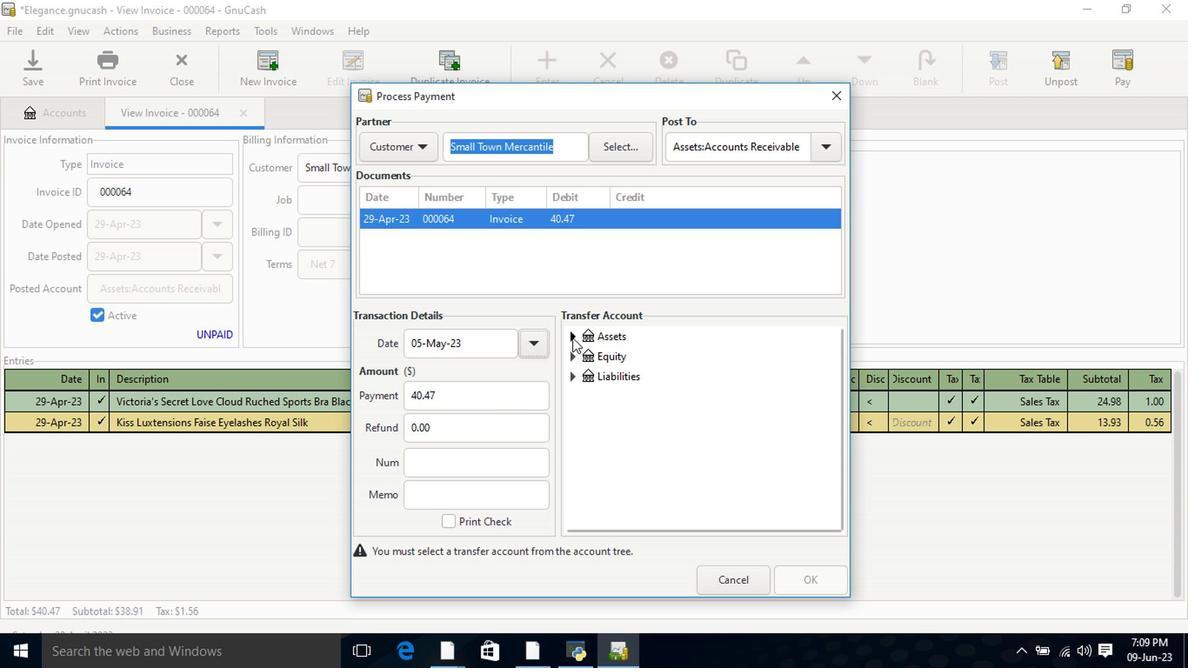 
Action: Mouse moved to (587, 364)
Screenshot: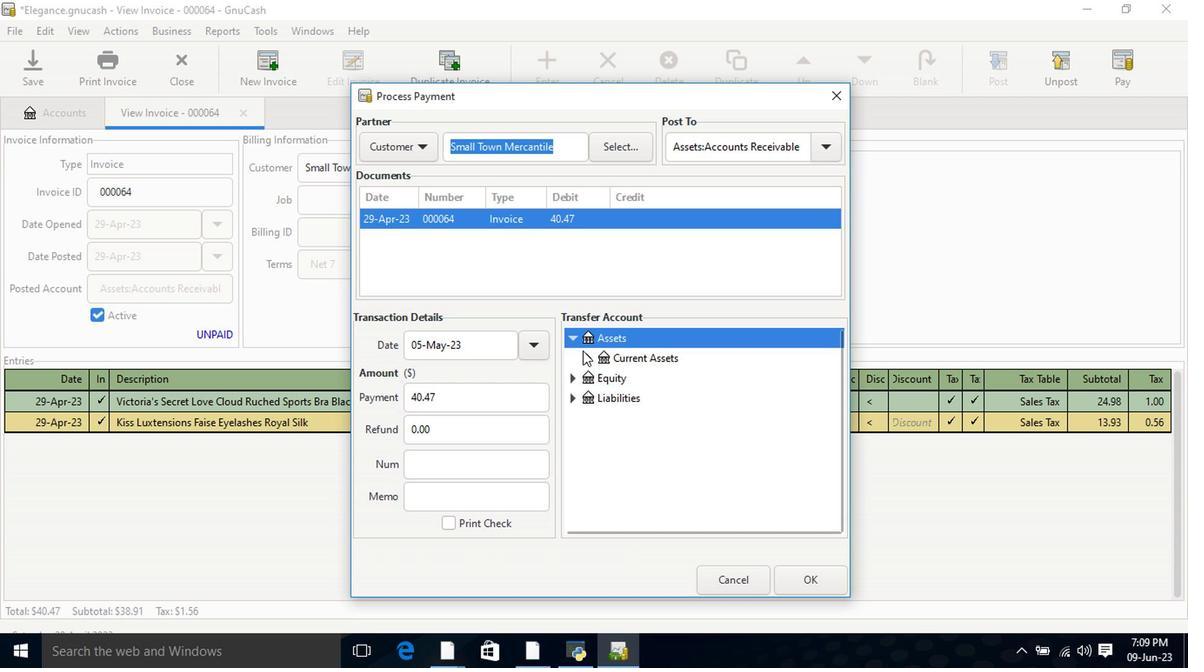 
Action: Mouse pressed left at (587, 364)
Screenshot: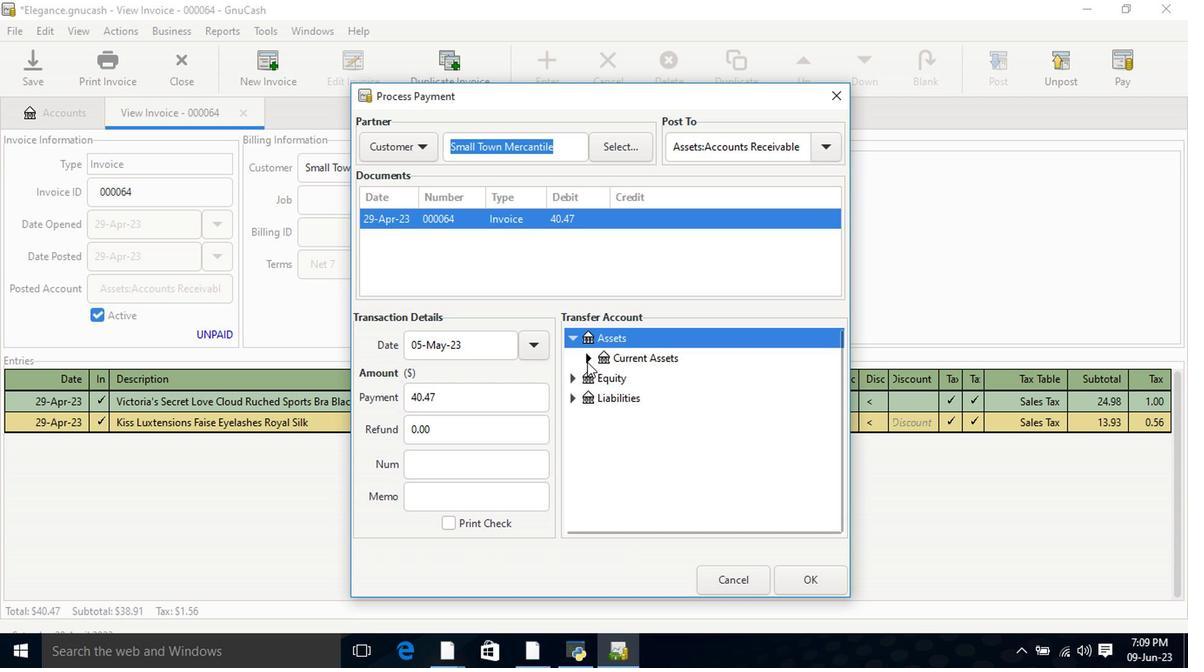 
Action: Mouse moved to (621, 379)
Screenshot: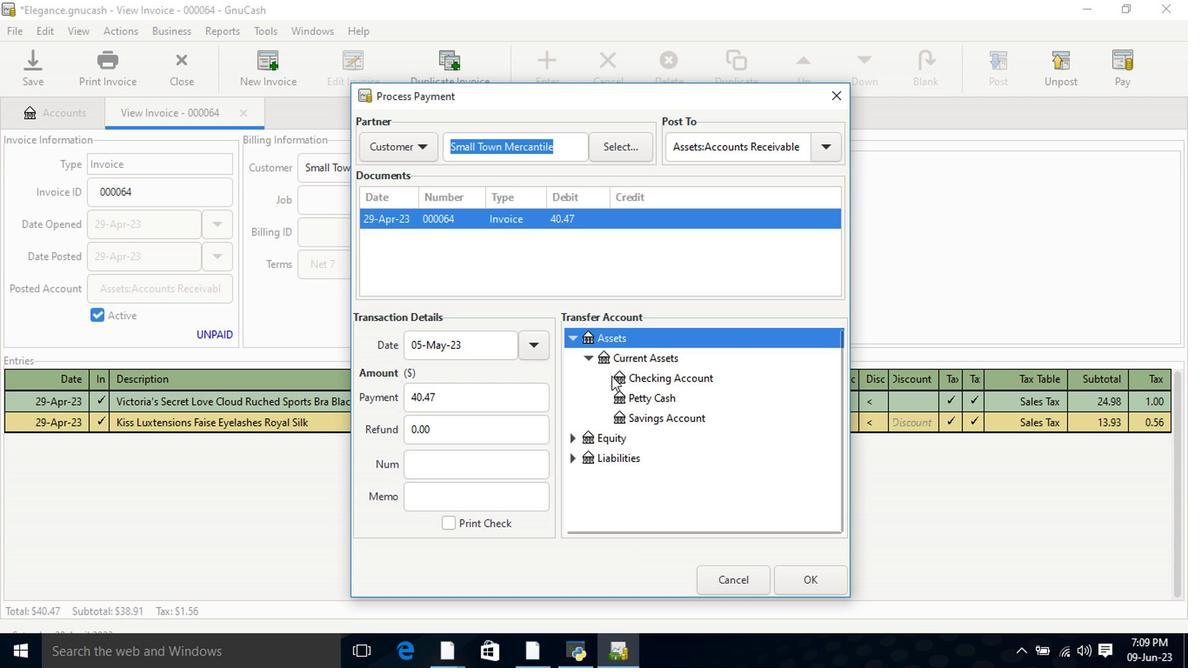 
Action: Mouse pressed left at (621, 379)
Screenshot: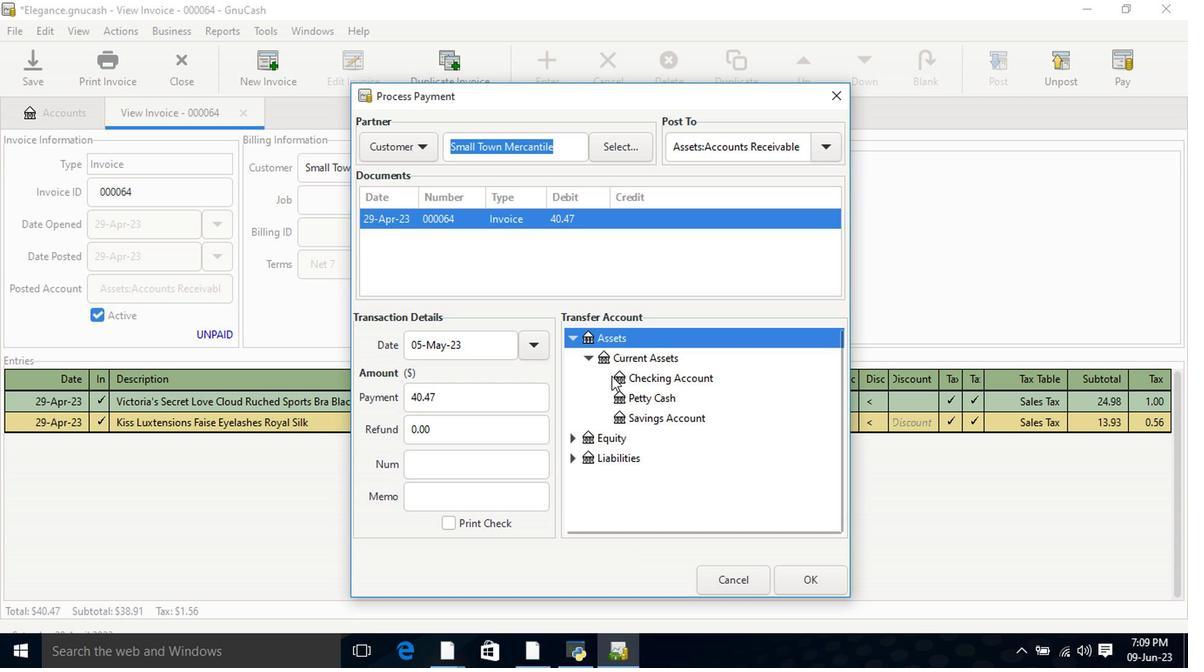 
Action: Mouse moved to (784, 587)
Screenshot: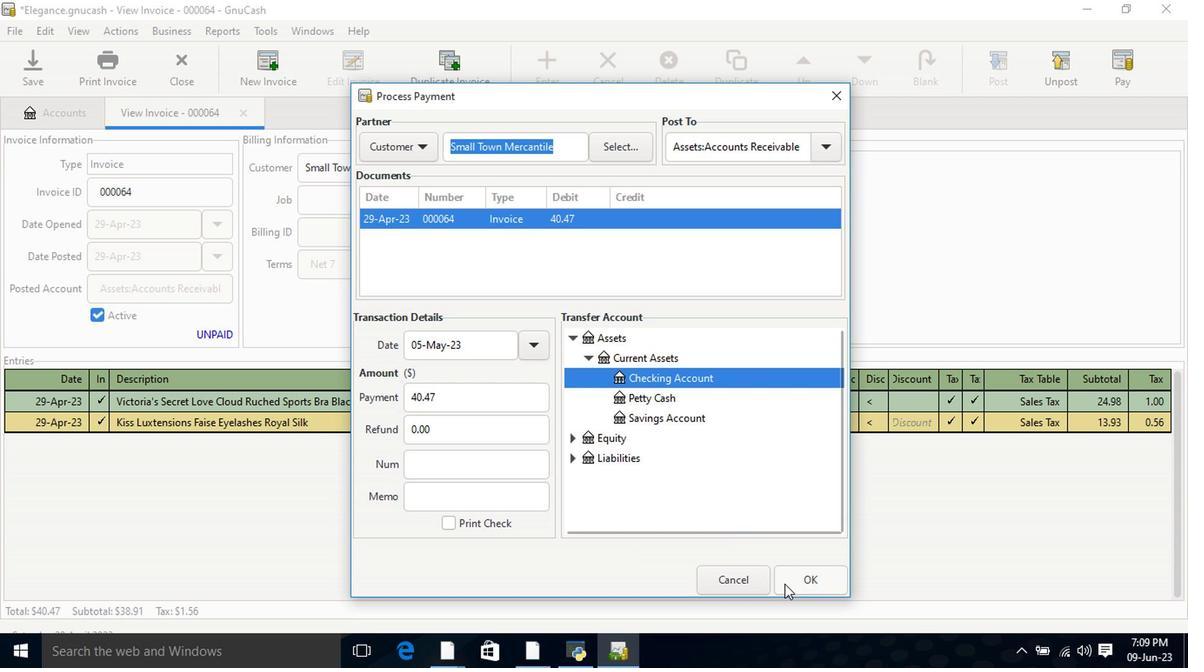 
Action: Mouse pressed left at (784, 587)
Screenshot: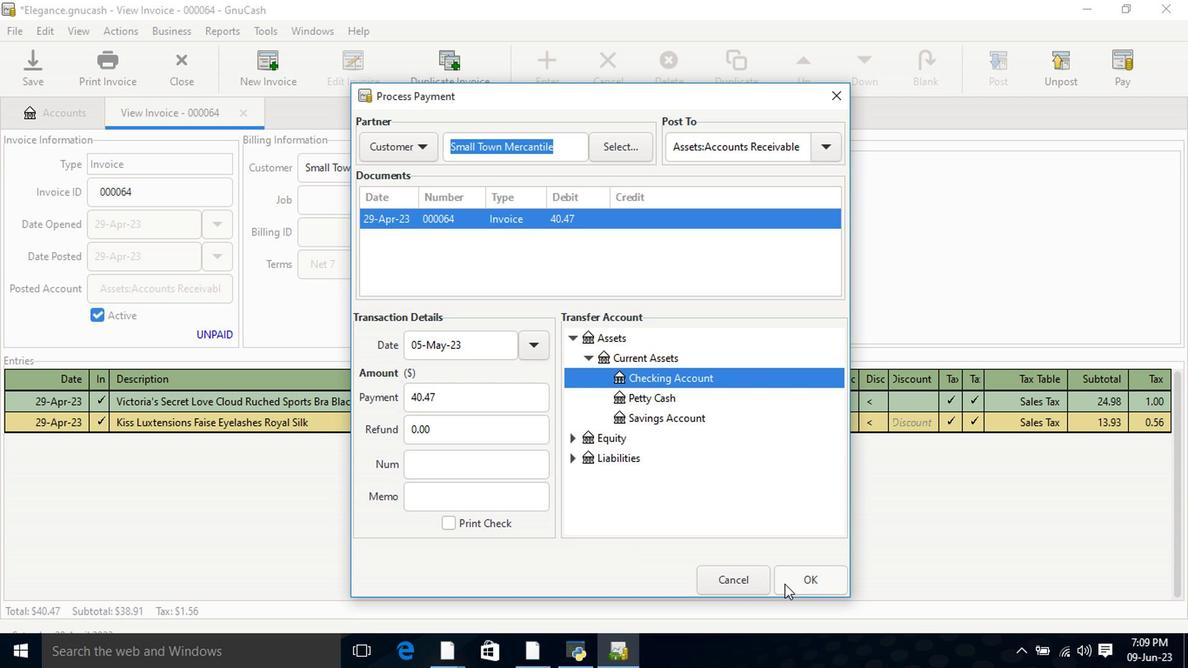 
Action: Mouse moved to (107, 66)
Screenshot: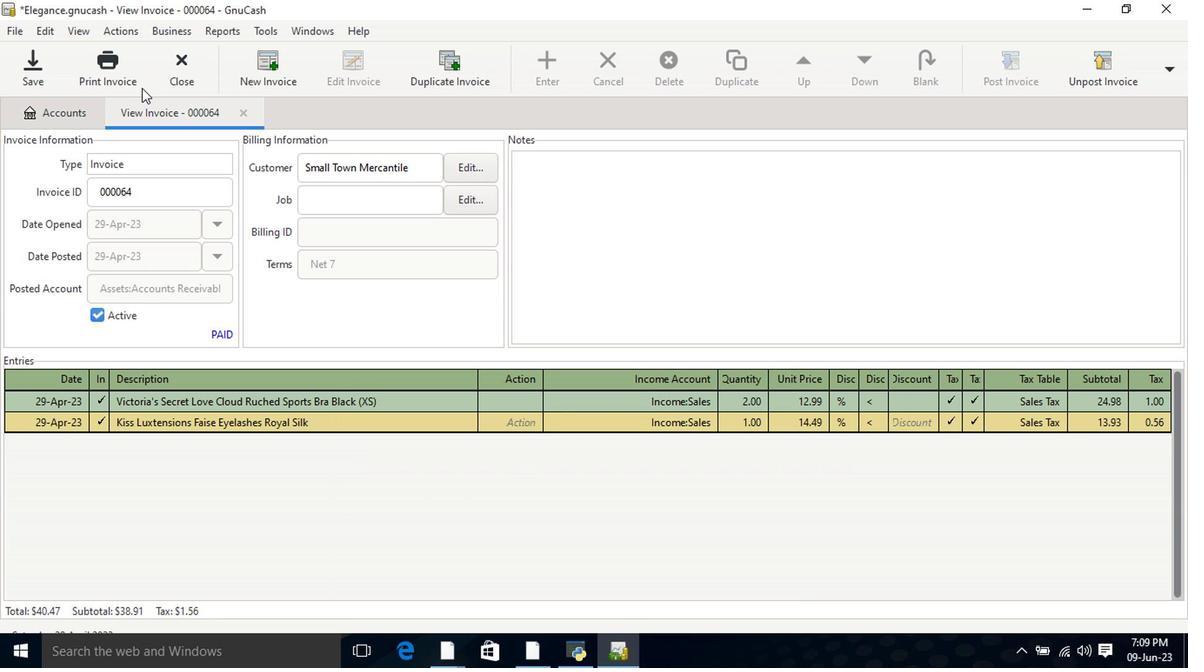 
Action: Mouse pressed left at (107, 66)
Screenshot: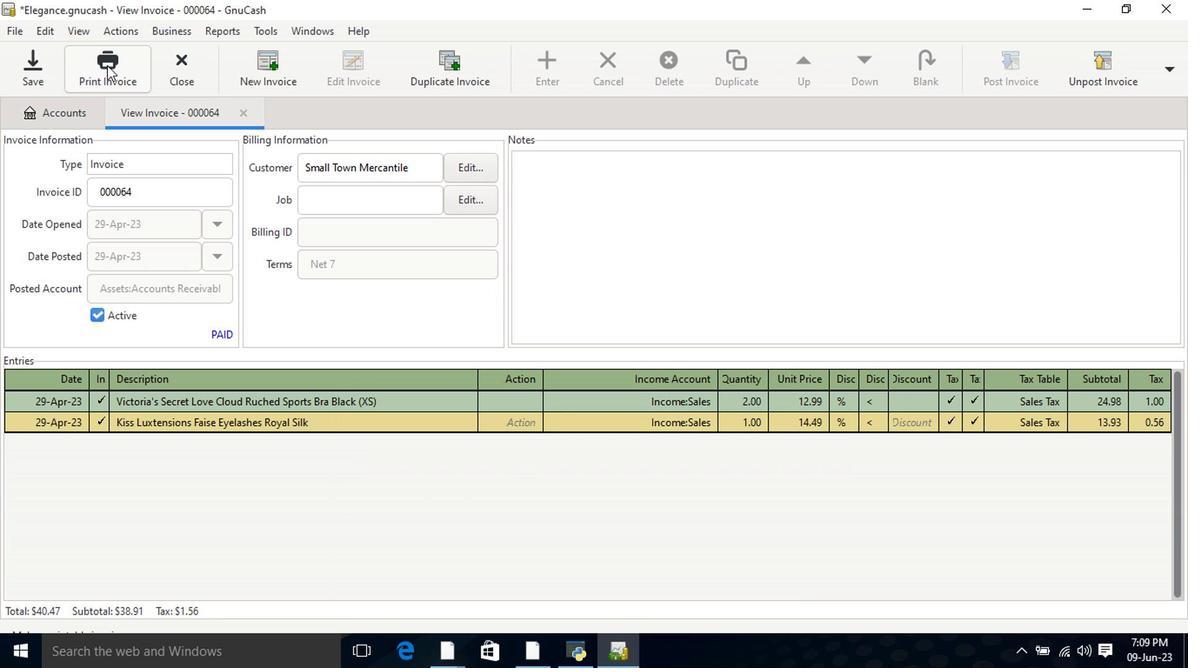 
Action: Mouse moved to (459, 525)
Screenshot: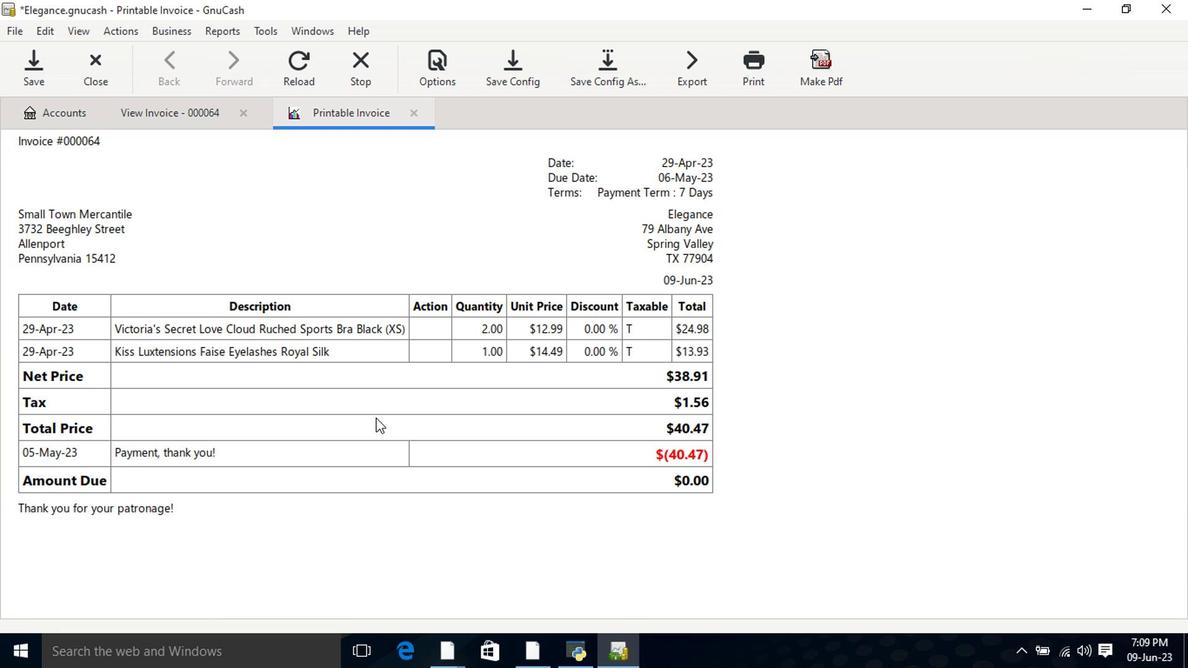 
